 Task: Research Airbnb properties in Bhairab Bazar, Bangladesh from 9th November, 2023 to 17th November, 2023 for 2 adults.1  bedroom having 2 beds and 1 bathroom. Property type can be flat. Amenities needed are: air conditioning. Booking option can be shelf check-in. Look for 3 properties as per requirement.
Action: Mouse moved to (421, 73)
Screenshot: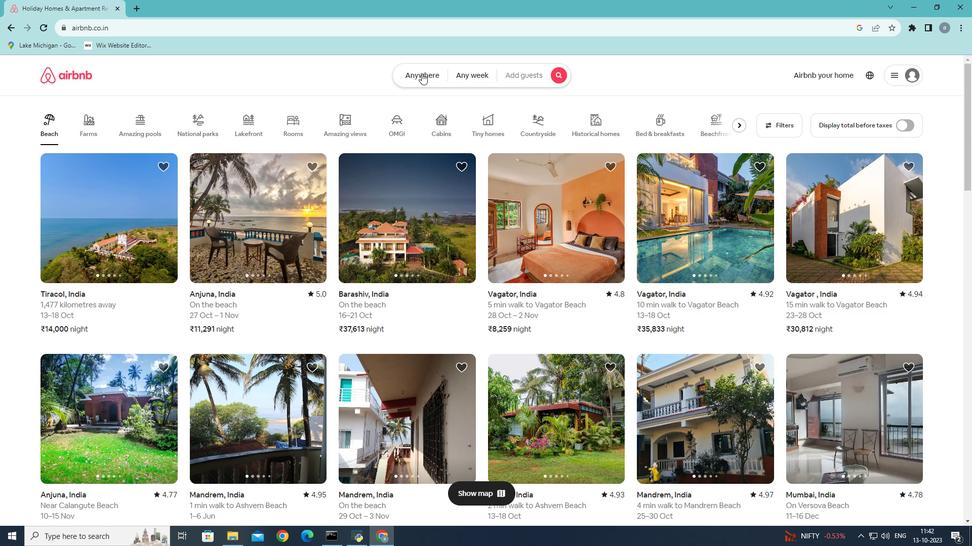 
Action: Mouse pressed left at (421, 73)
Screenshot: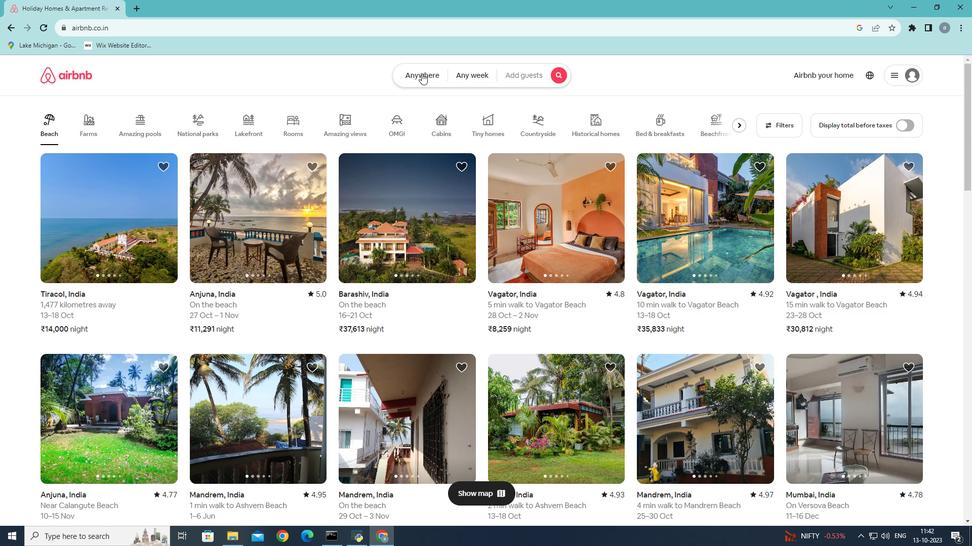 
Action: Mouse moved to (326, 115)
Screenshot: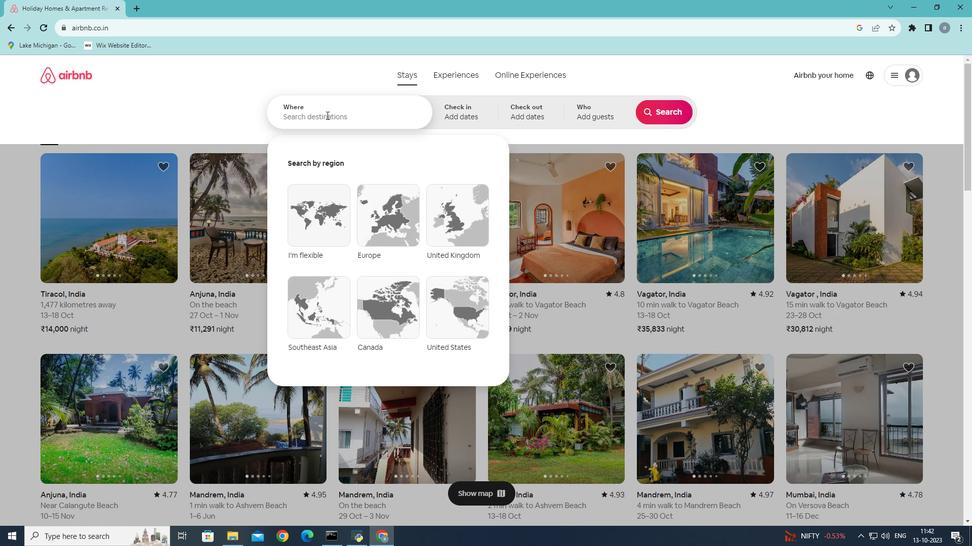 
Action: Mouse pressed left at (326, 115)
Screenshot: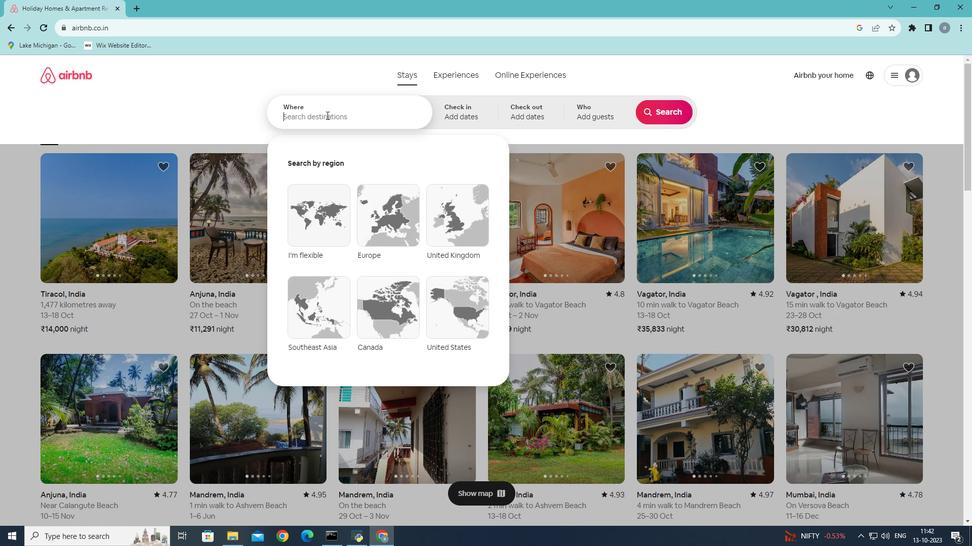 
Action: Mouse moved to (407, 91)
Screenshot: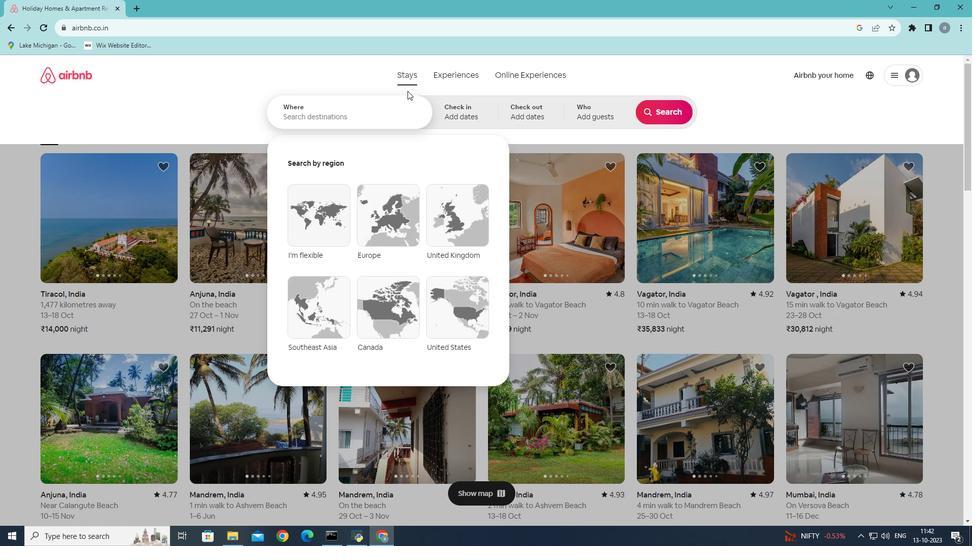 
Action: Key pressed <Key.shift><Key.shift>Bhairab<Key.space><Key.shift>Bazar
Screenshot: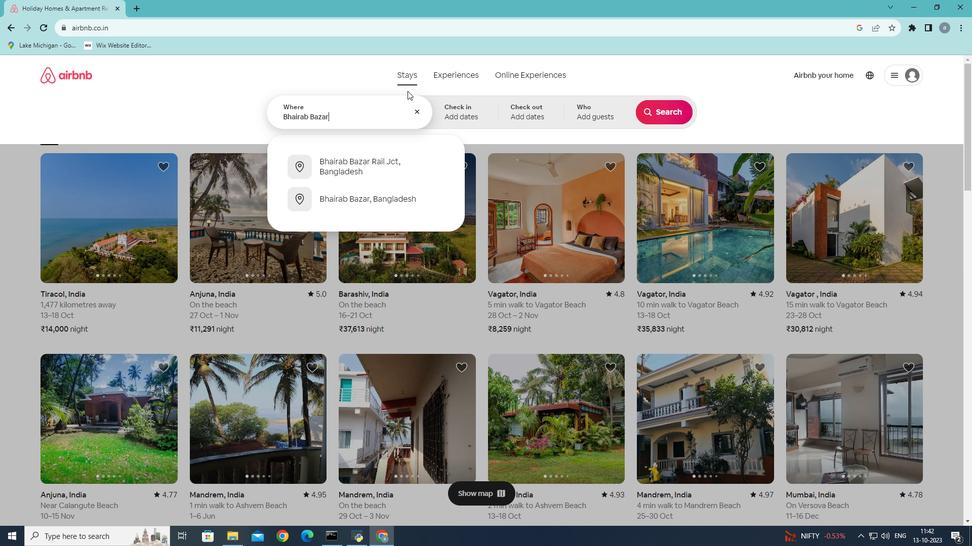 
Action: Mouse moved to (372, 199)
Screenshot: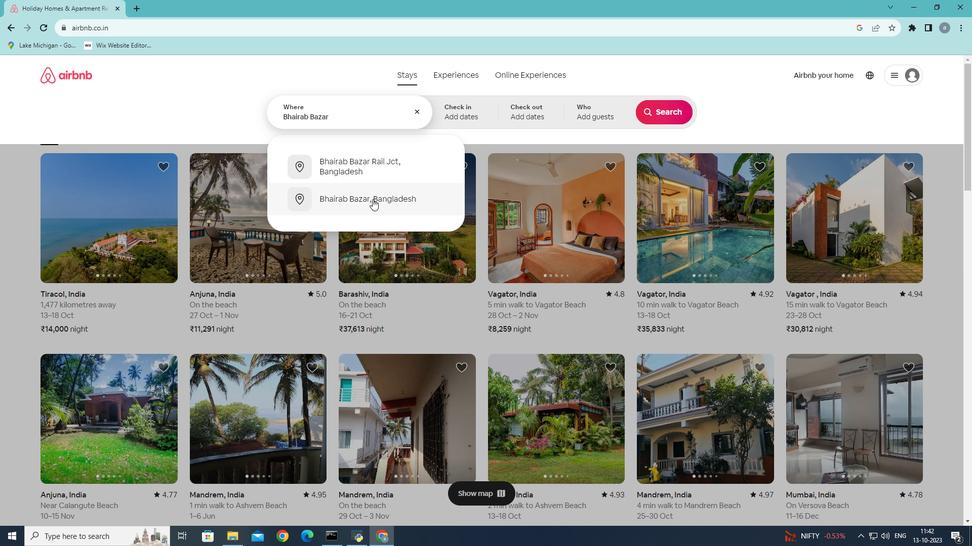 
Action: Mouse pressed left at (372, 199)
Screenshot: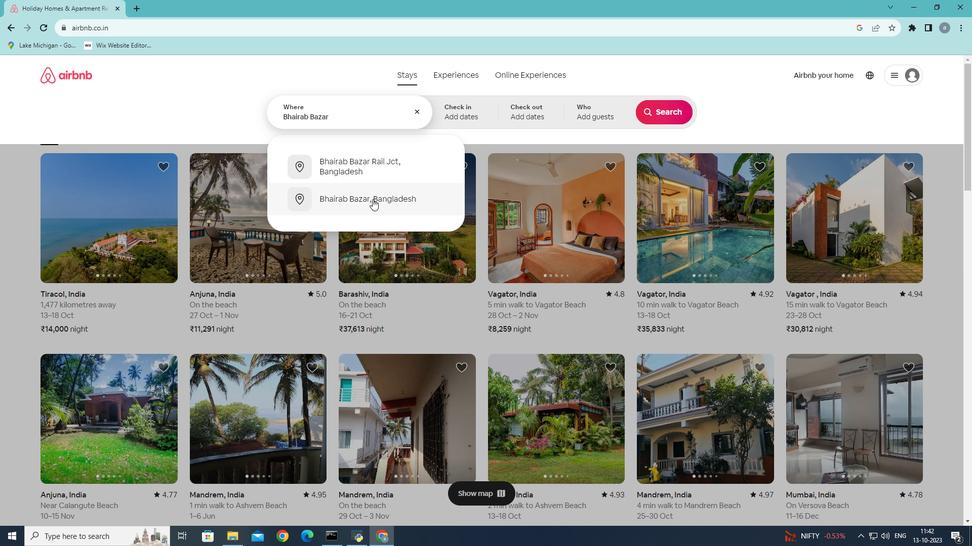 
Action: Mouse moved to (606, 258)
Screenshot: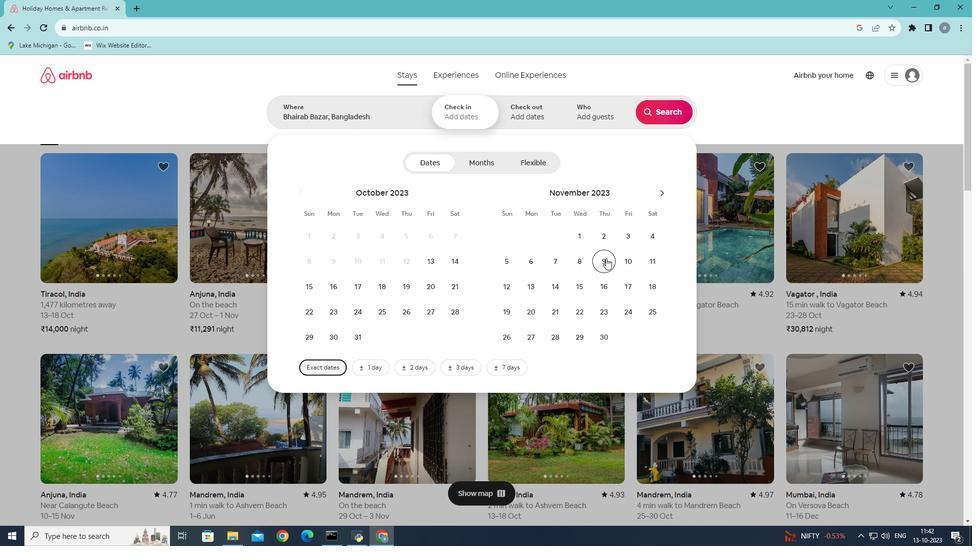 
Action: Mouse pressed left at (606, 258)
Screenshot: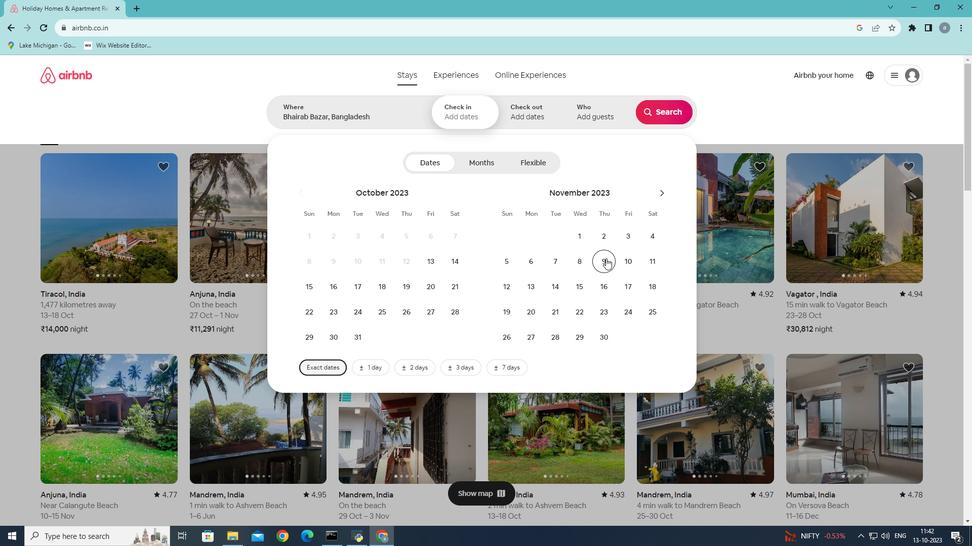 
Action: Mouse moved to (626, 284)
Screenshot: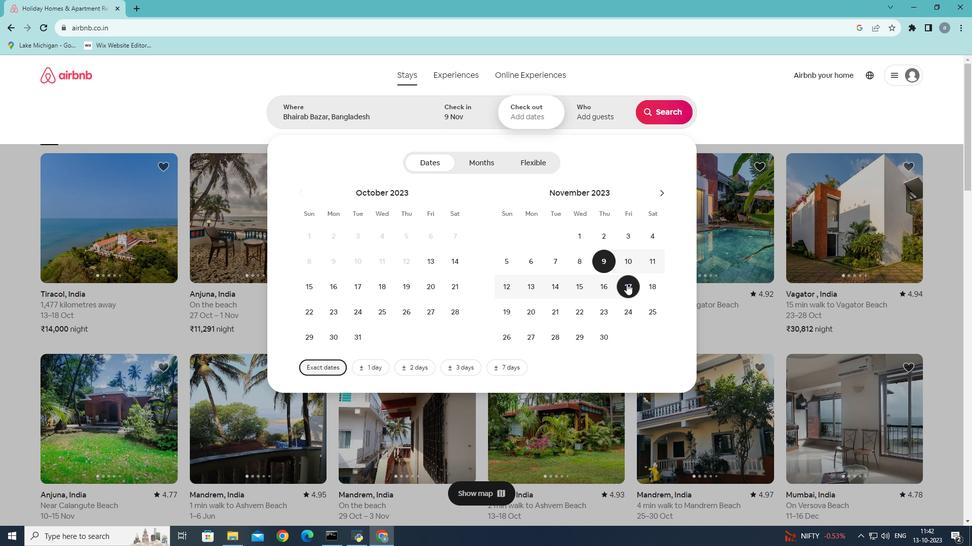 
Action: Mouse pressed left at (626, 284)
Screenshot: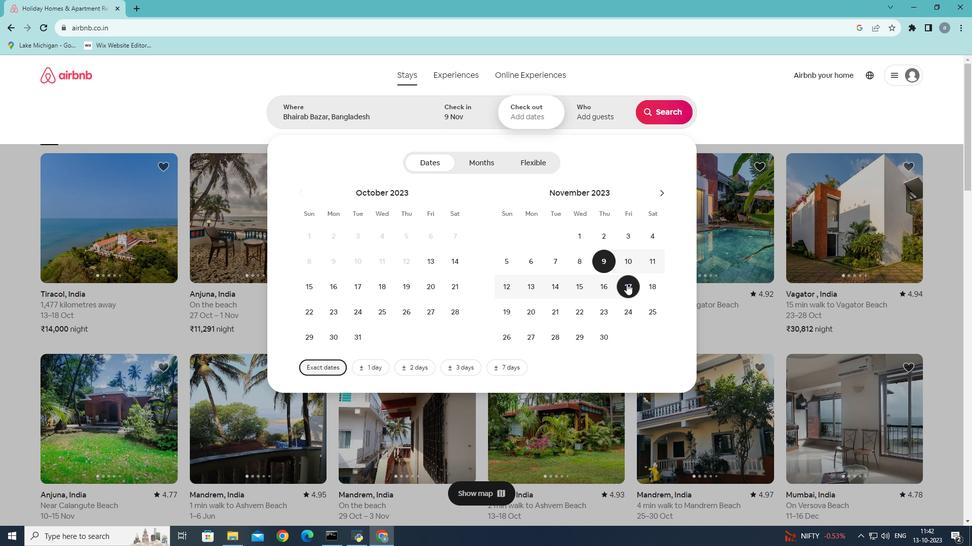 
Action: Mouse moved to (604, 118)
Screenshot: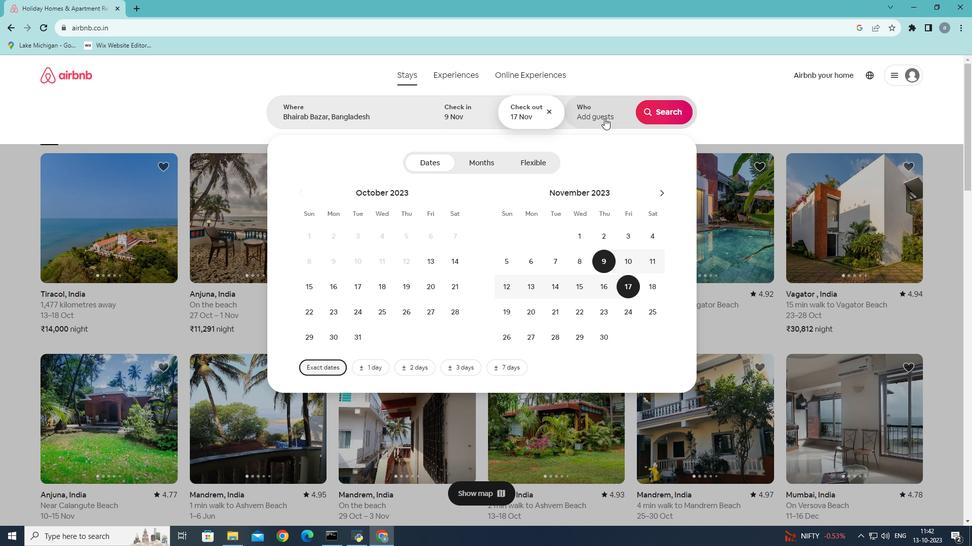 
Action: Mouse pressed left at (604, 118)
Screenshot: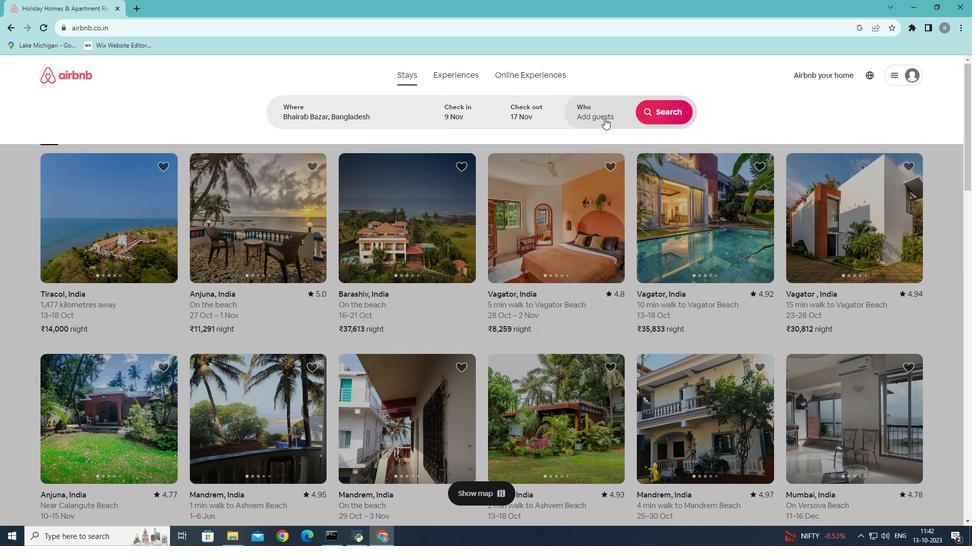 
Action: Mouse moved to (666, 164)
Screenshot: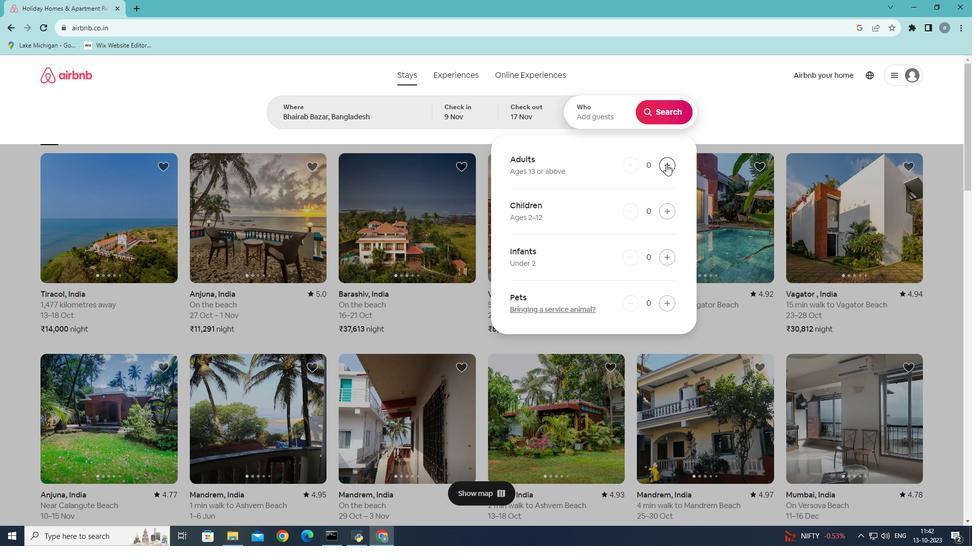 
Action: Mouse pressed left at (666, 164)
Screenshot: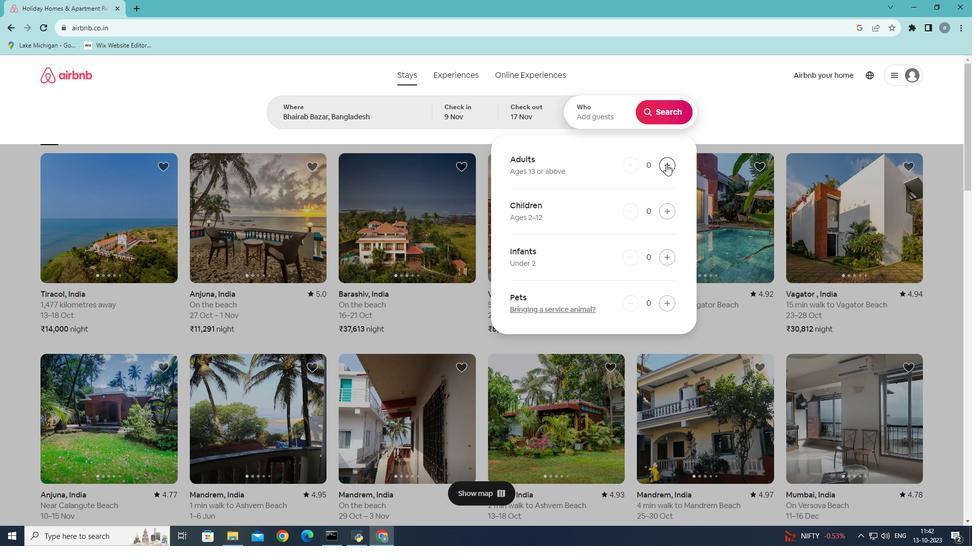 
Action: Mouse pressed left at (666, 164)
Screenshot: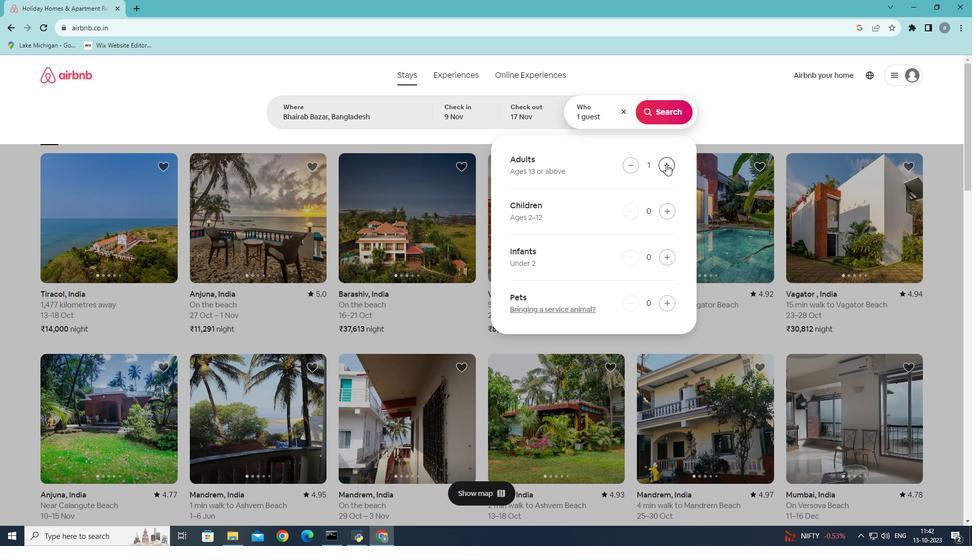 
Action: Mouse moved to (669, 109)
Screenshot: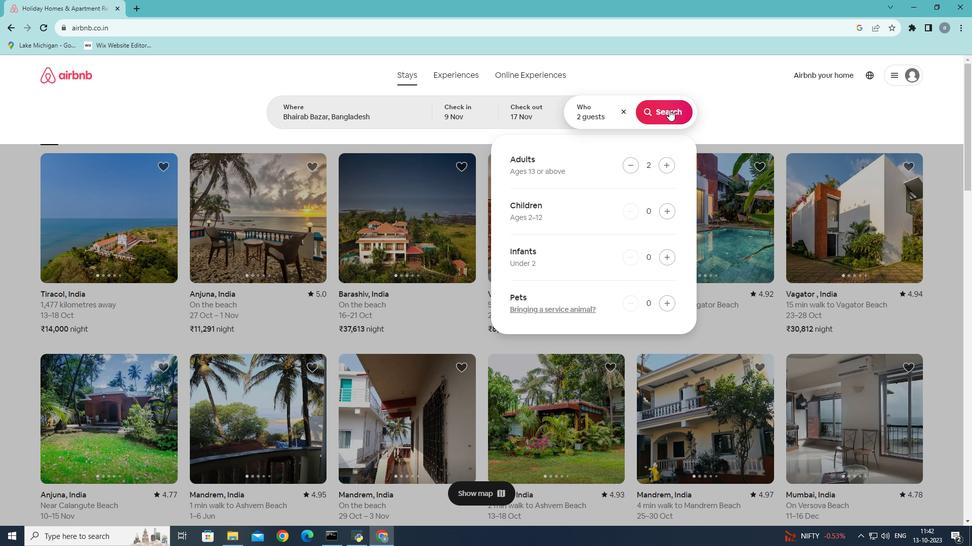 
Action: Mouse pressed left at (669, 109)
Screenshot: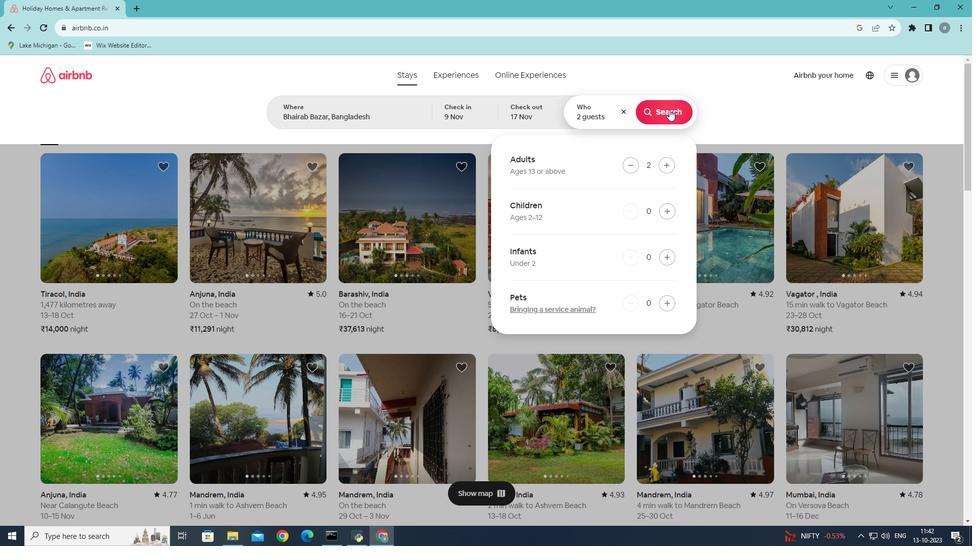 
Action: Mouse moved to (812, 113)
Screenshot: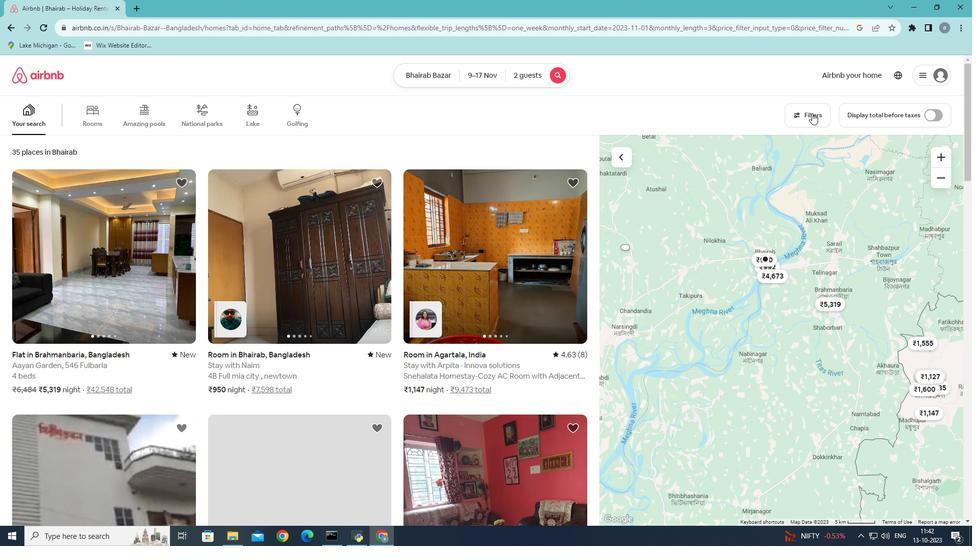 
Action: Mouse pressed left at (812, 113)
Screenshot: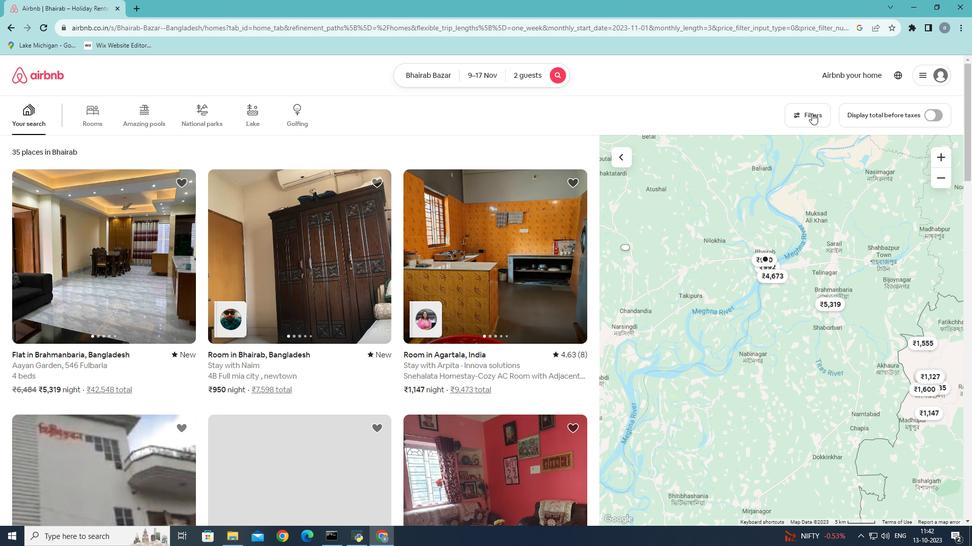 
Action: Mouse moved to (514, 281)
Screenshot: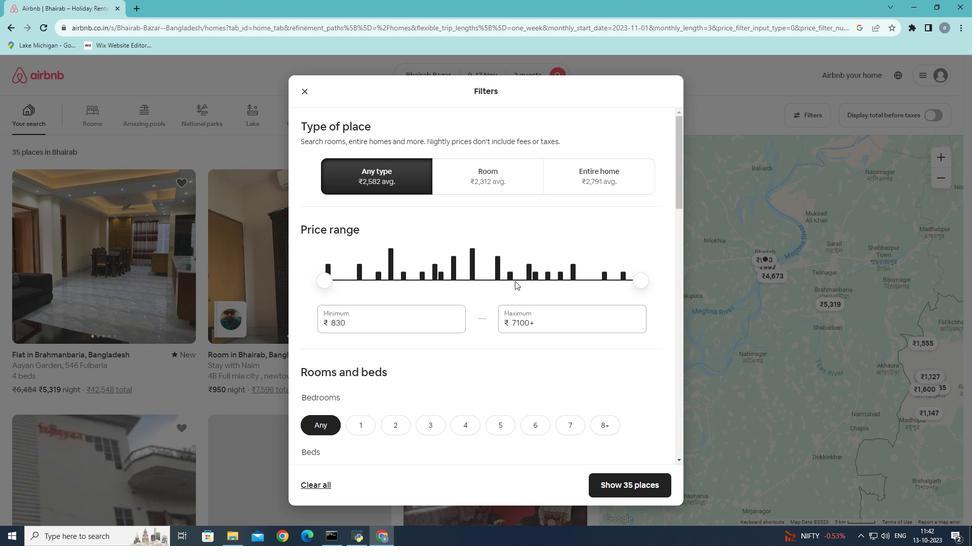 
Action: Mouse scrolled (514, 280) with delta (0, 0)
Screenshot: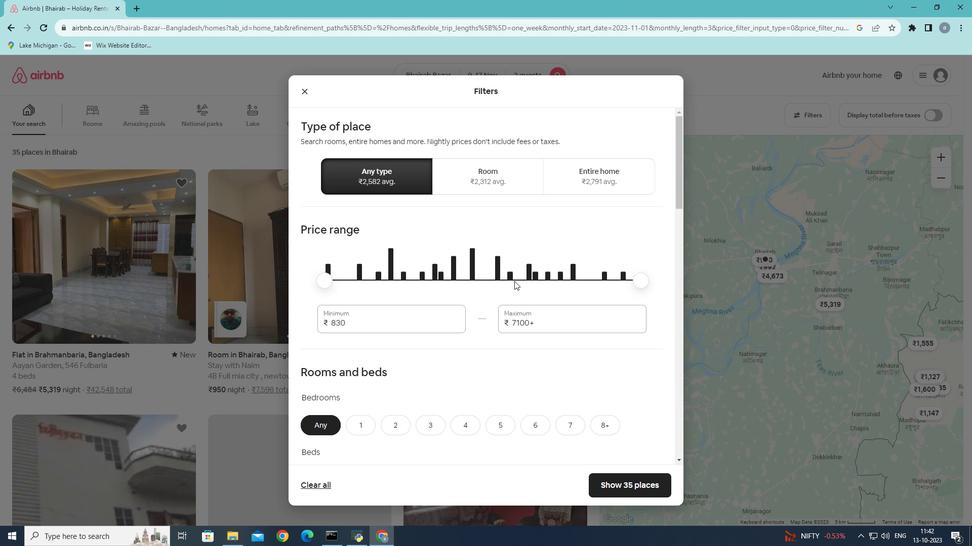
Action: Mouse moved to (514, 281)
Screenshot: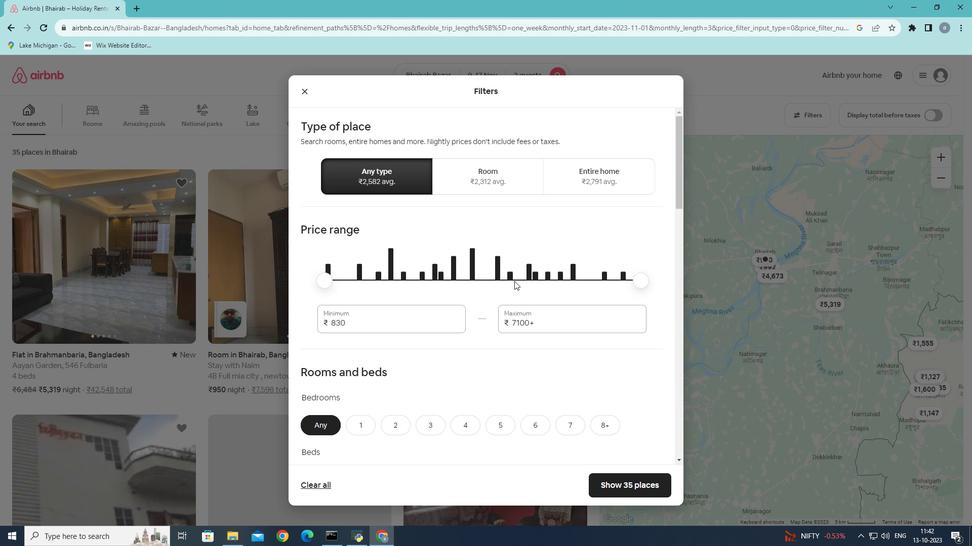 
Action: Mouse scrolled (514, 280) with delta (0, 0)
Screenshot: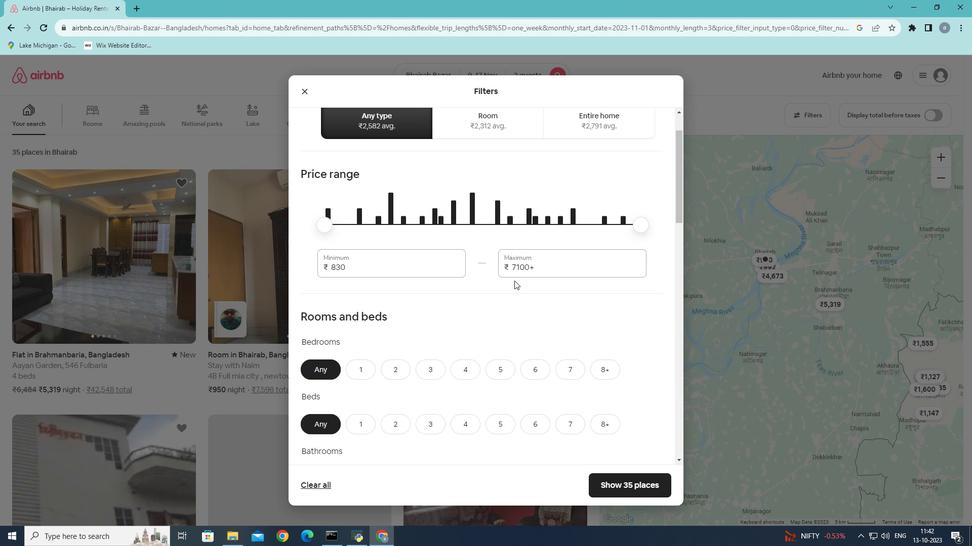
Action: Mouse moved to (514, 280)
Screenshot: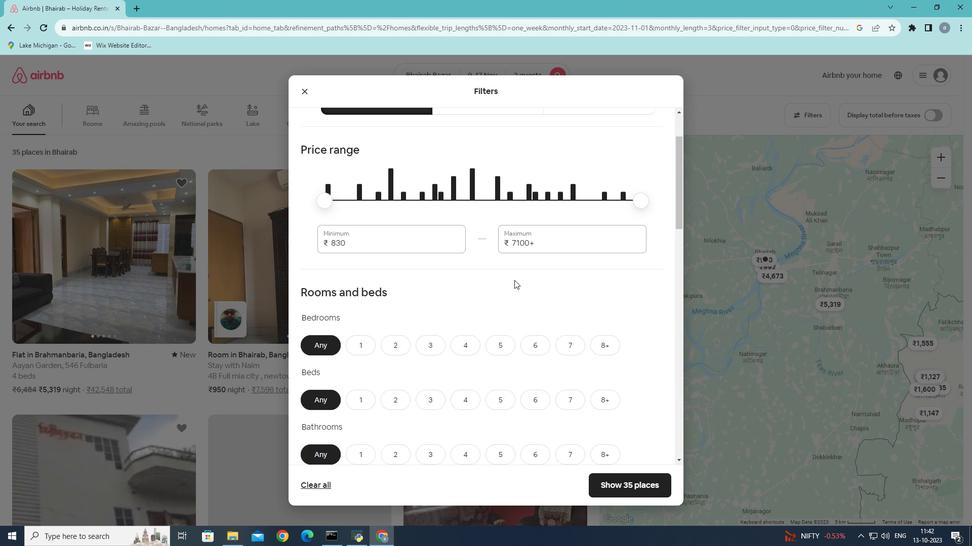 
Action: Mouse scrolled (514, 280) with delta (0, 0)
Screenshot: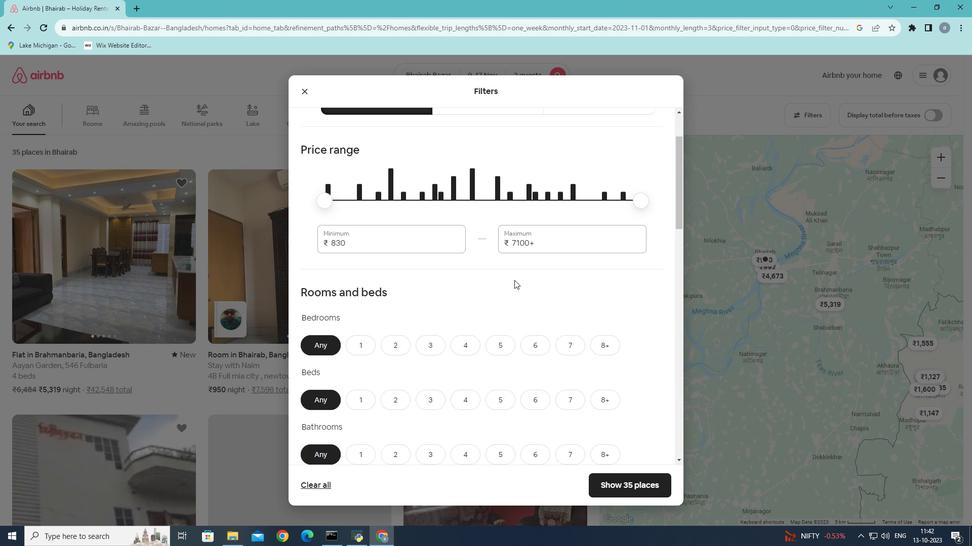 
Action: Mouse moved to (353, 275)
Screenshot: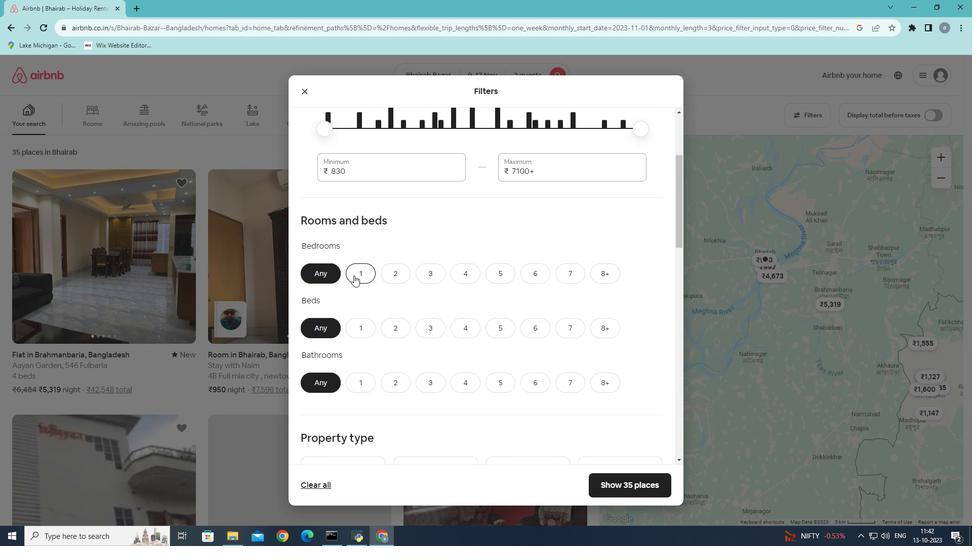 
Action: Mouse pressed left at (353, 275)
Screenshot: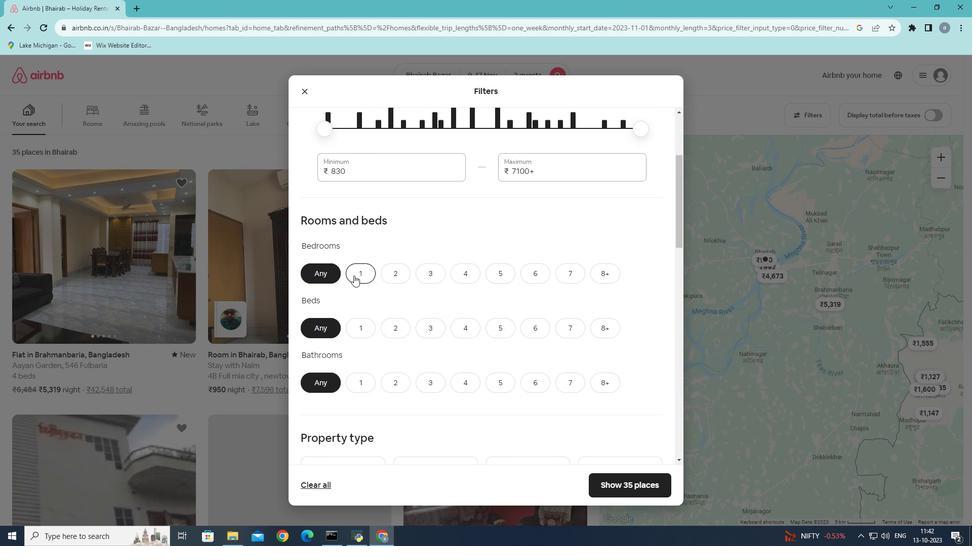 
Action: Mouse moved to (390, 330)
Screenshot: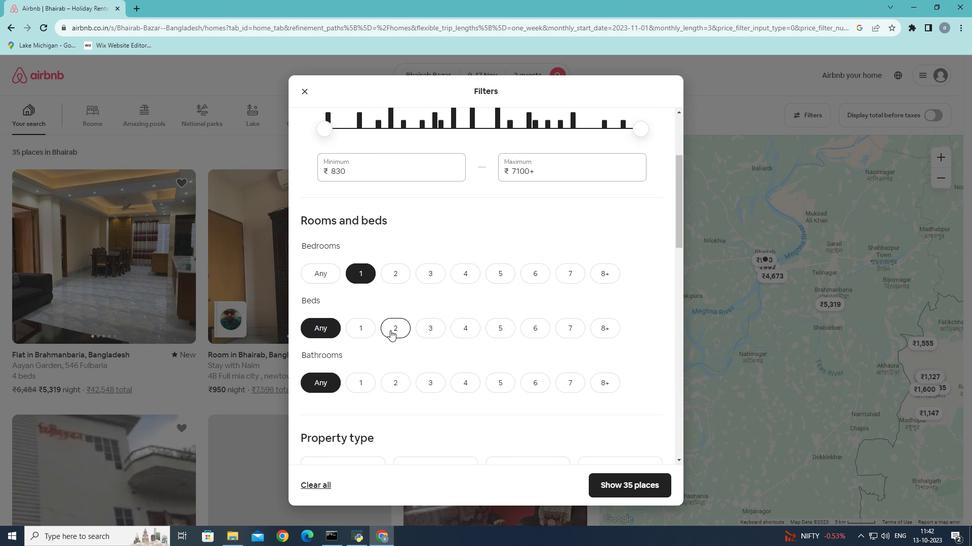
Action: Mouse pressed left at (390, 330)
Screenshot: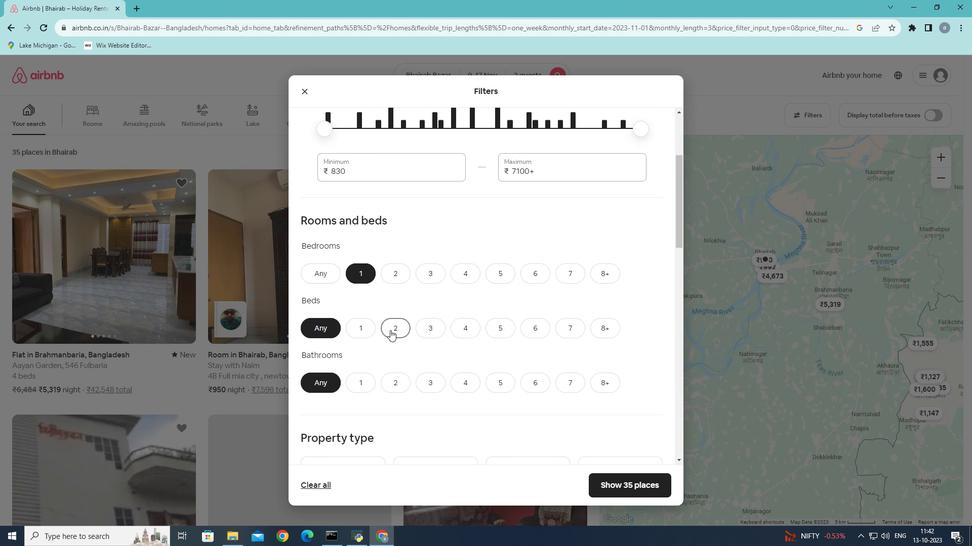 
Action: Mouse moved to (365, 388)
Screenshot: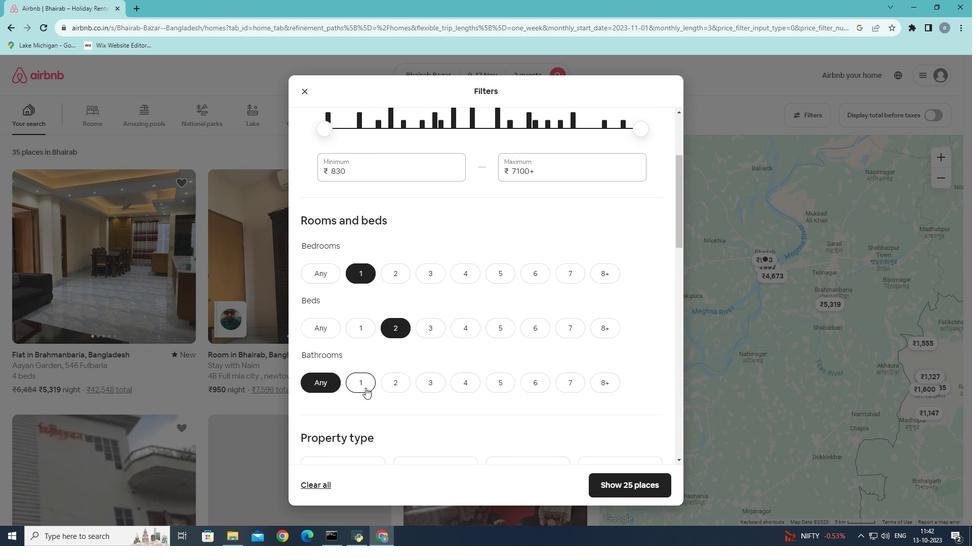 
Action: Mouse pressed left at (365, 388)
Screenshot: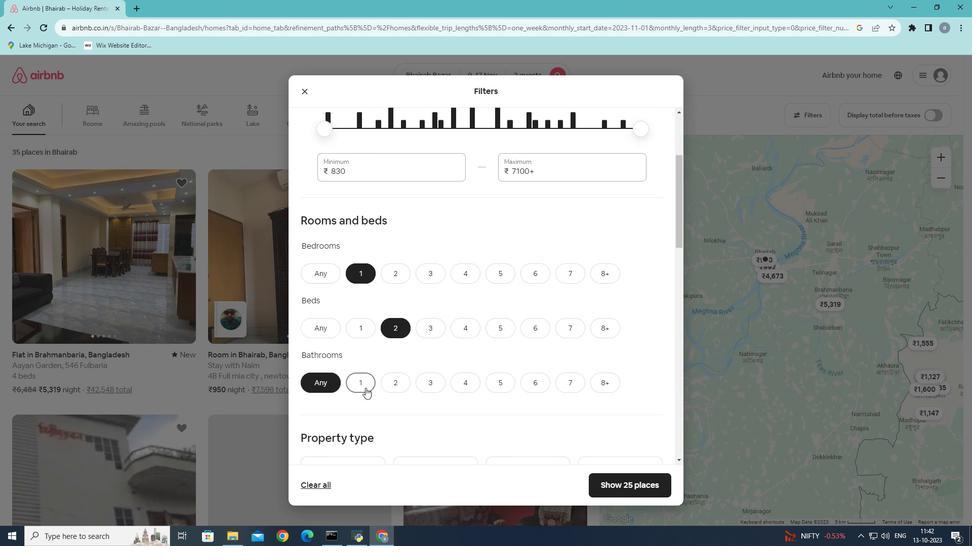 
Action: Mouse moved to (476, 209)
Screenshot: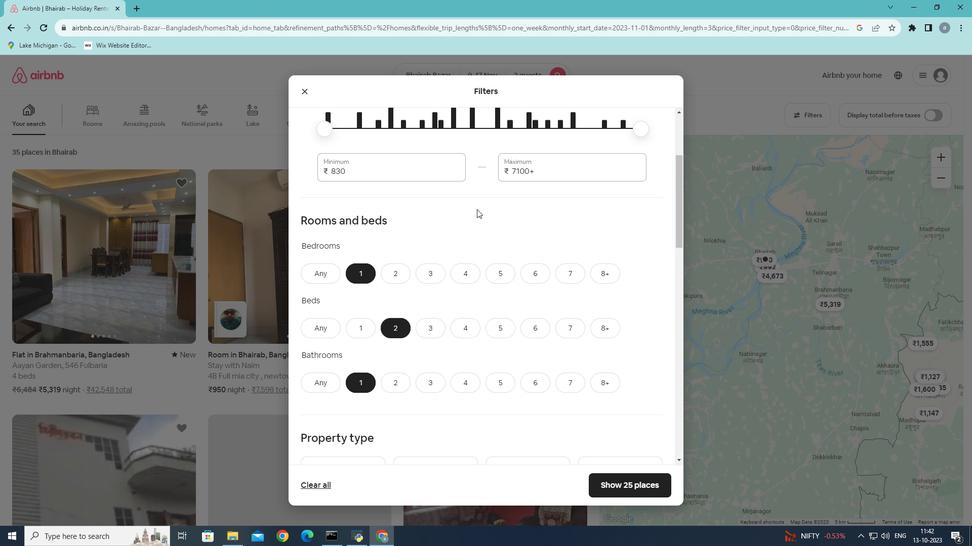
Action: Mouse scrolled (476, 209) with delta (0, 0)
Screenshot: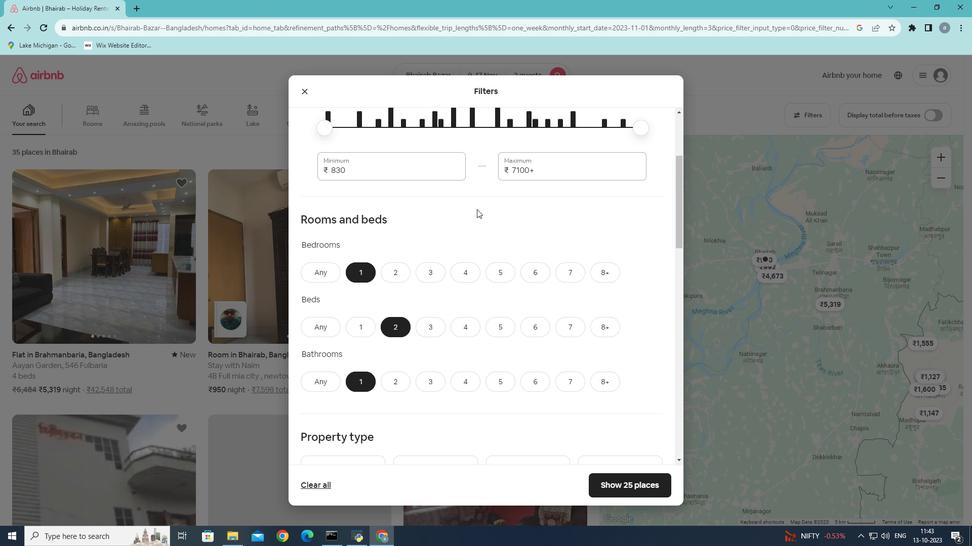 
Action: Mouse scrolled (476, 209) with delta (0, 0)
Screenshot: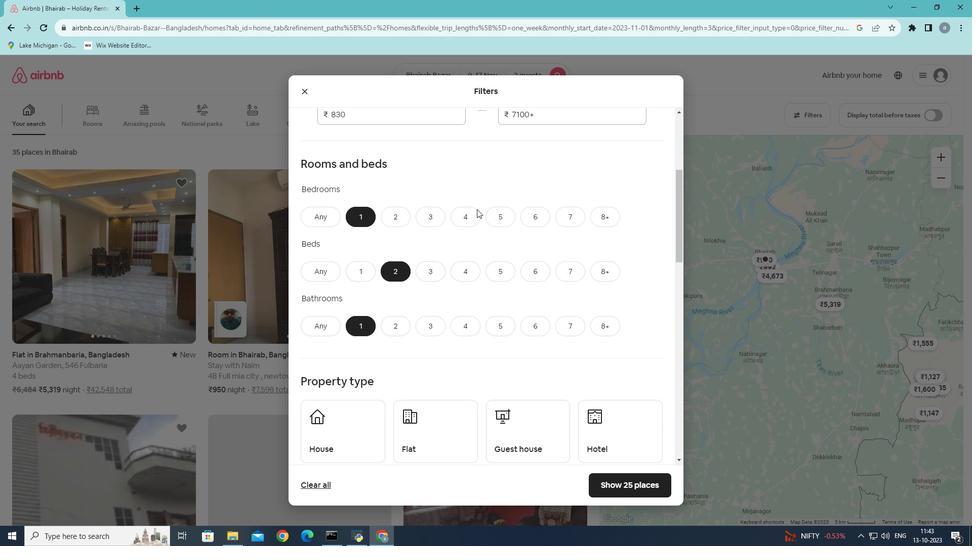 
Action: Mouse scrolled (476, 209) with delta (0, 0)
Screenshot: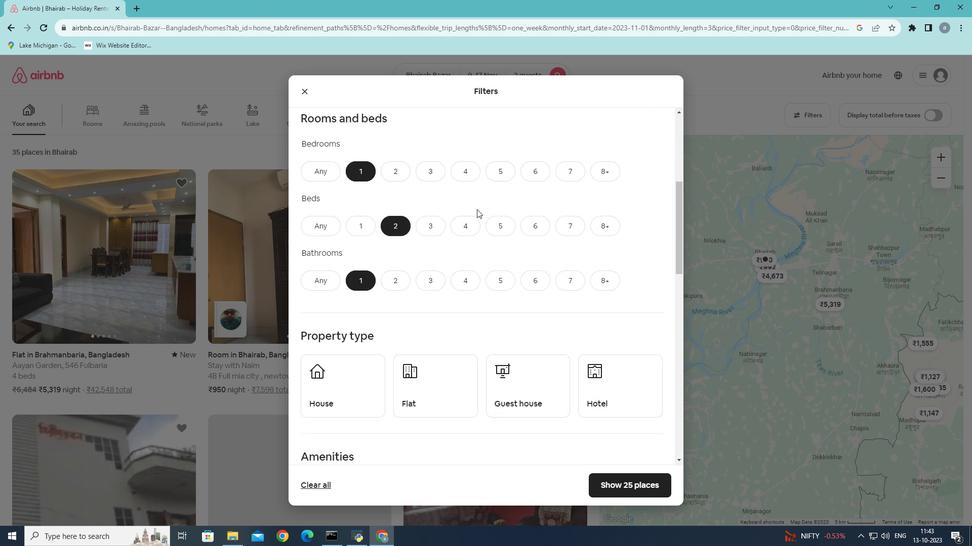 
Action: Mouse moved to (423, 329)
Screenshot: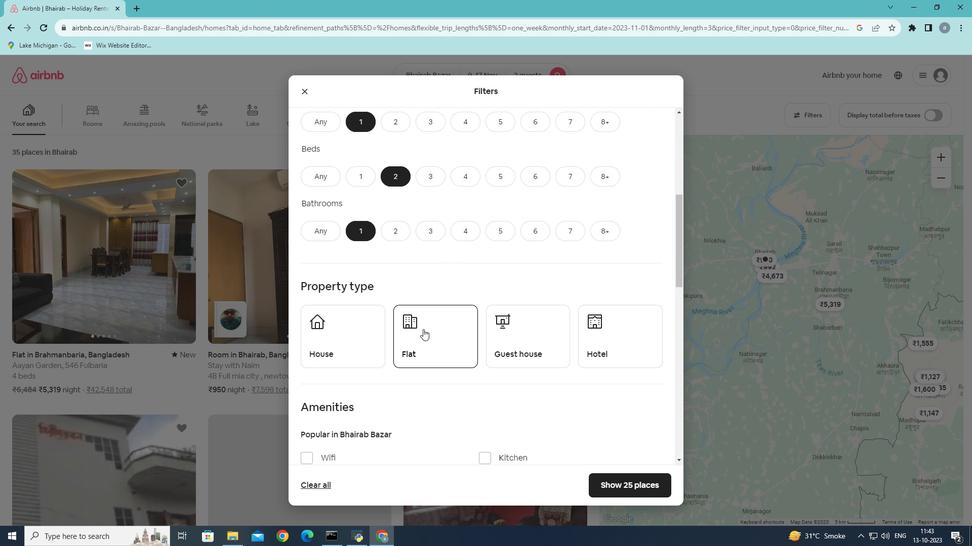 
Action: Mouse pressed left at (423, 329)
Screenshot: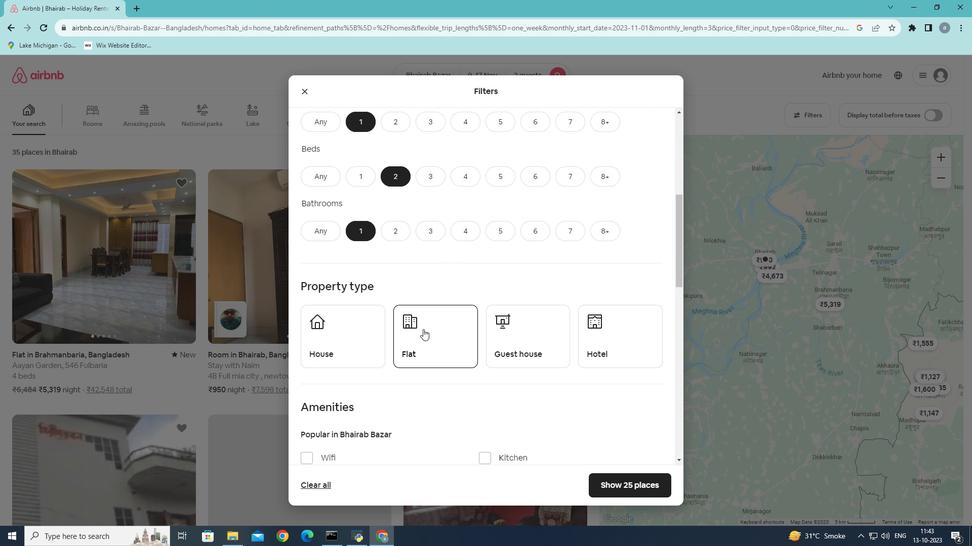 
Action: Mouse moved to (477, 272)
Screenshot: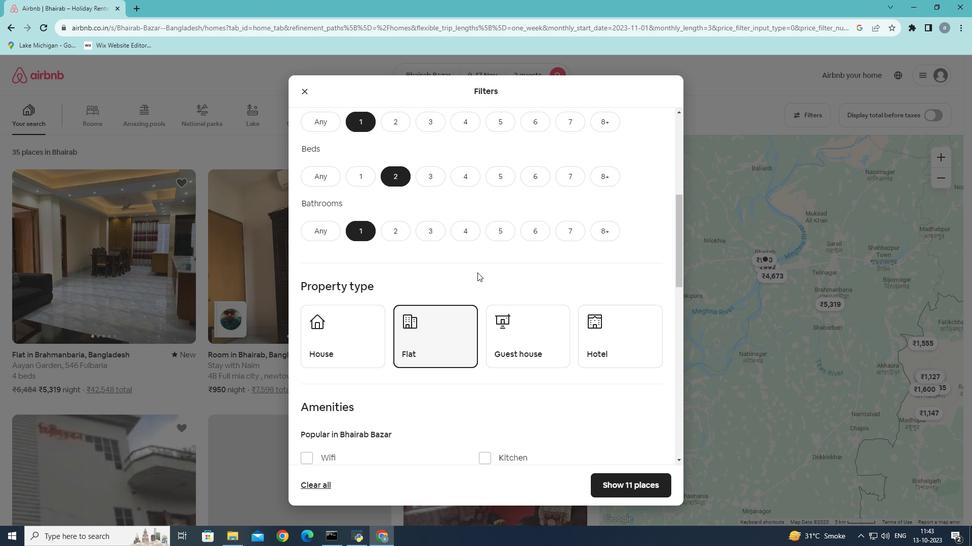 
Action: Mouse scrolled (477, 272) with delta (0, 0)
Screenshot: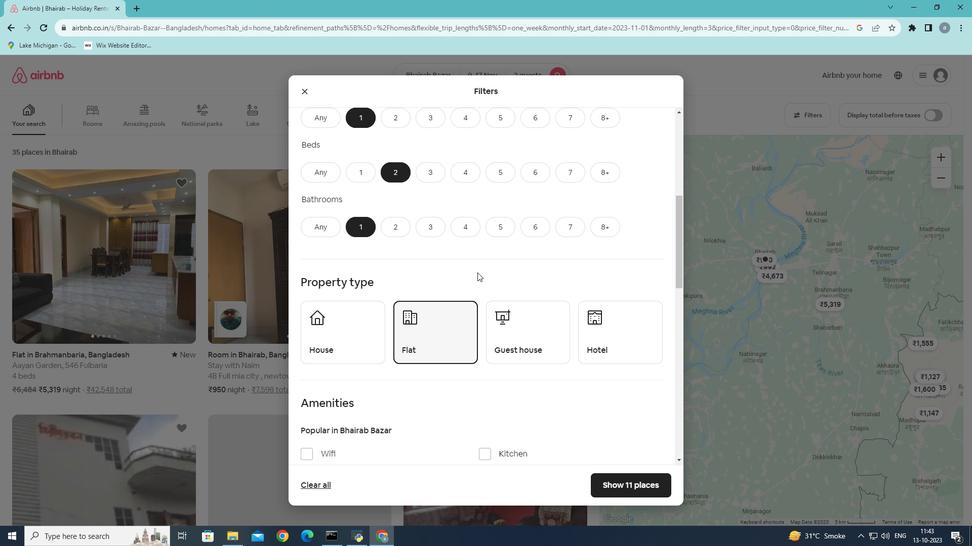 
Action: Mouse scrolled (477, 272) with delta (0, 0)
Screenshot: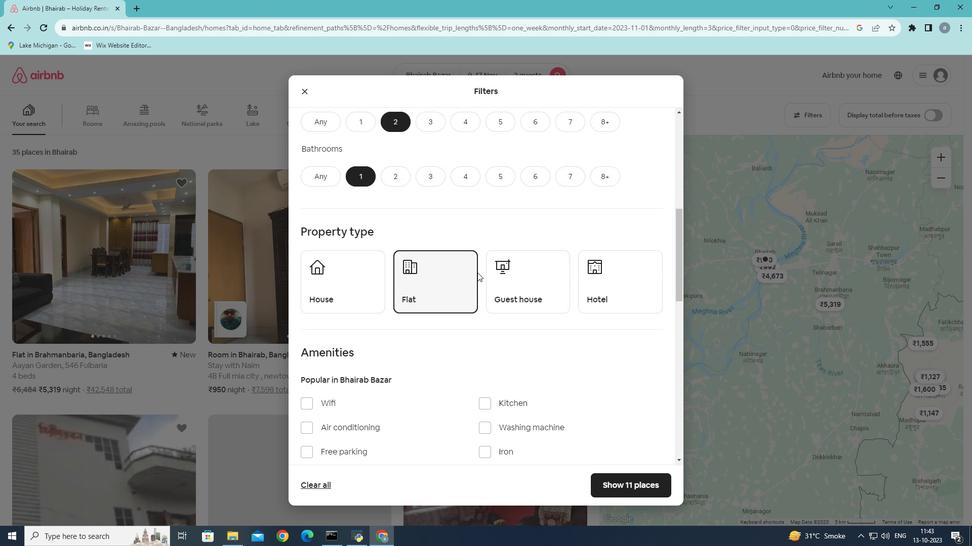 
Action: Mouse moved to (476, 272)
Screenshot: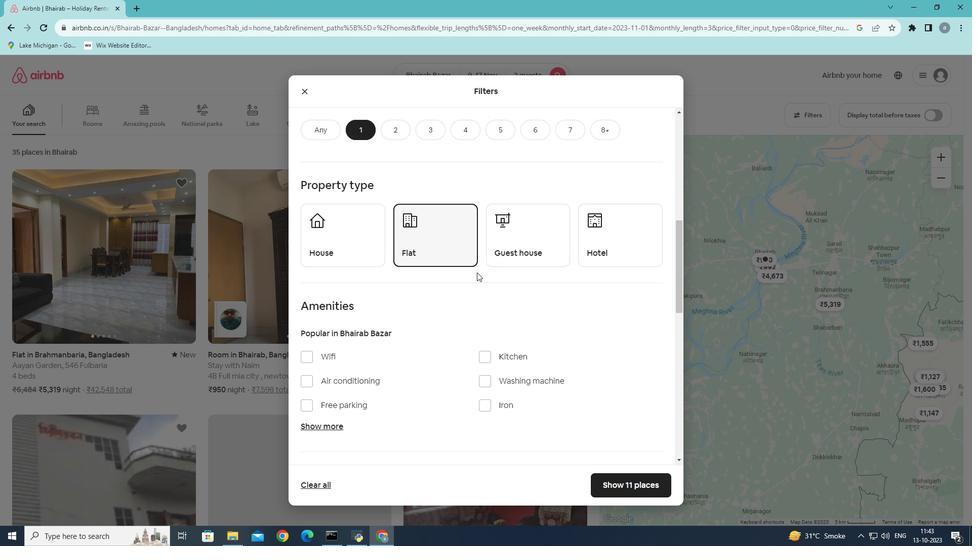 
Action: Mouse scrolled (476, 272) with delta (0, 0)
Screenshot: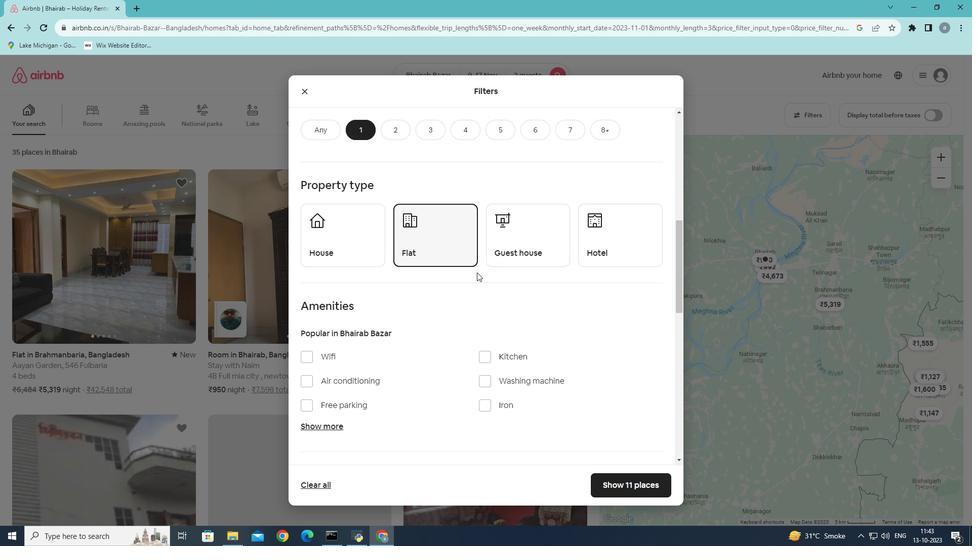 
Action: Mouse scrolled (476, 272) with delta (0, 0)
Screenshot: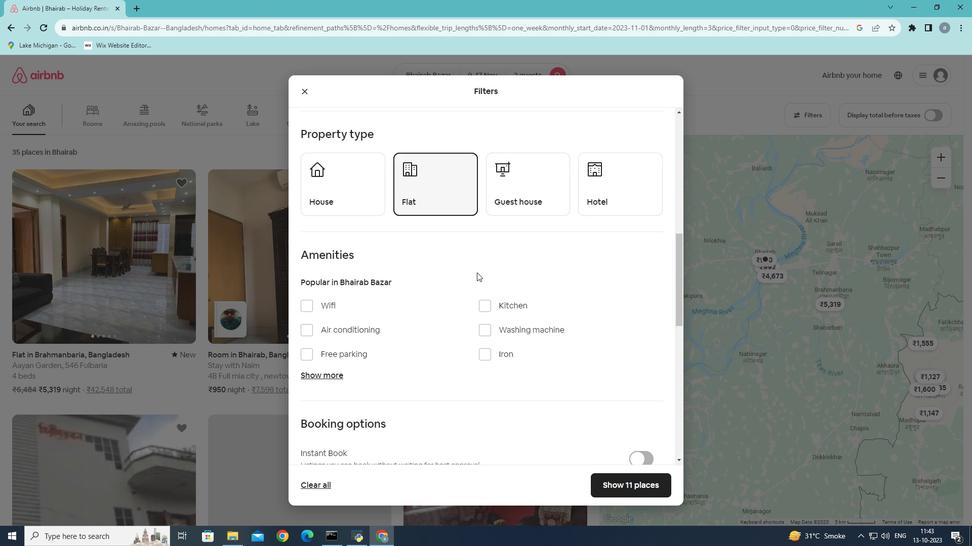 
Action: Mouse moved to (476, 275)
Screenshot: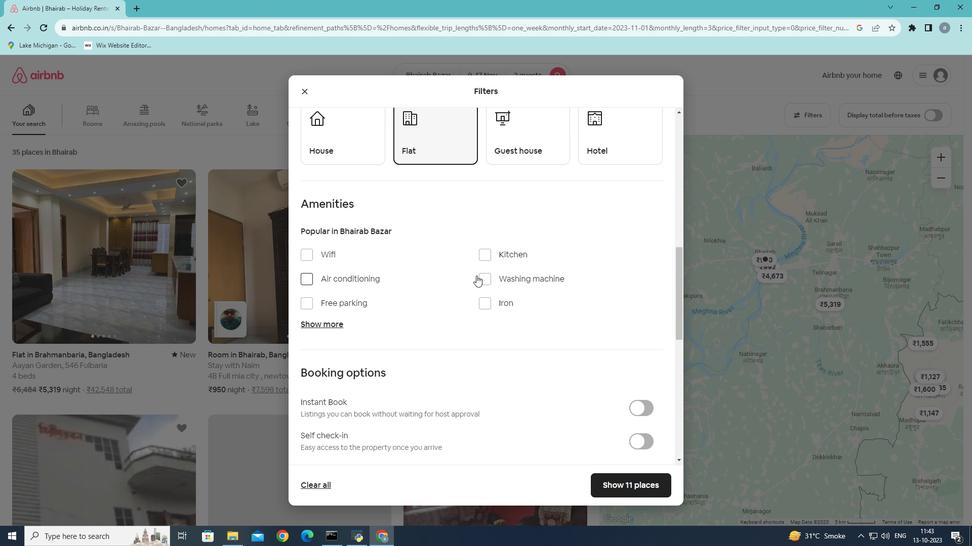 
Action: Mouse scrolled (476, 274) with delta (0, 0)
Screenshot: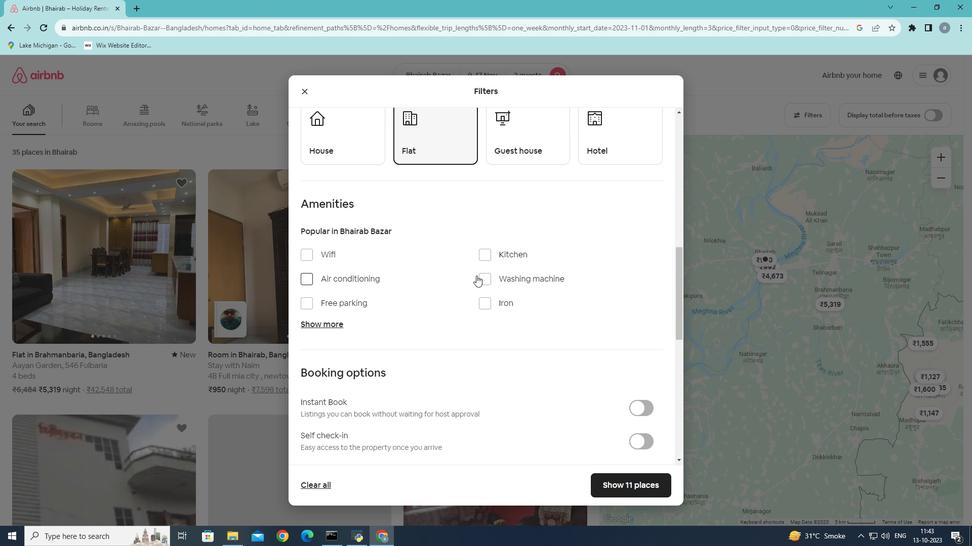 
Action: Mouse moved to (321, 273)
Screenshot: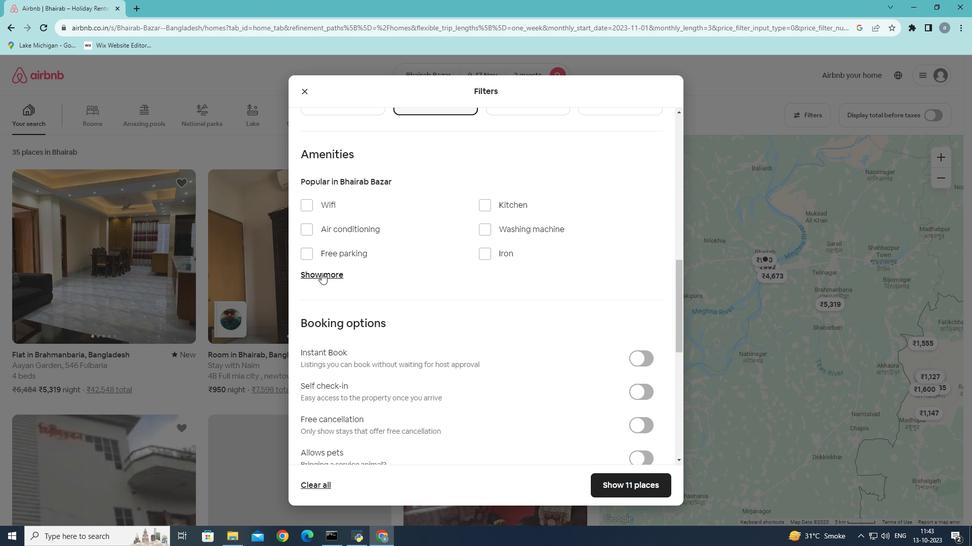 
Action: Mouse pressed left at (321, 273)
Screenshot: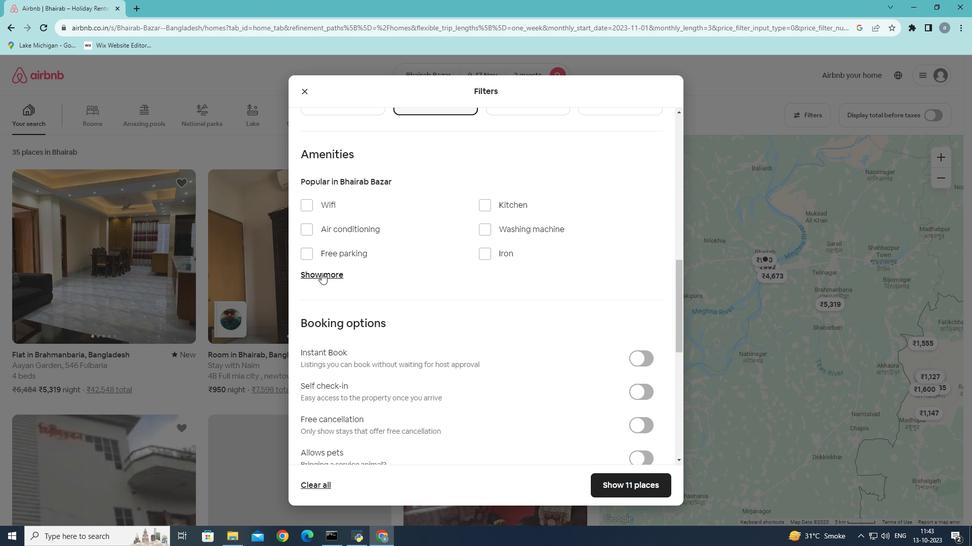 
Action: Mouse moved to (316, 229)
Screenshot: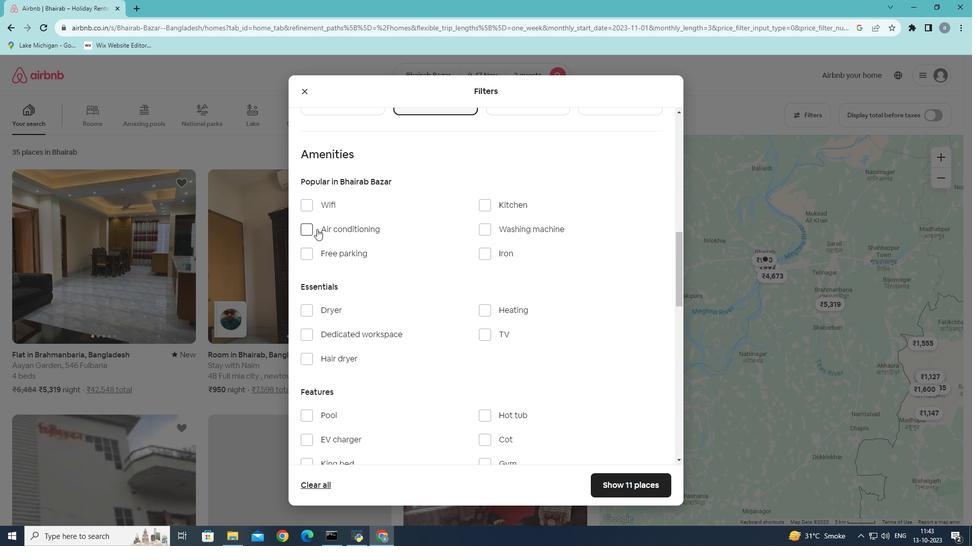 
Action: Mouse pressed left at (316, 229)
Screenshot: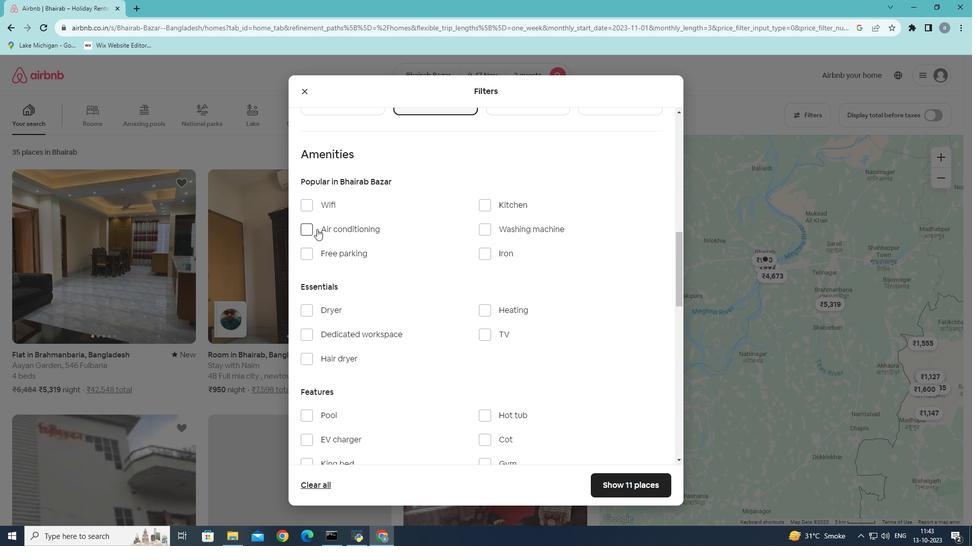 
Action: Mouse moved to (497, 264)
Screenshot: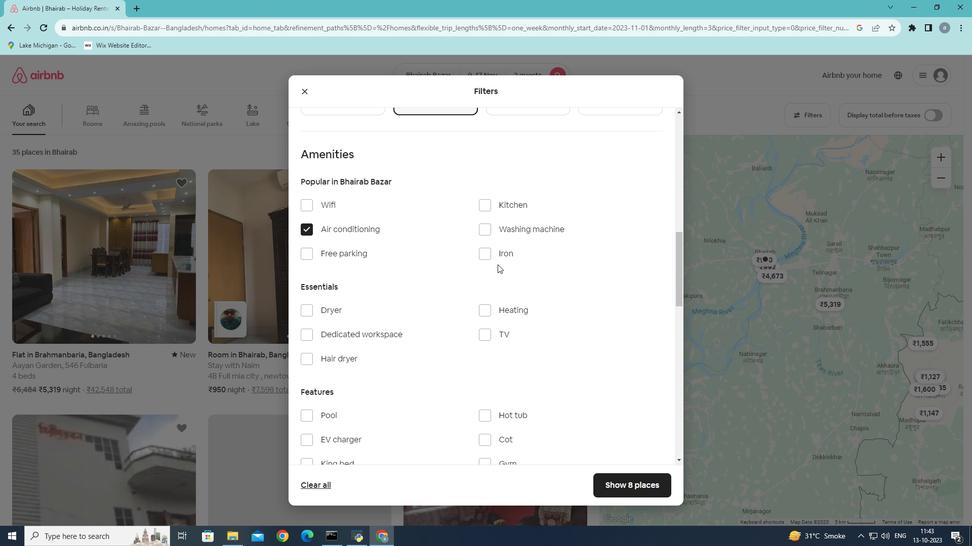 
Action: Mouse scrolled (497, 264) with delta (0, 0)
Screenshot: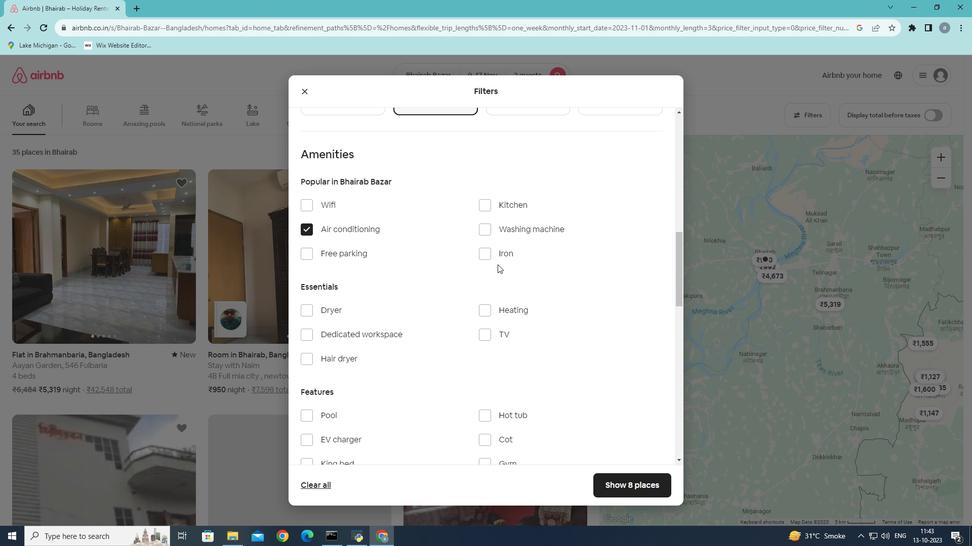 
Action: Mouse scrolled (497, 264) with delta (0, 0)
Screenshot: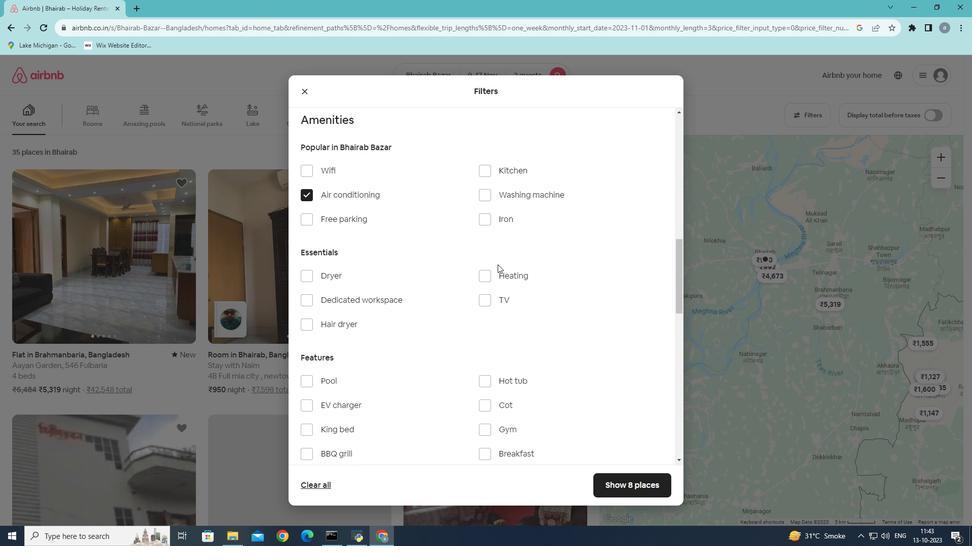 
Action: Mouse moved to (512, 296)
Screenshot: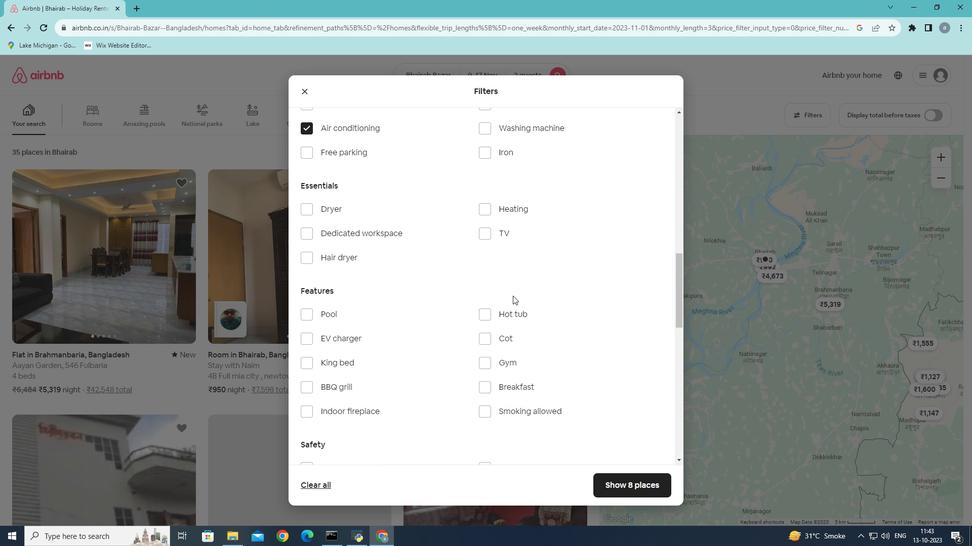 
Action: Mouse scrolled (512, 295) with delta (0, 0)
Screenshot: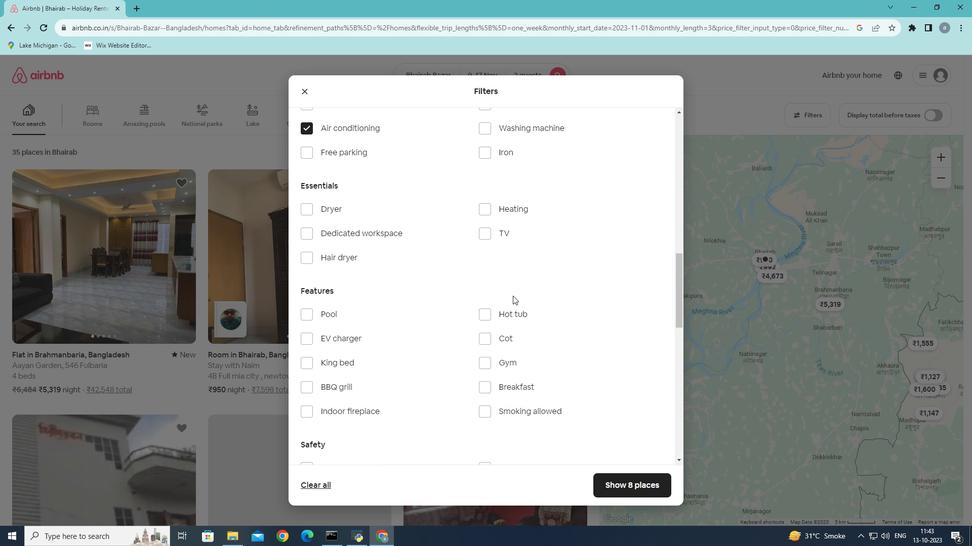 
Action: Mouse scrolled (512, 295) with delta (0, 0)
Screenshot: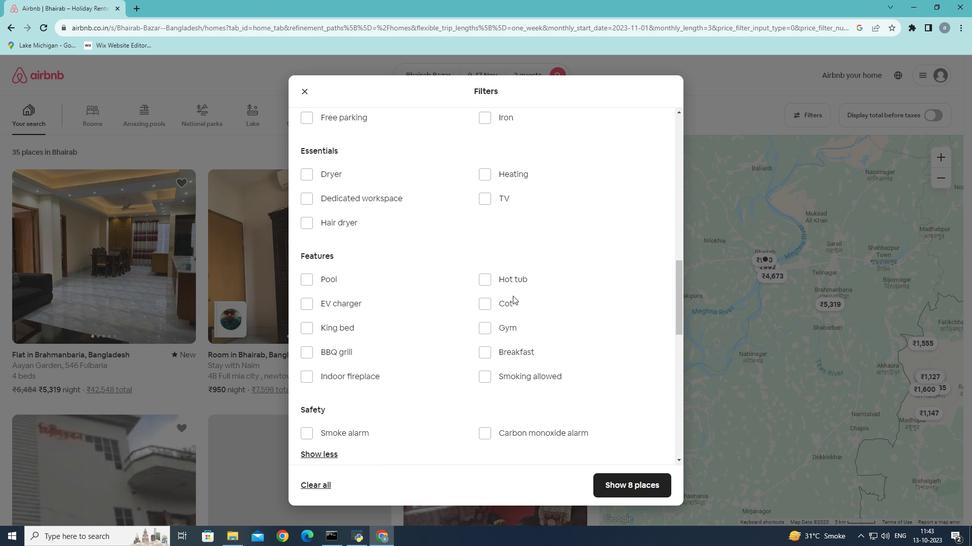 
Action: Mouse scrolled (512, 295) with delta (0, 0)
Screenshot: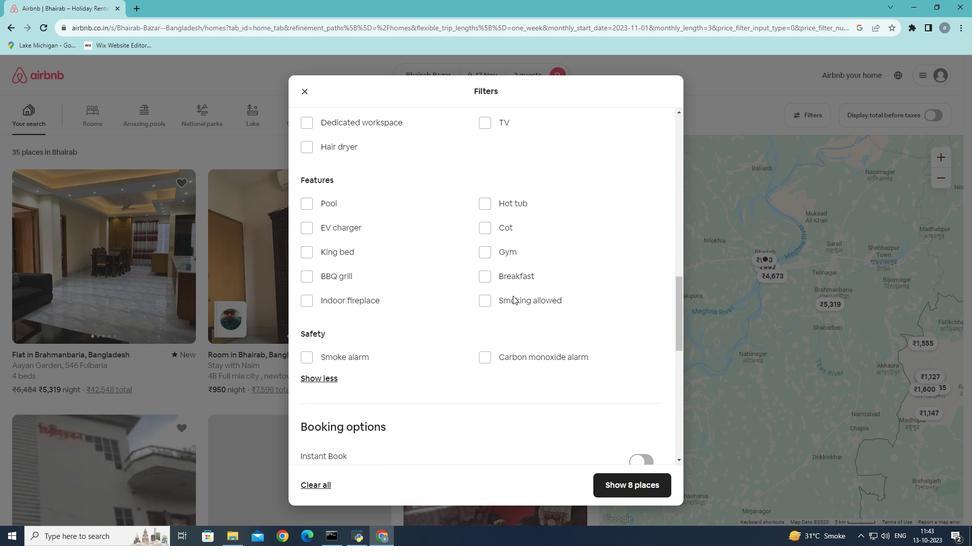 
Action: Mouse scrolled (512, 295) with delta (0, 0)
Screenshot: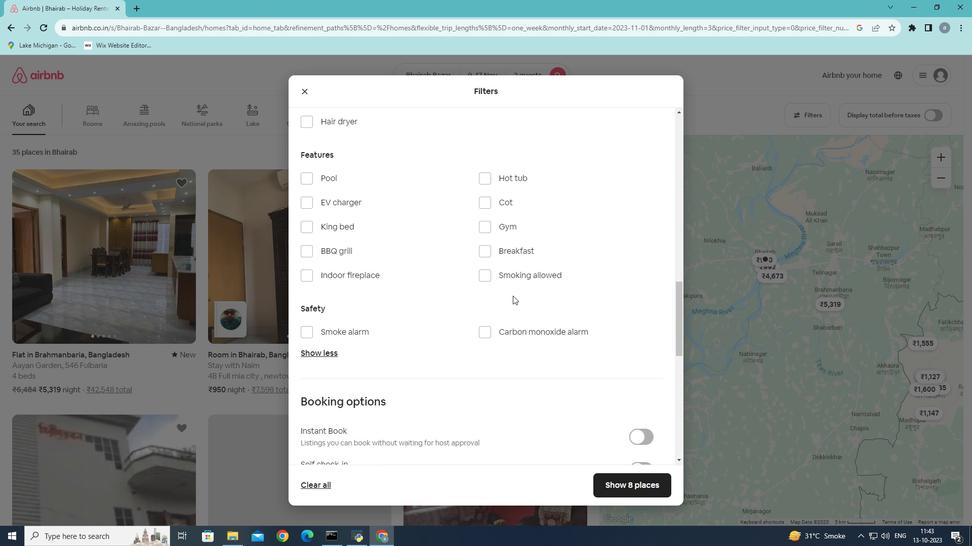
Action: Mouse scrolled (512, 295) with delta (0, 0)
Screenshot: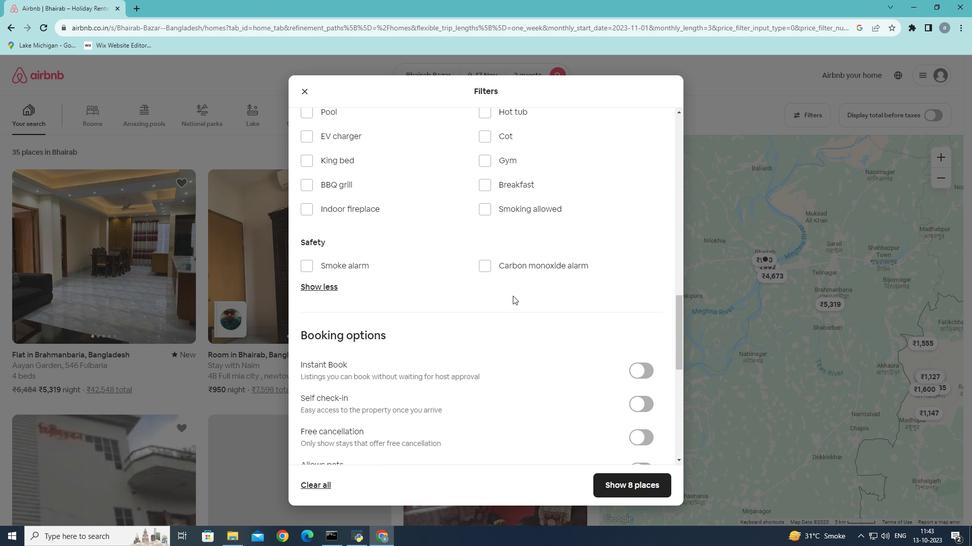 
Action: Mouse scrolled (512, 295) with delta (0, 0)
Screenshot: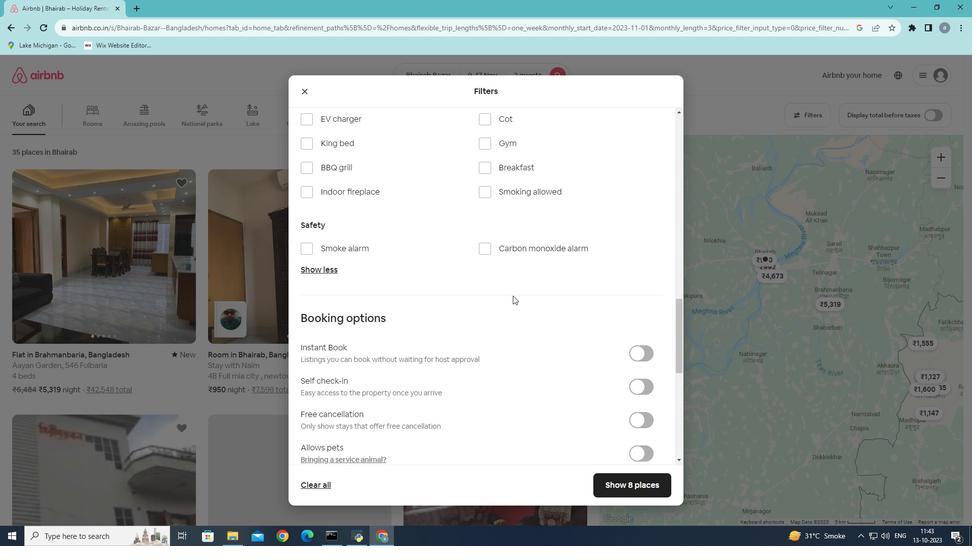 
Action: Mouse moved to (641, 296)
Screenshot: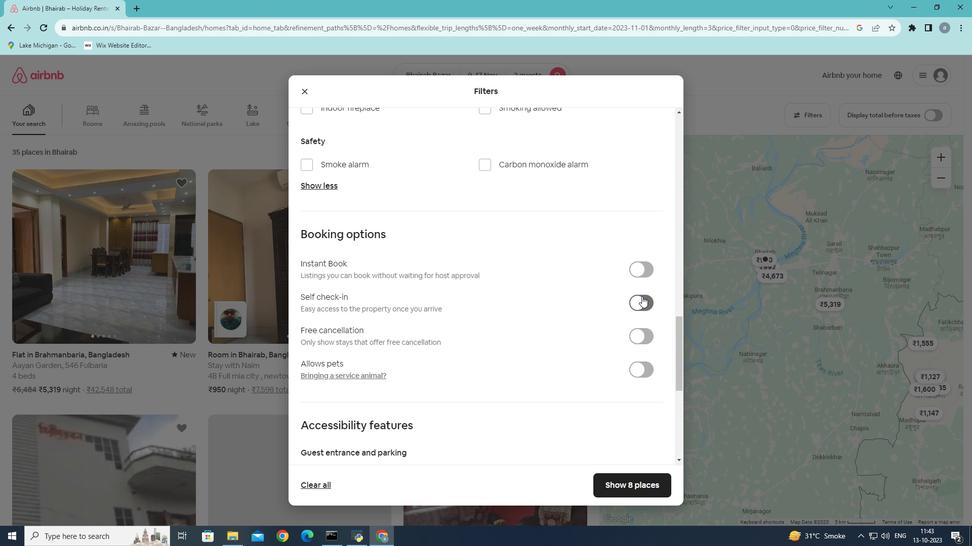 
Action: Mouse pressed left at (641, 296)
Screenshot: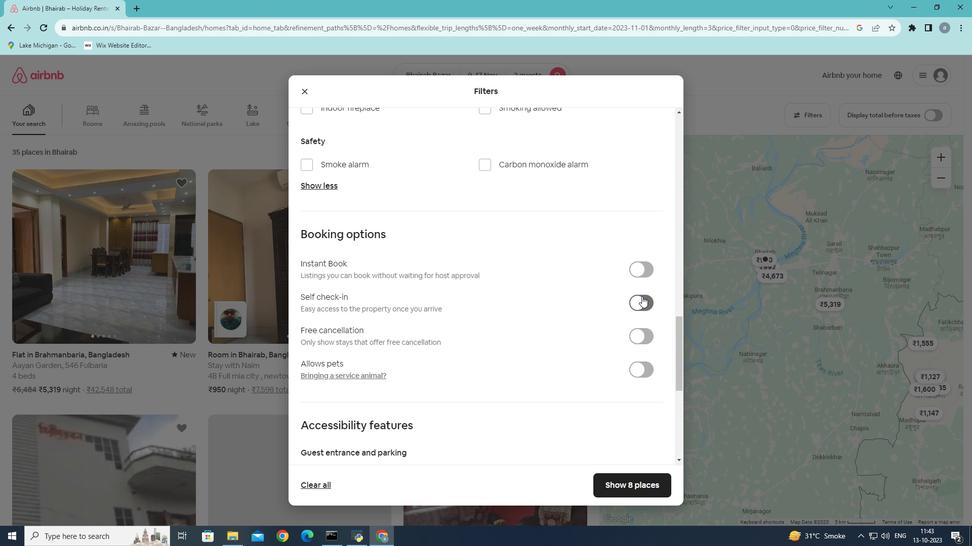 
Action: Mouse moved to (642, 336)
Screenshot: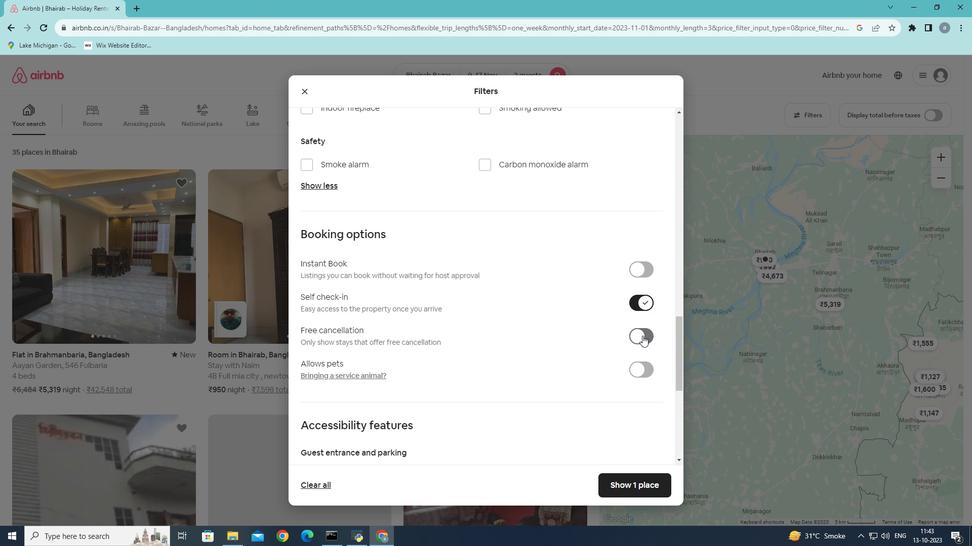
Action: Mouse scrolled (642, 335) with delta (0, 0)
Screenshot: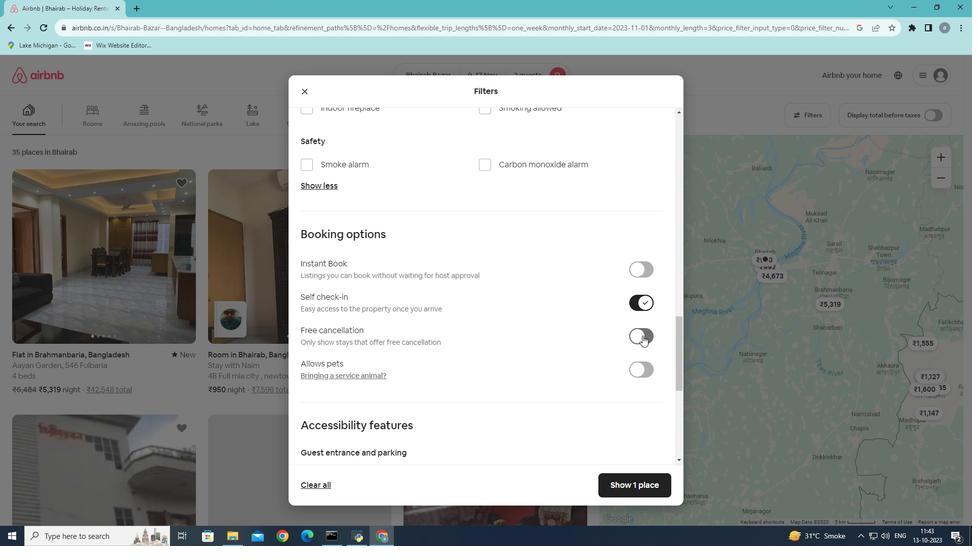 
Action: Mouse scrolled (642, 335) with delta (0, 0)
Screenshot: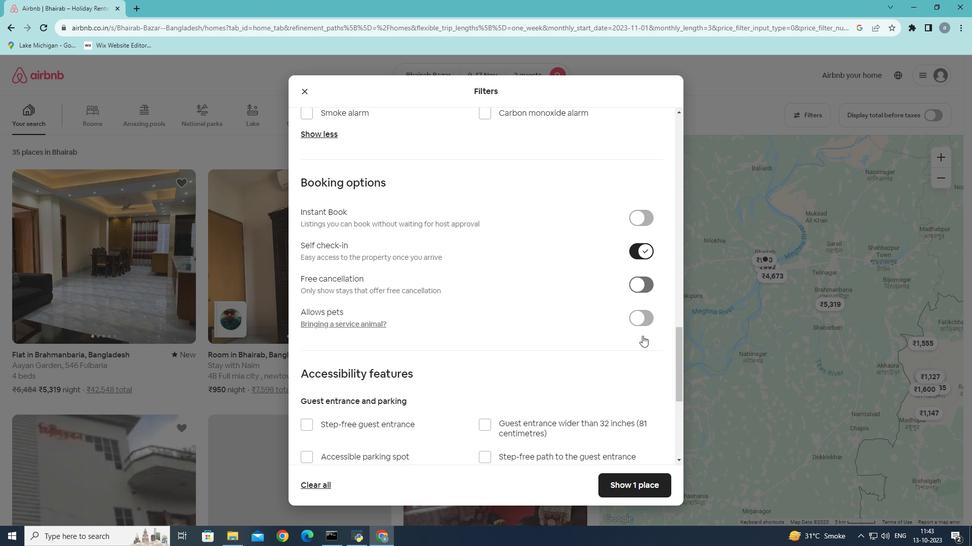 
Action: Mouse scrolled (642, 335) with delta (0, 0)
Screenshot: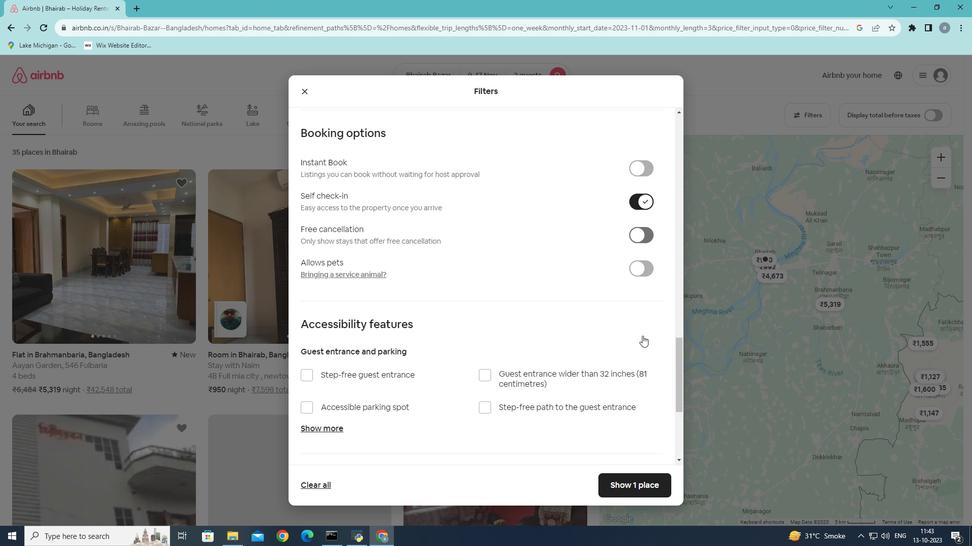 
Action: Mouse moved to (627, 486)
Screenshot: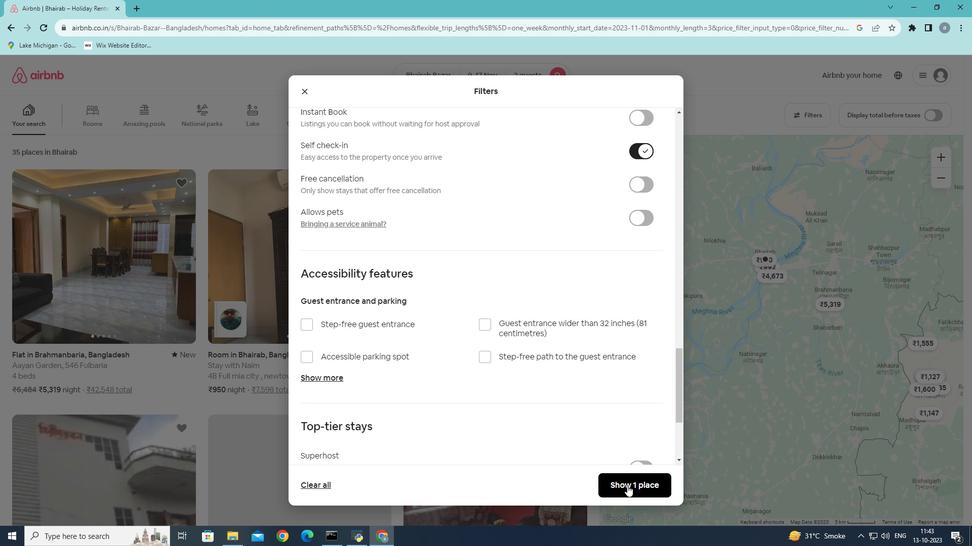 
Action: Mouse pressed left at (627, 486)
Screenshot: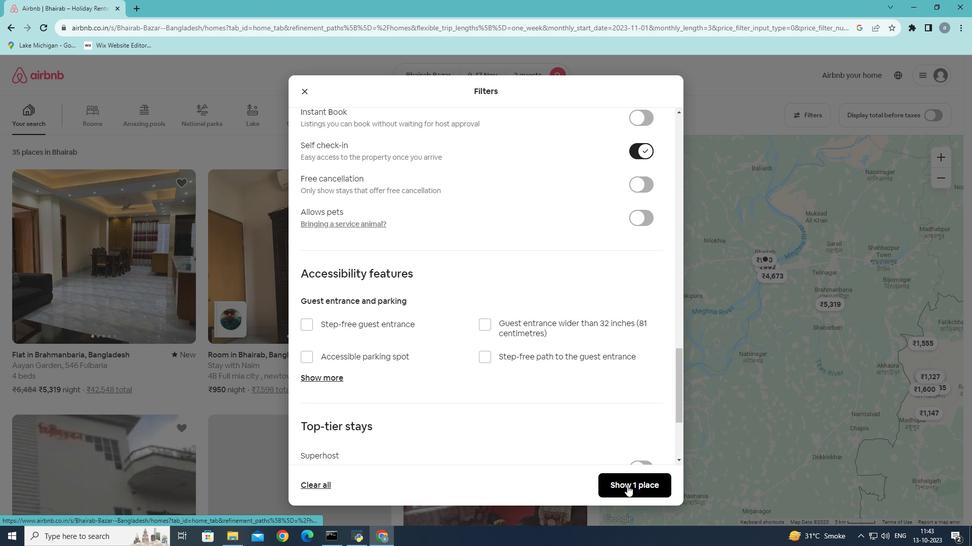 
Action: Mouse moved to (97, 299)
Screenshot: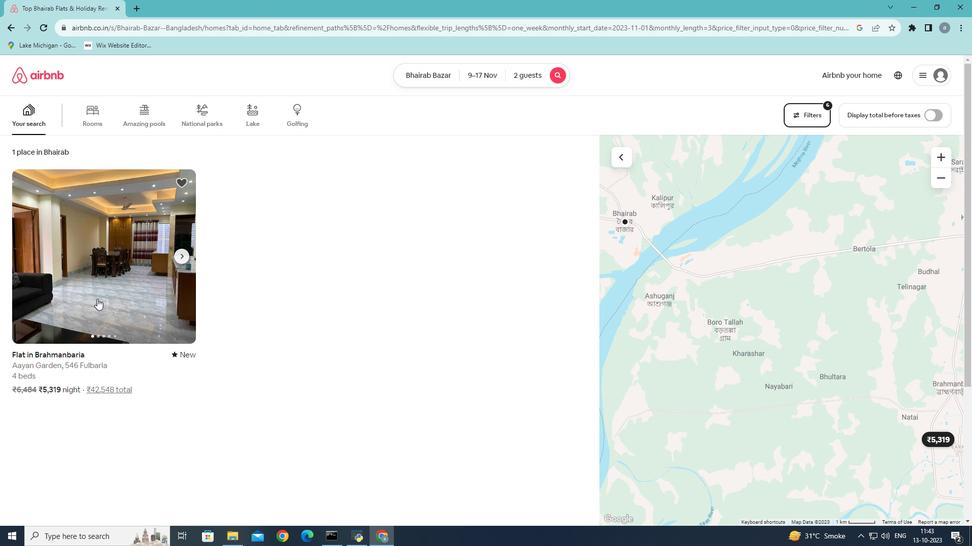 
Action: Mouse pressed left at (97, 299)
Screenshot: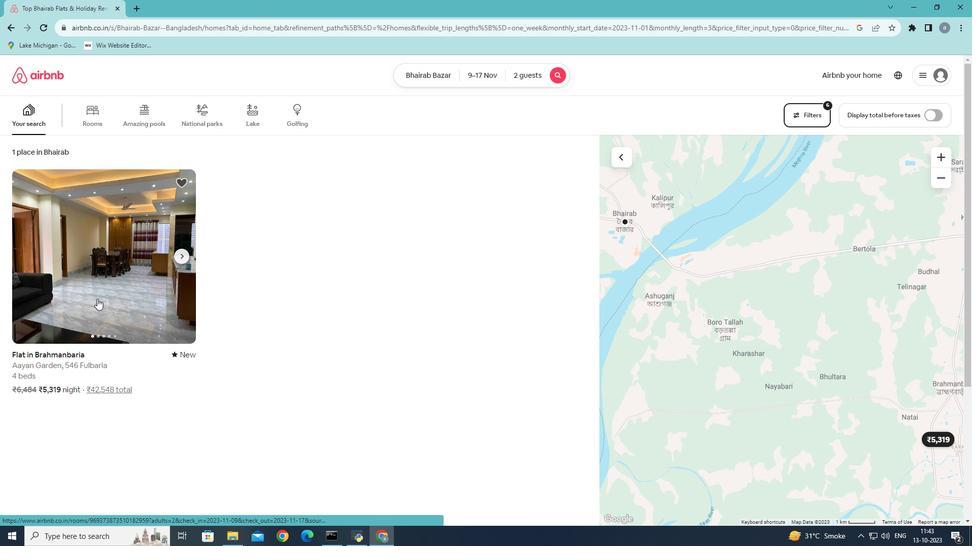 
Action: Mouse moved to (712, 377)
Screenshot: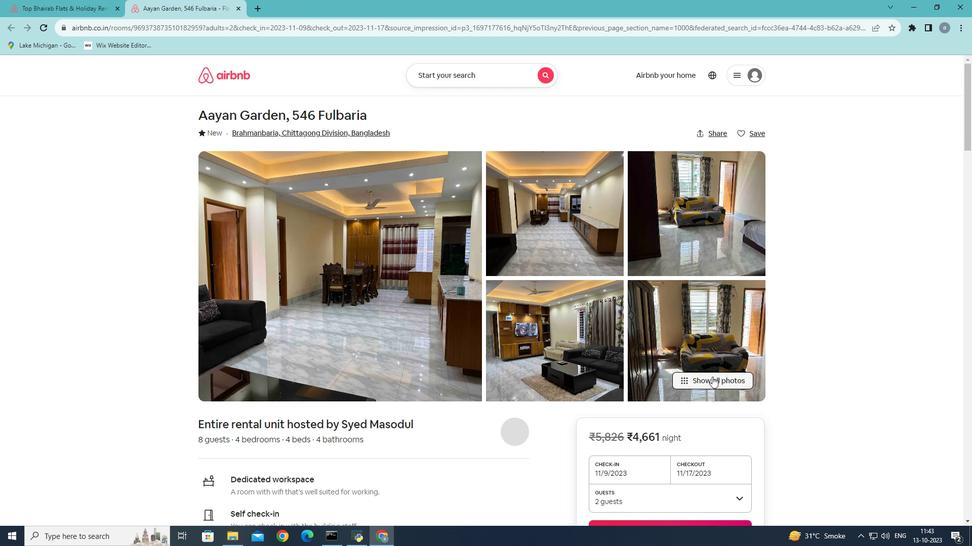
Action: Mouse pressed left at (712, 377)
Screenshot: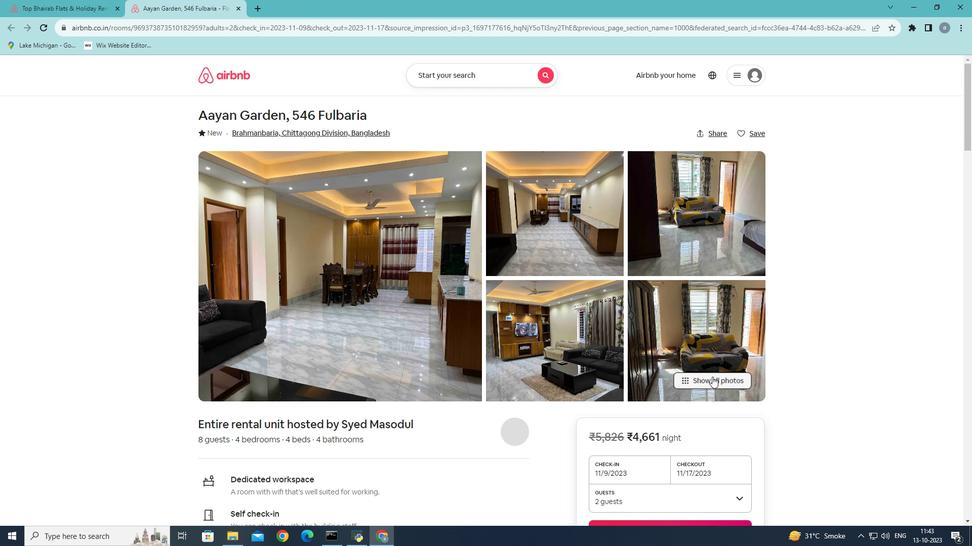 
Action: Mouse moved to (657, 271)
Screenshot: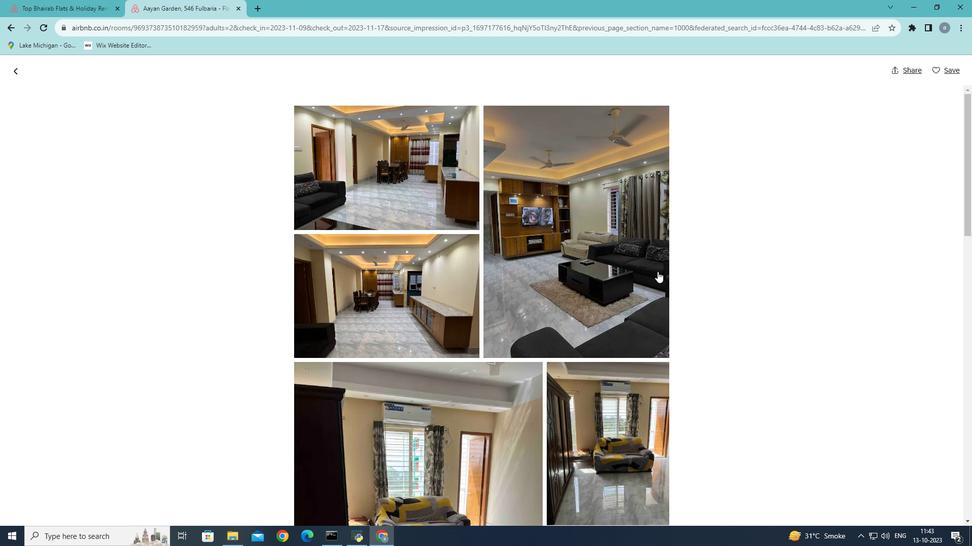 
Action: Mouse scrolled (657, 271) with delta (0, 0)
Screenshot: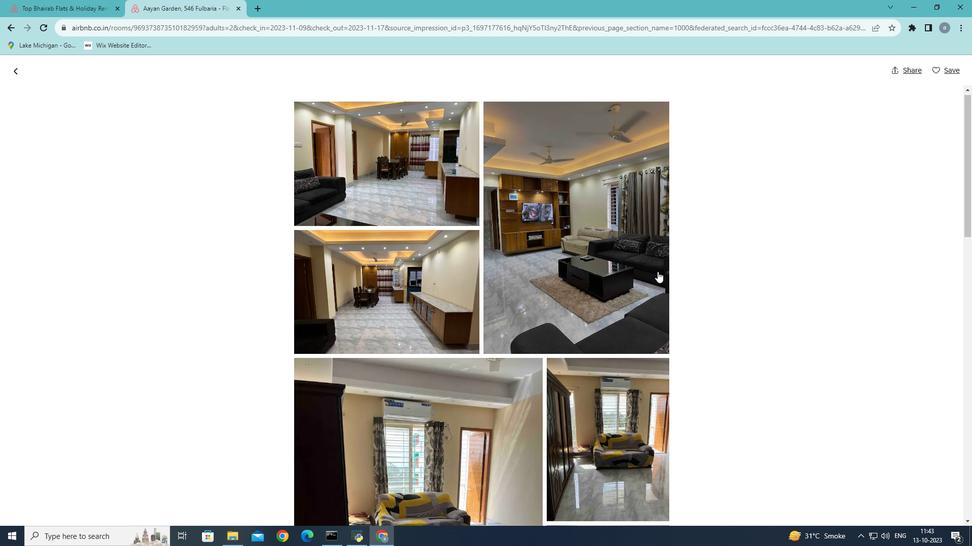
Action: Mouse moved to (658, 271)
Screenshot: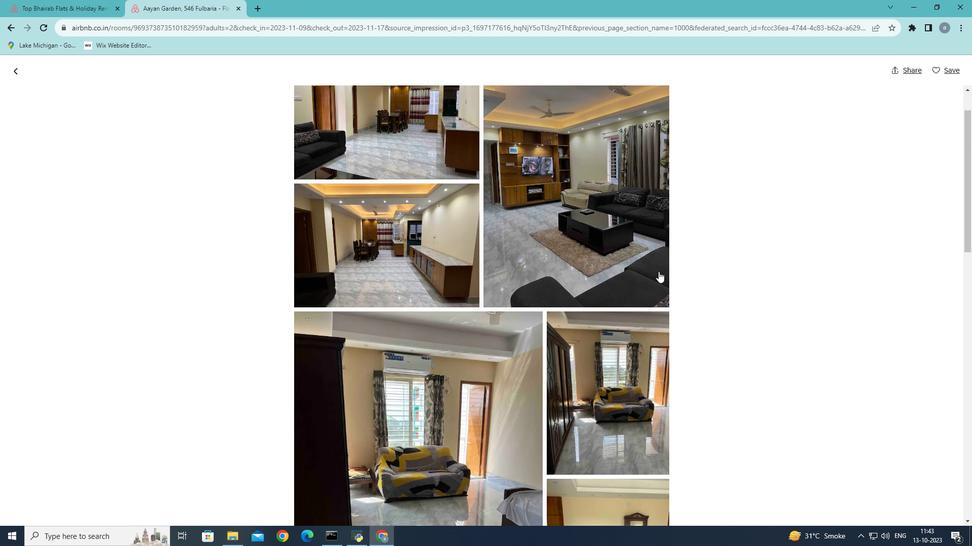 
Action: Mouse scrolled (658, 271) with delta (0, 0)
Screenshot: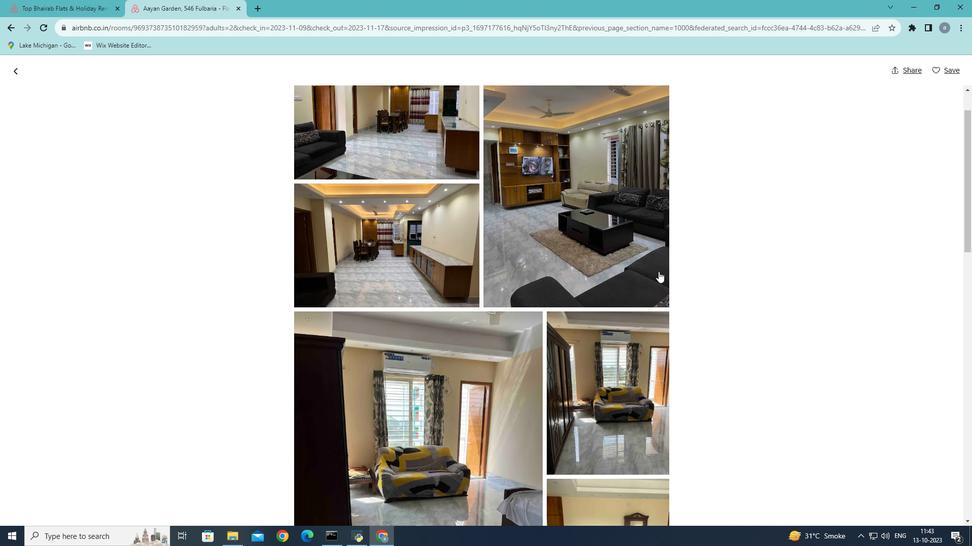 
Action: Mouse scrolled (658, 271) with delta (0, 0)
Screenshot: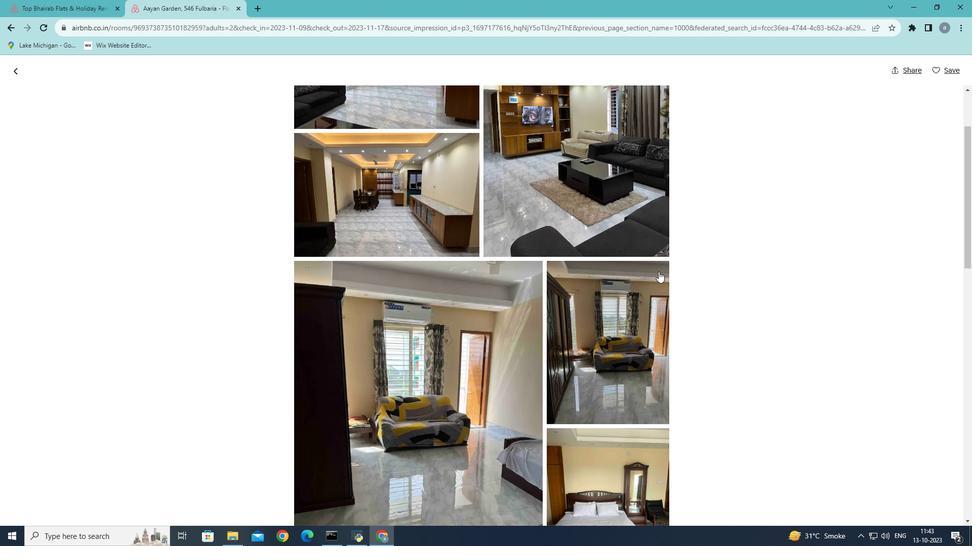 
Action: Mouse moved to (659, 271)
Screenshot: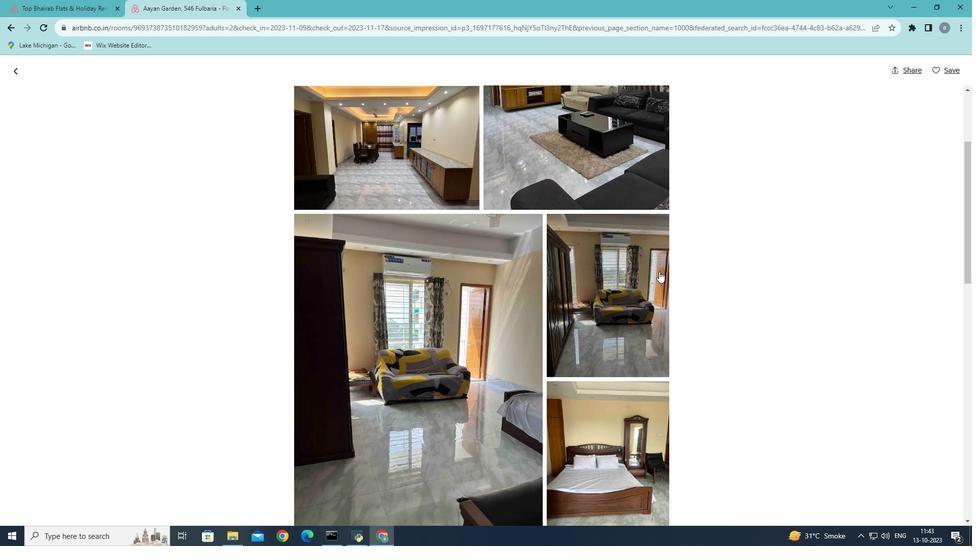 
Action: Mouse scrolled (659, 271) with delta (0, 0)
Screenshot: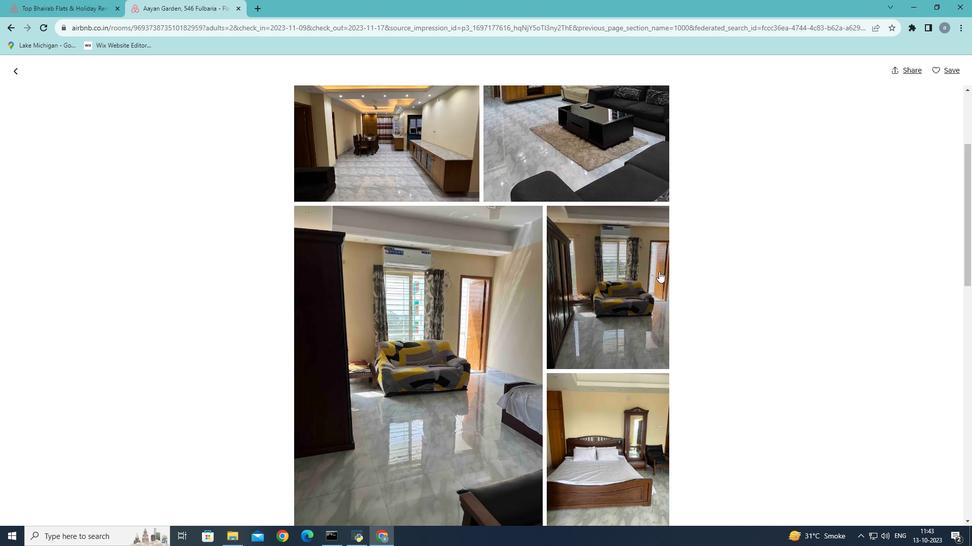 
Action: Mouse moved to (659, 271)
Screenshot: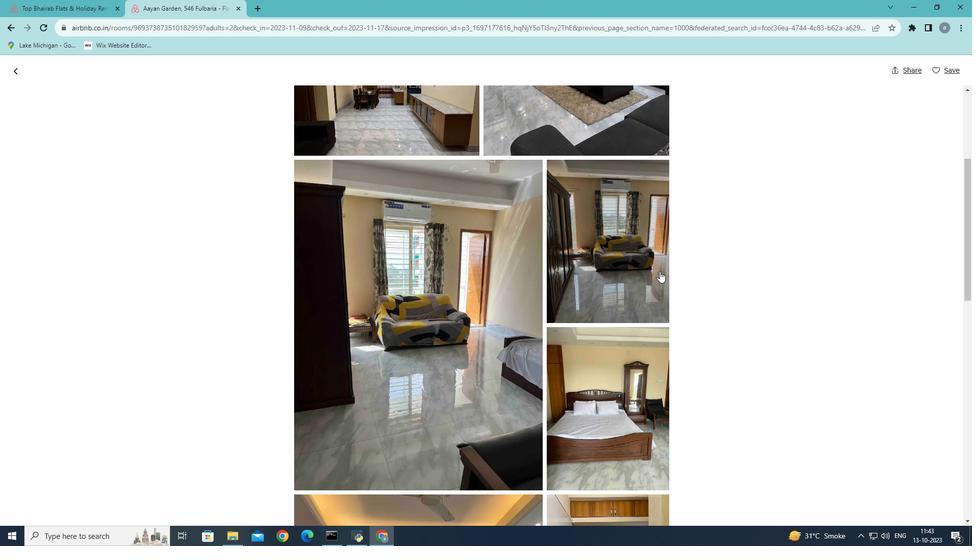 
Action: Mouse scrolled (659, 271) with delta (0, 0)
Screenshot: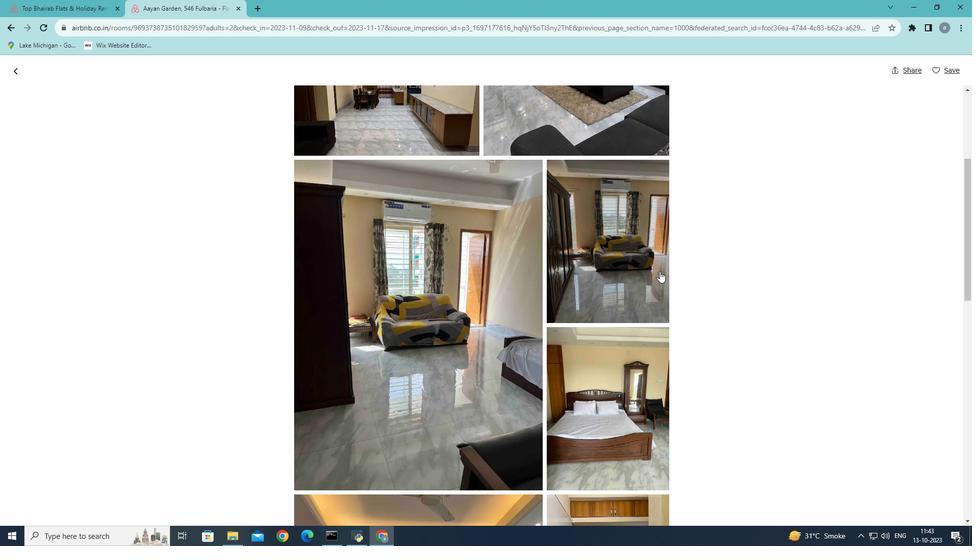 
Action: Mouse scrolled (659, 271) with delta (0, 0)
Screenshot: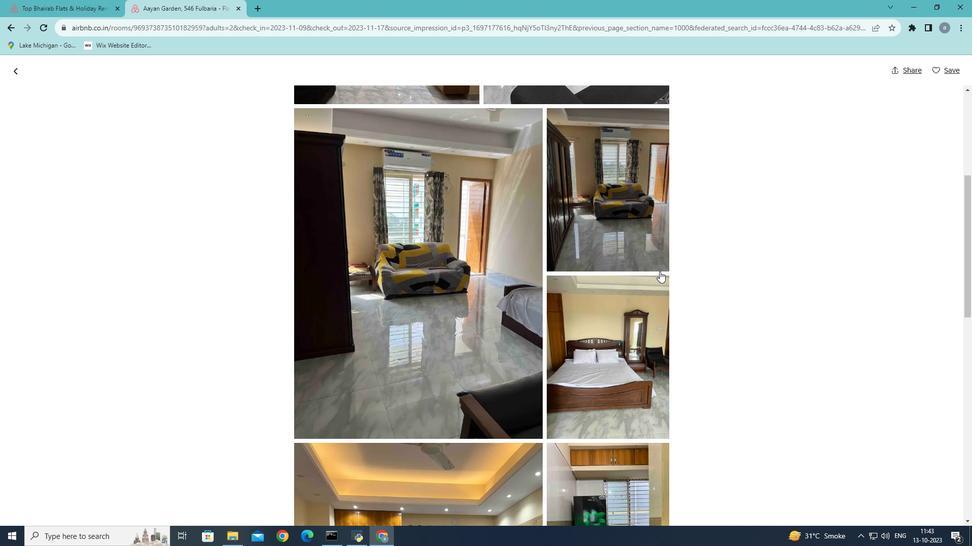 
Action: Mouse moved to (660, 271)
Screenshot: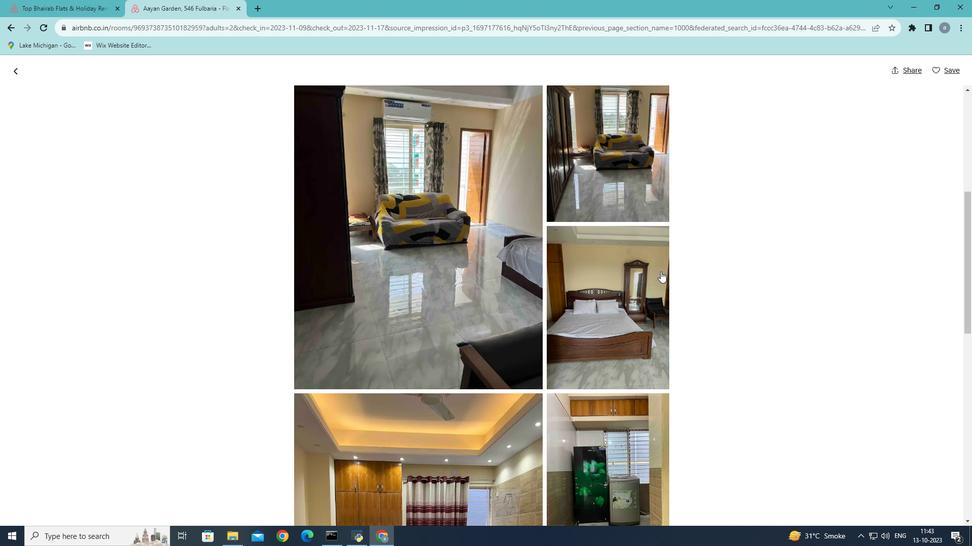 
Action: Mouse scrolled (660, 271) with delta (0, 0)
Screenshot: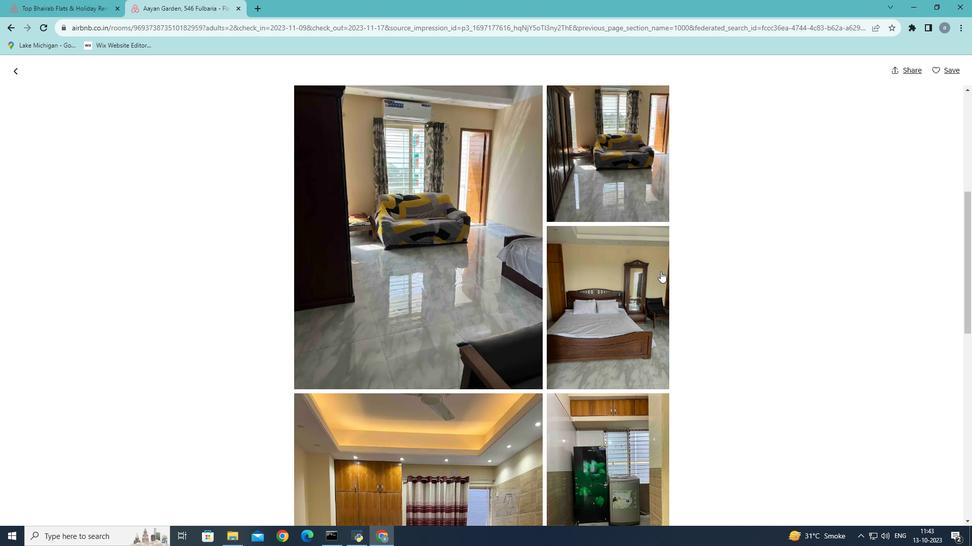 
Action: Mouse scrolled (660, 271) with delta (0, 0)
Screenshot: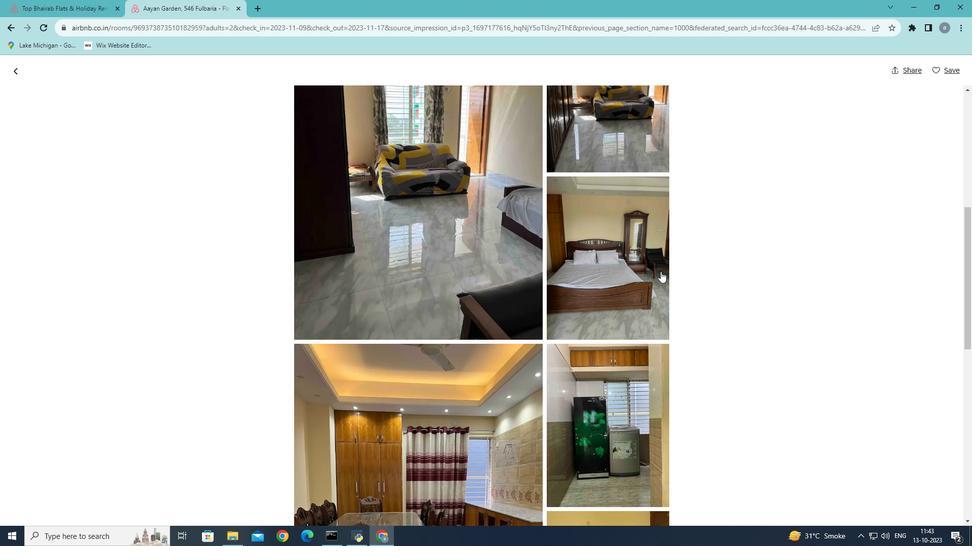 
Action: Mouse scrolled (660, 271) with delta (0, 0)
Screenshot: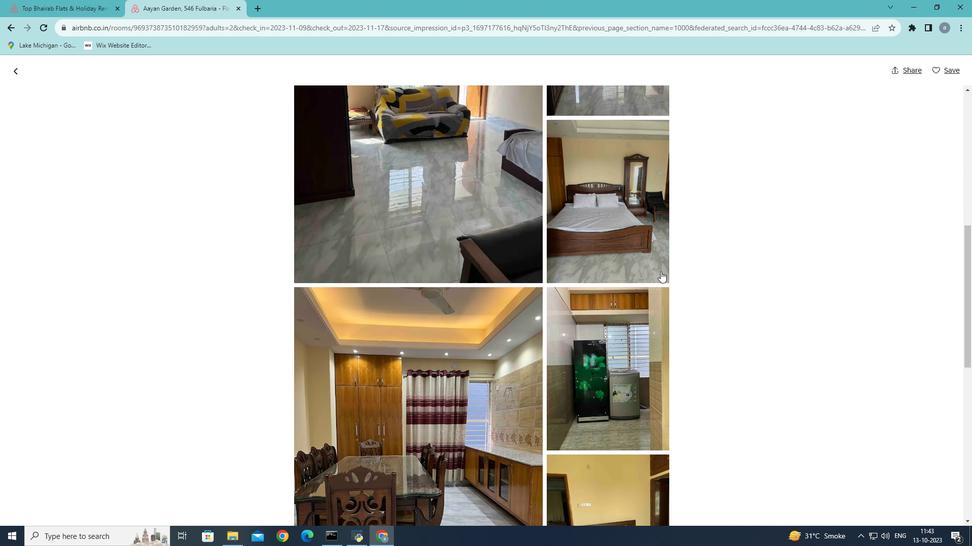 
Action: Mouse scrolled (660, 271) with delta (0, 0)
Screenshot: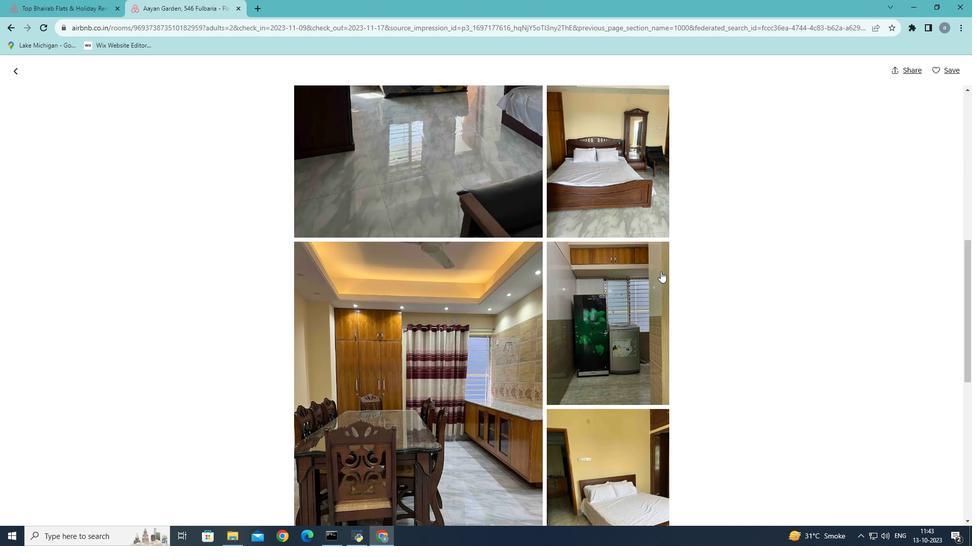 
Action: Mouse scrolled (660, 271) with delta (0, 0)
Screenshot: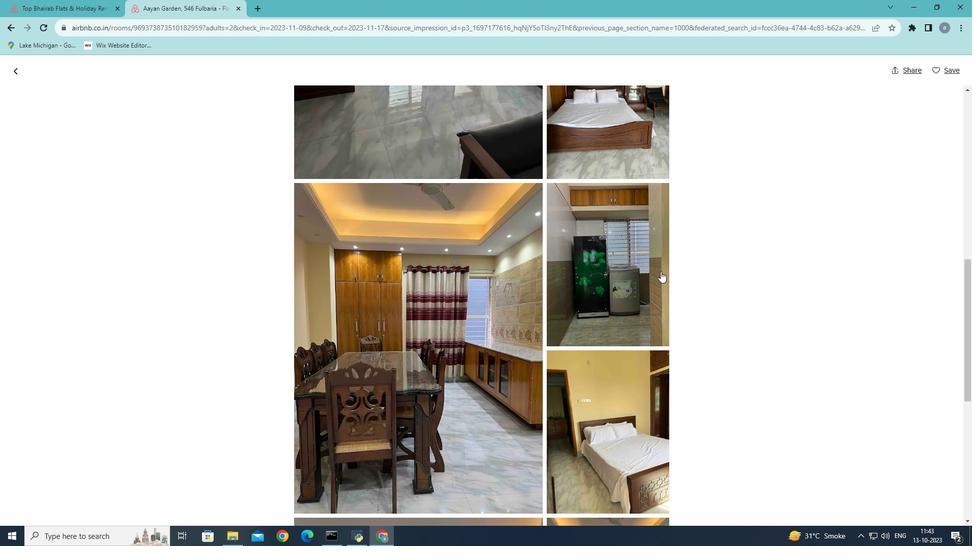 
Action: Mouse scrolled (660, 271) with delta (0, 0)
Screenshot: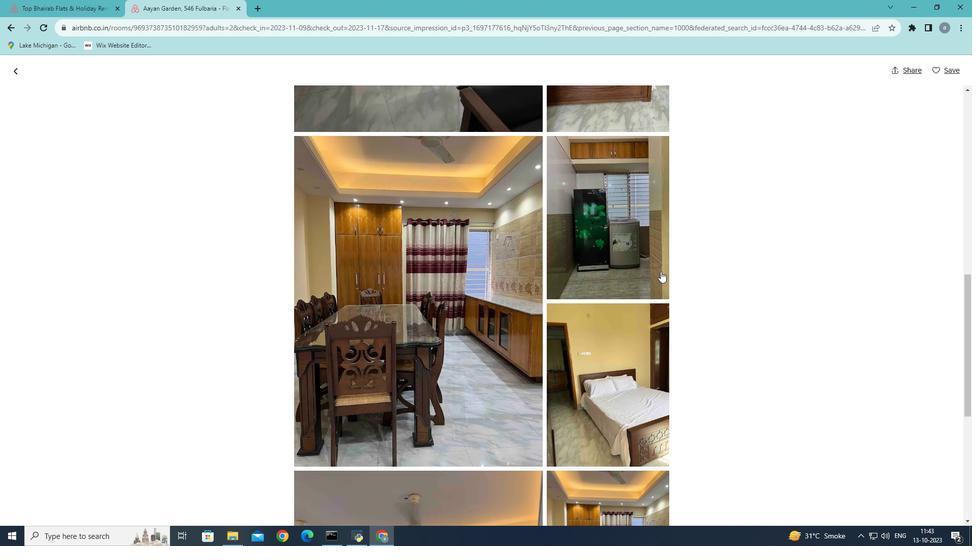
Action: Mouse moved to (661, 271)
Screenshot: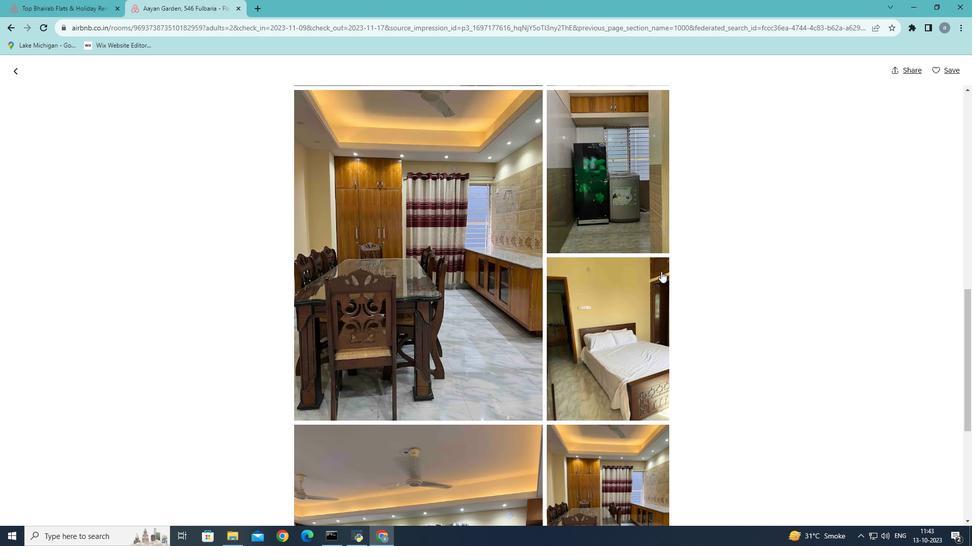 
Action: Mouse scrolled (661, 271) with delta (0, 0)
Screenshot: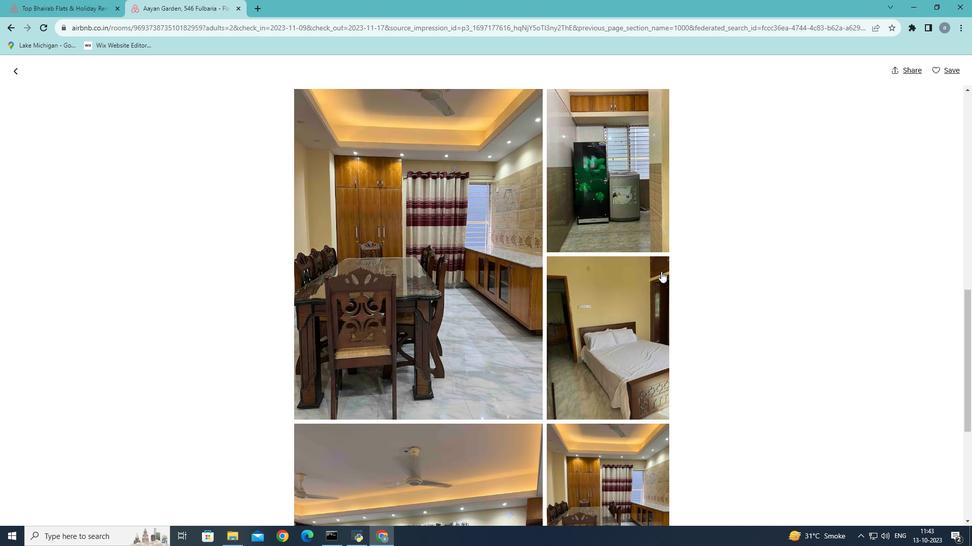
Action: Mouse scrolled (661, 271) with delta (0, 0)
Screenshot: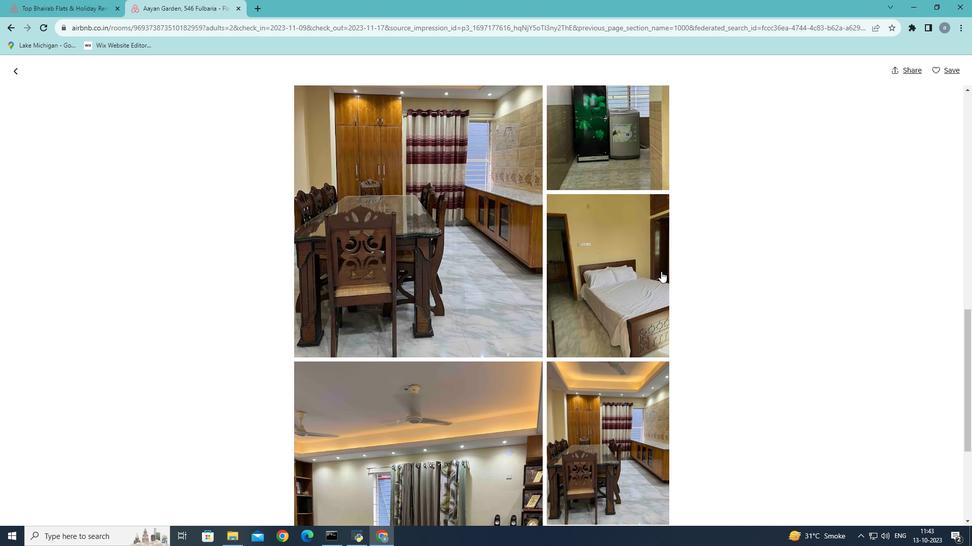 
Action: Mouse scrolled (661, 271) with delta (0, 0)
Screenshot: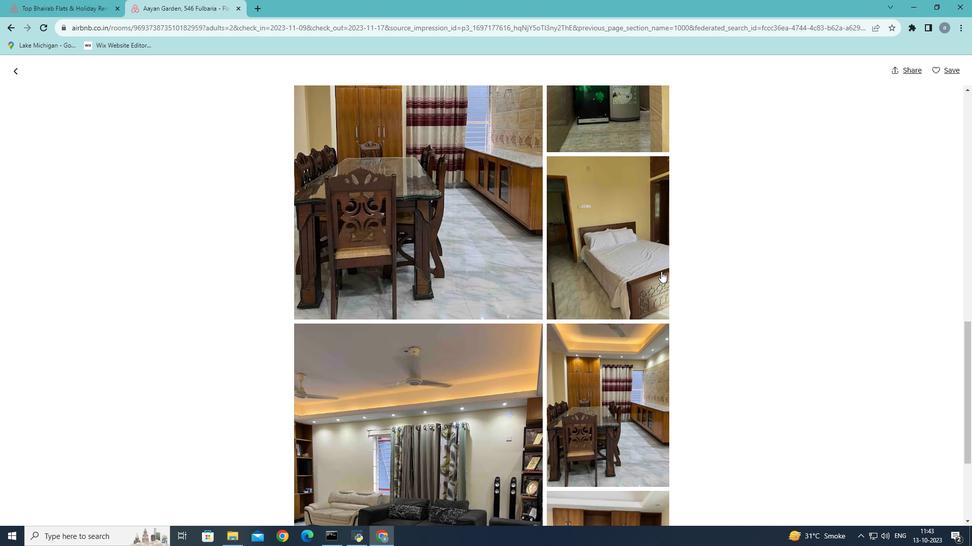 
Action: Mouse moved to (661, 271)
Screenshot: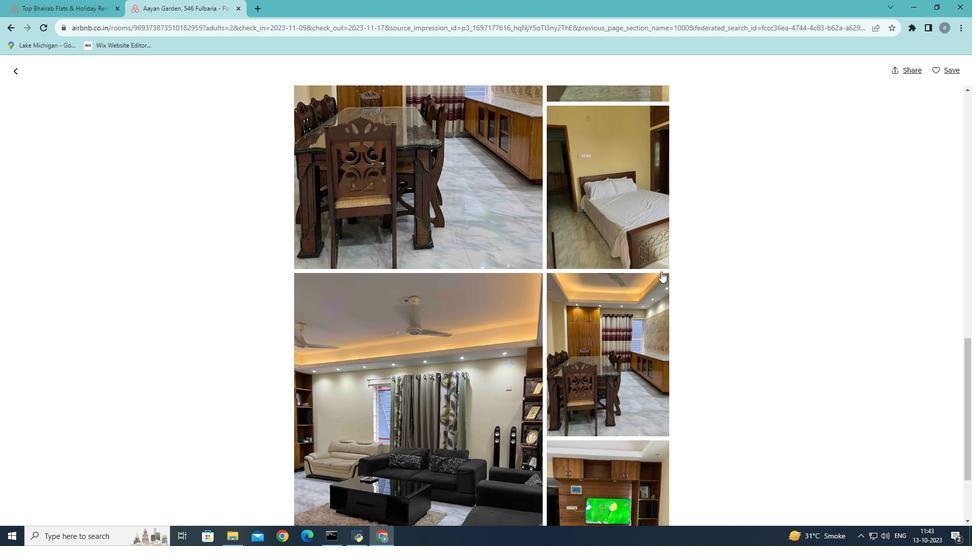 
Action: Mouse scrolled (661, 271) with delta (0, 0)
Screenshot: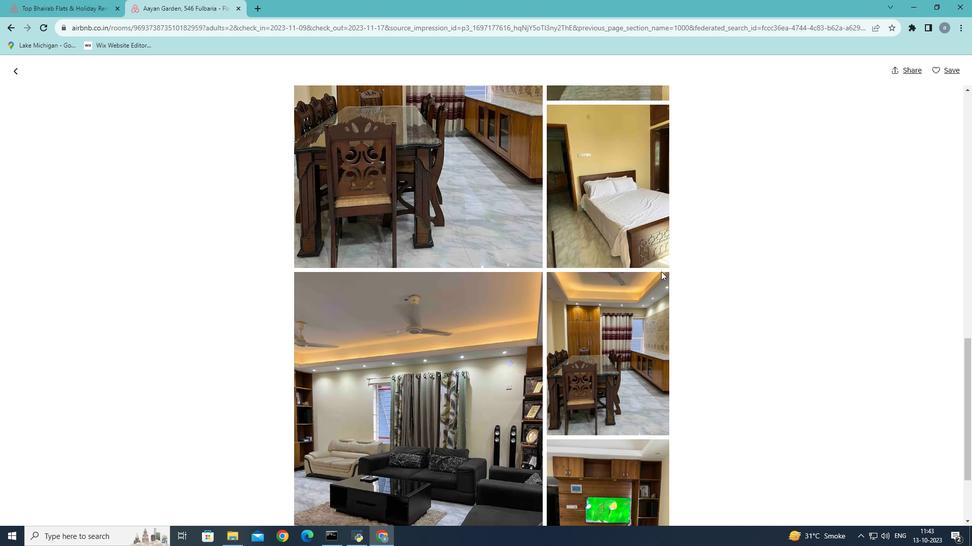 
Action: Mouse scrolled (661, 271) with delta (0, 0)
Screenshot: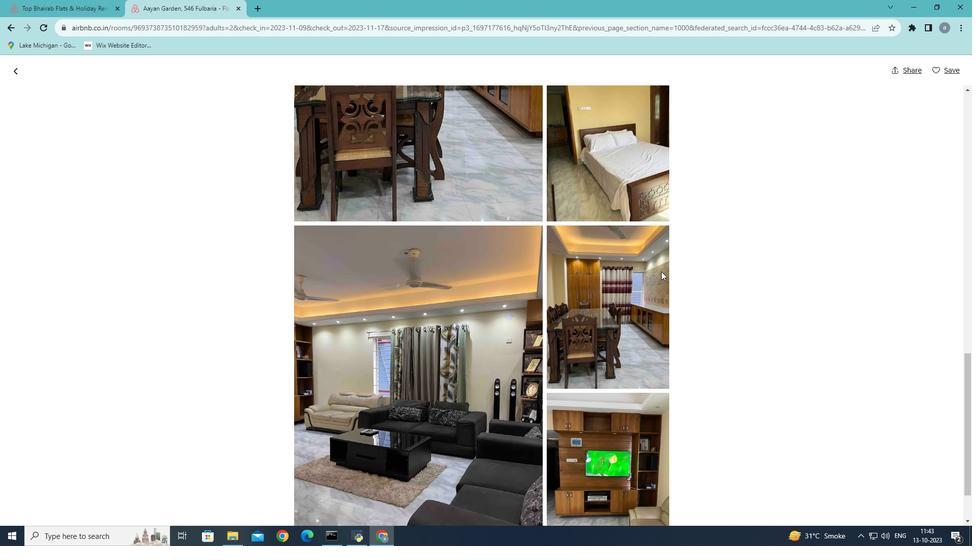 
Action: Mouse scrolled (661, 271) with delta (0, 0)
Screenshot: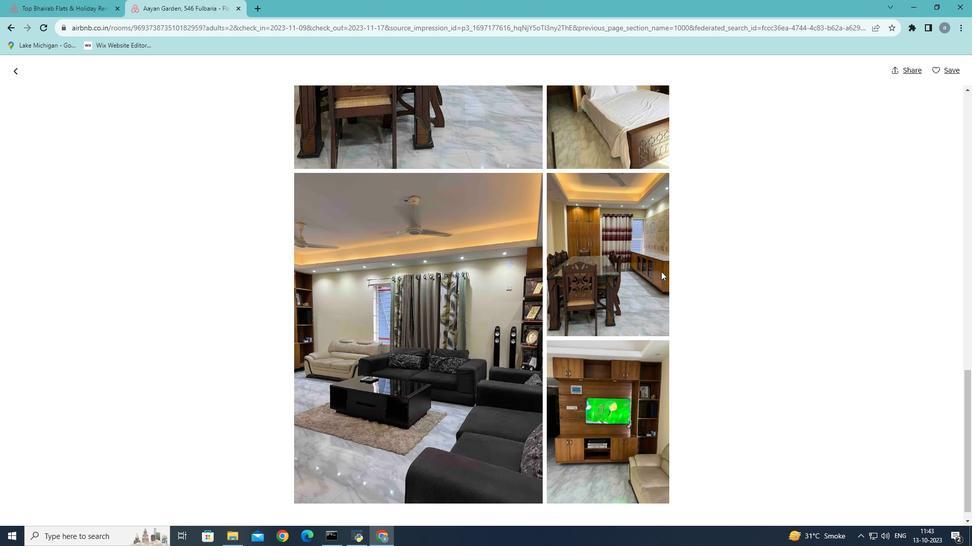 
Action: Mouse moved to (661, 271)
Screenshot: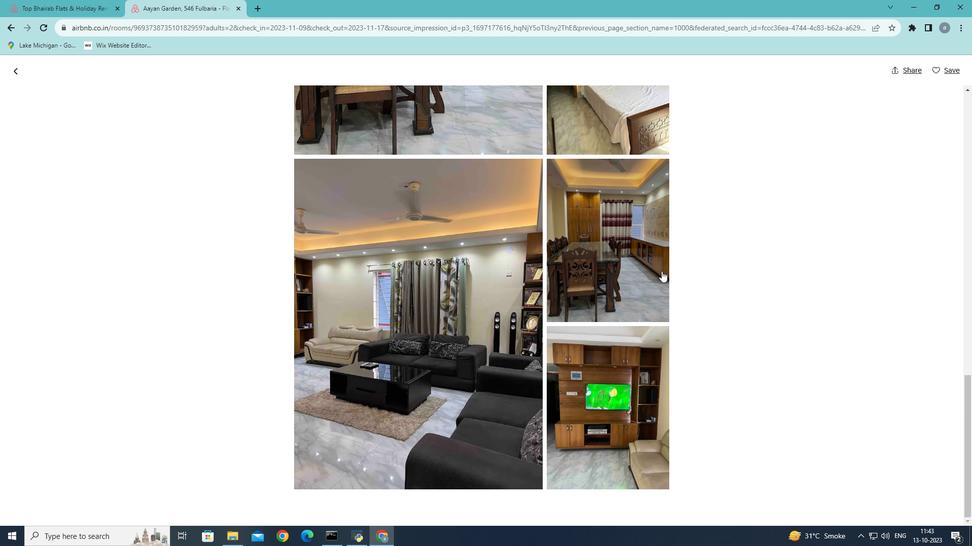 
Action: Mouse scrolled (661, 270) with delta (0, 0)
Screenshot: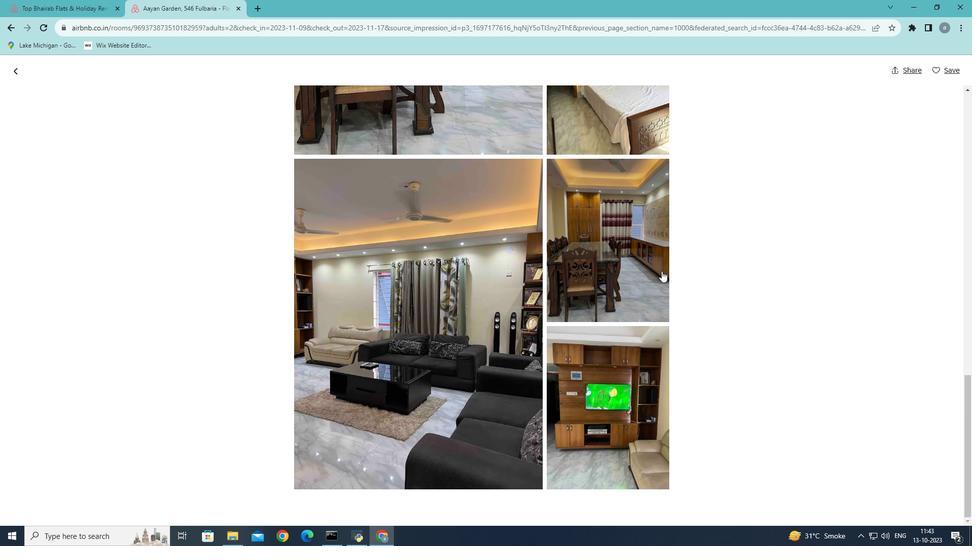 
Action: Mouse scrolled (661, 270) with delta (0, 0)
Screenshot: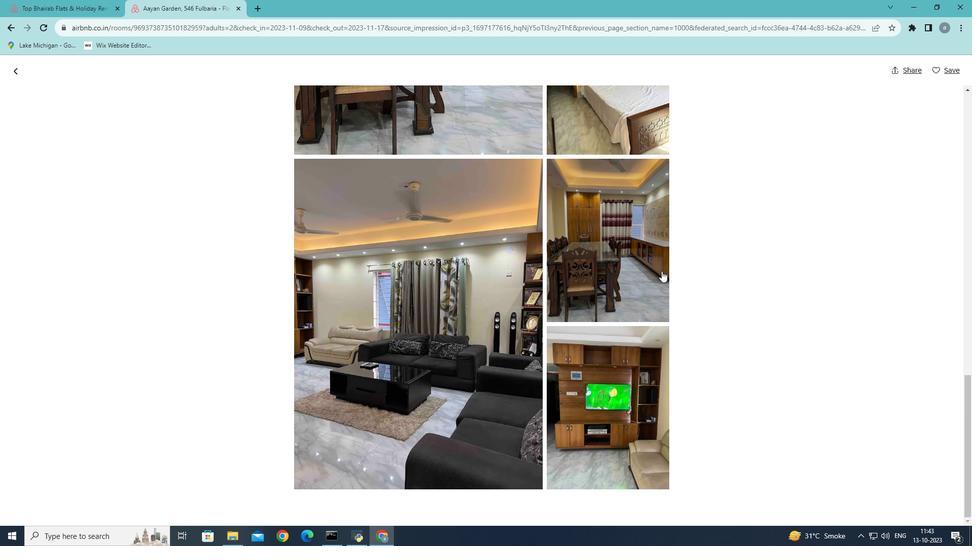 
Action: Mouse scrolled (661, 270) with delta (0, 0)
Screenshot: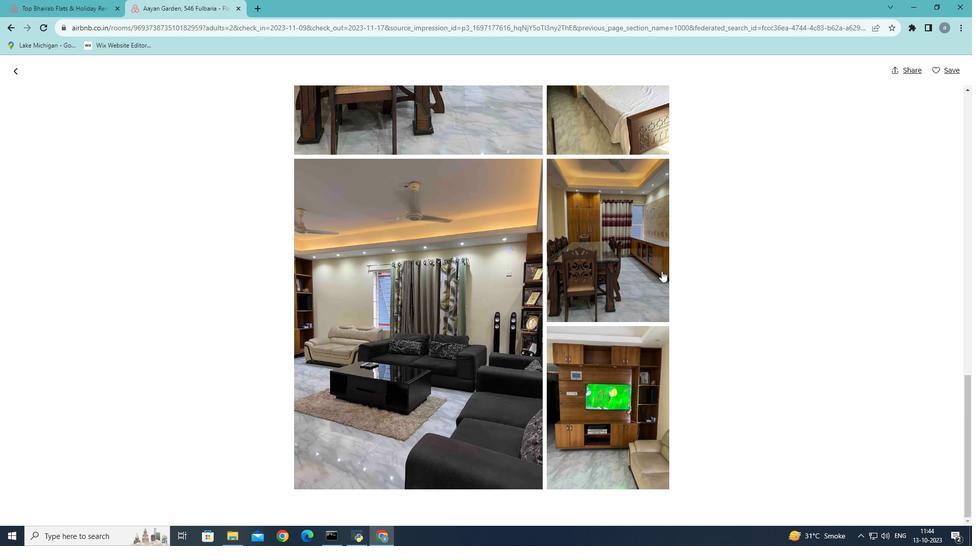 
Action: Mouse moved to (14, 70)
Screenshot: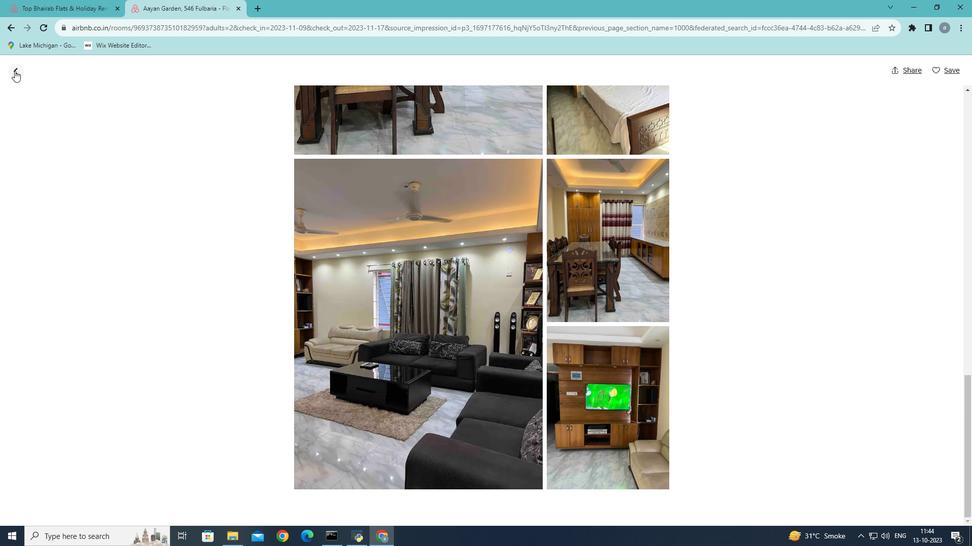 
Action: Mouse pressed left at (14, 70)
Screenshot: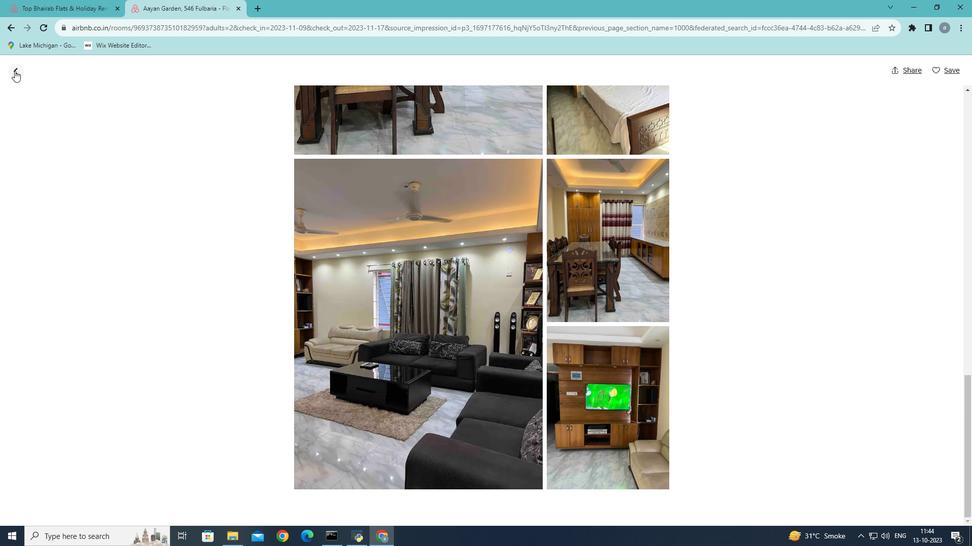 
Action: Mouse moved to (536, 265)
Screenshot: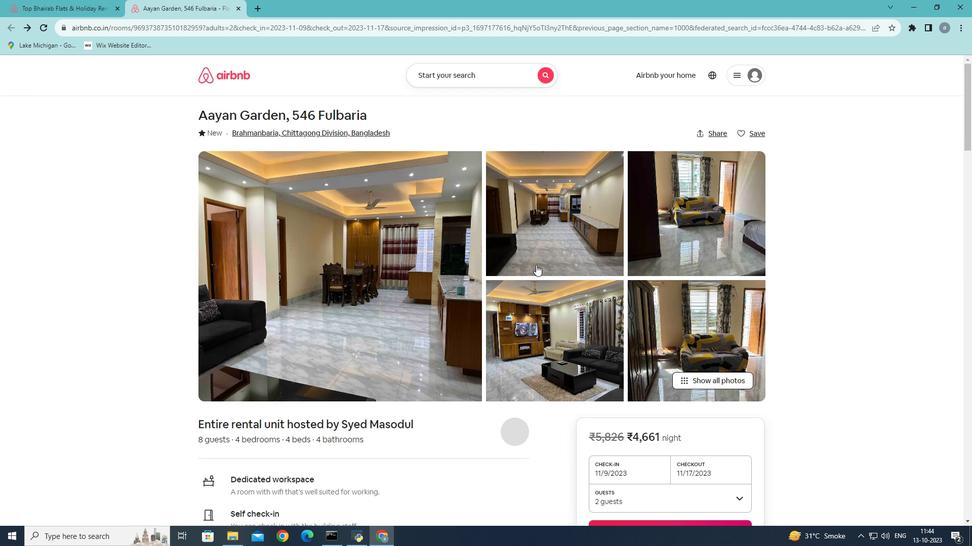 
Action: Mouse scrolled (536, 264) with delta (0, 0)
Screenshot: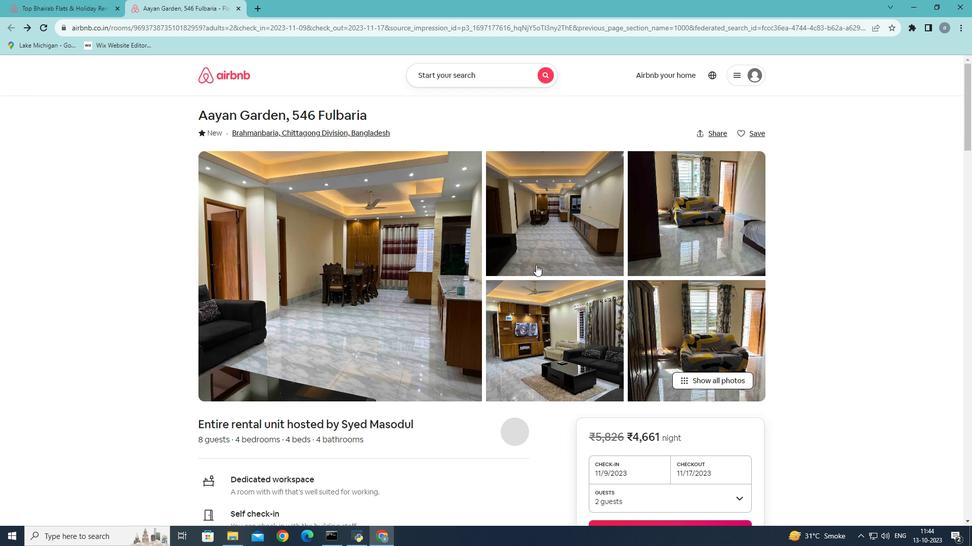 
Action: Mouse scrolled (536, 264) with delta (0, 0)
Screenshot: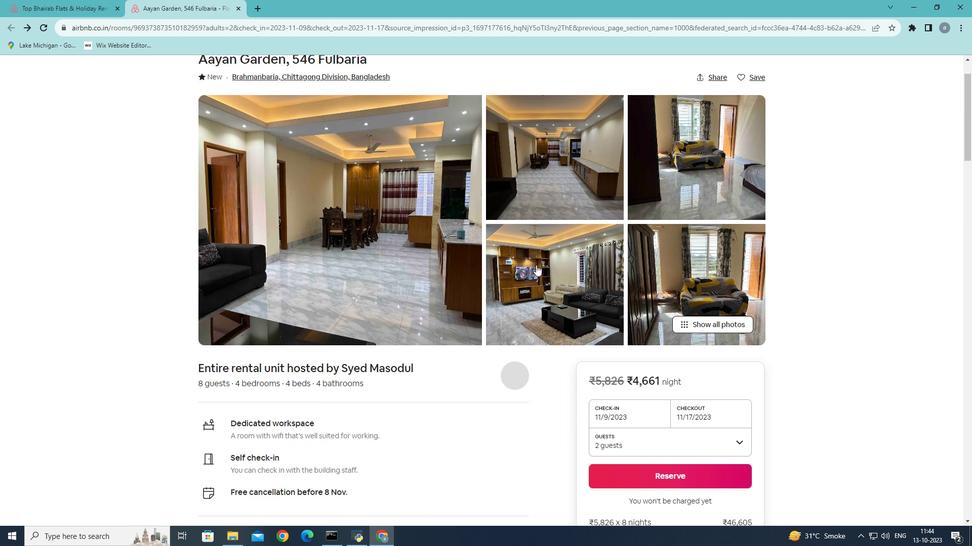 
Action: Mouse scrolled (536, 264) with delta (0, 0)
Screenshot: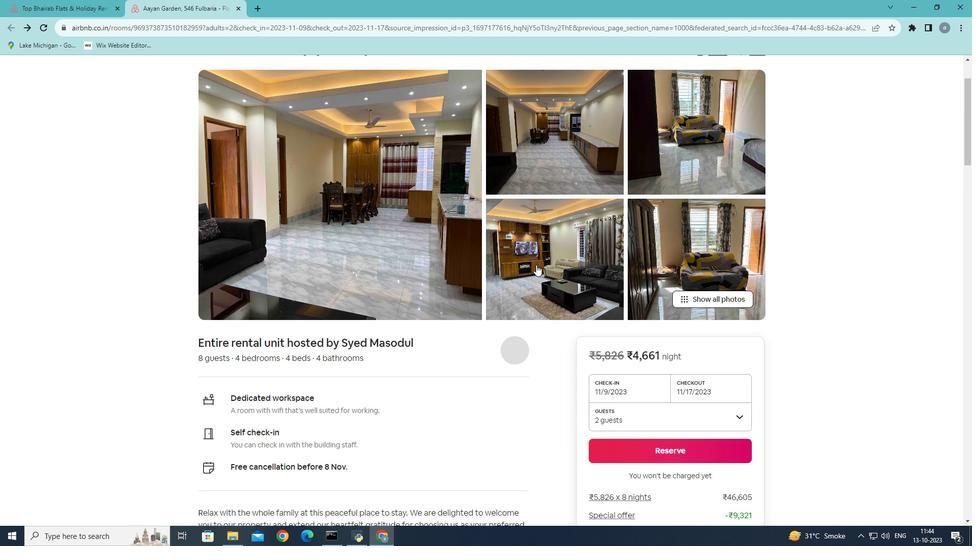 
Action: Mouse scrolled (536, 264) with delta (0, 0)
Screenshot: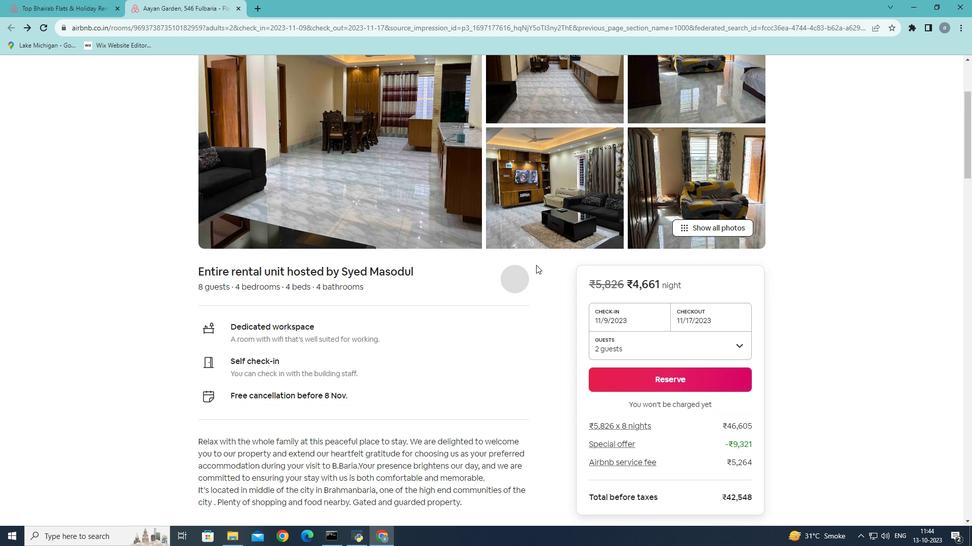 
Action: Mouse scrolled (536, 264) with delta (0, 0)
Screenshot: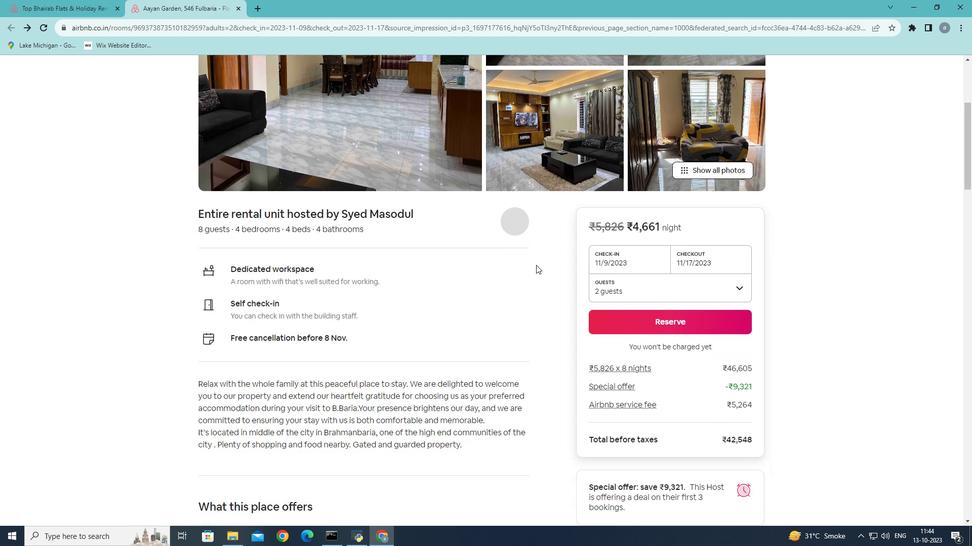 
Action: Mouse scrolled (536, 264) with delta (0, 0)
Screenshot: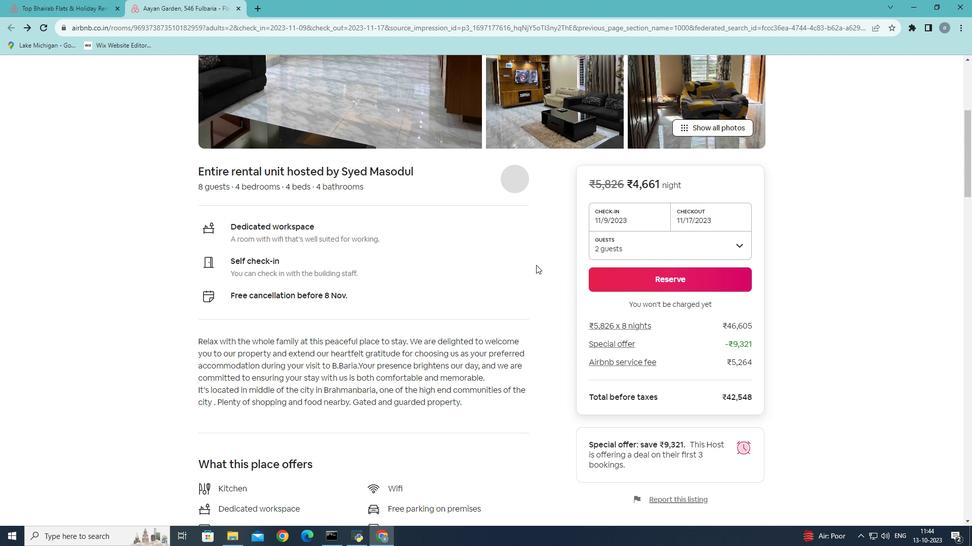 
Action: Mouse scrolled (536, 264) with delta (0, 0)
Screenshot: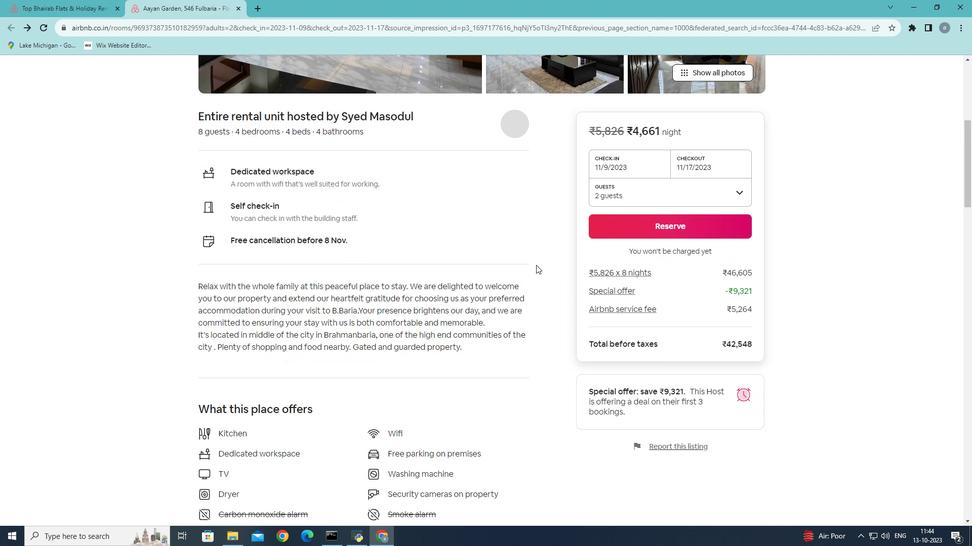 
Action: Mouse scrolled (536, 264) with delta (0, 0)
Screenshot: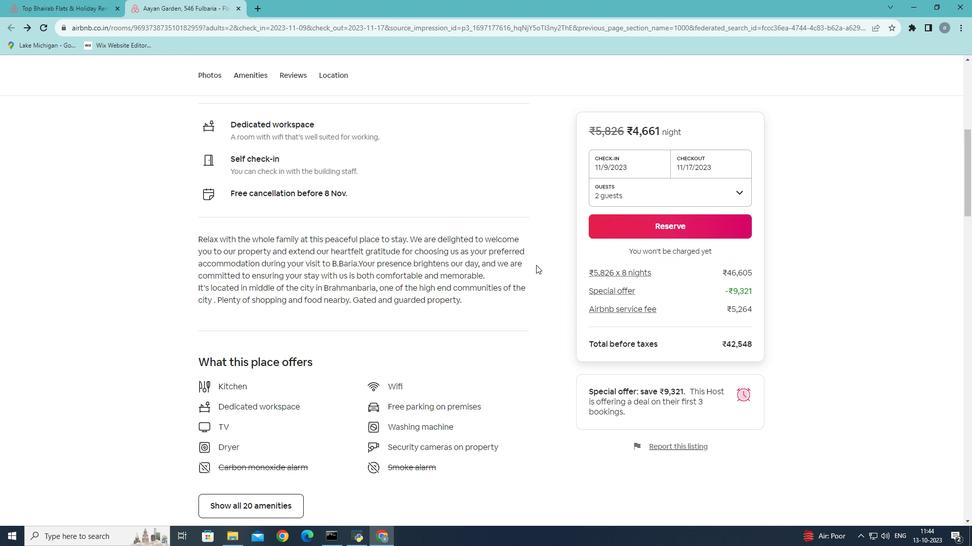 
Action: Mouse scrolled (536, 264) with delta (0, 0)
Screenshot: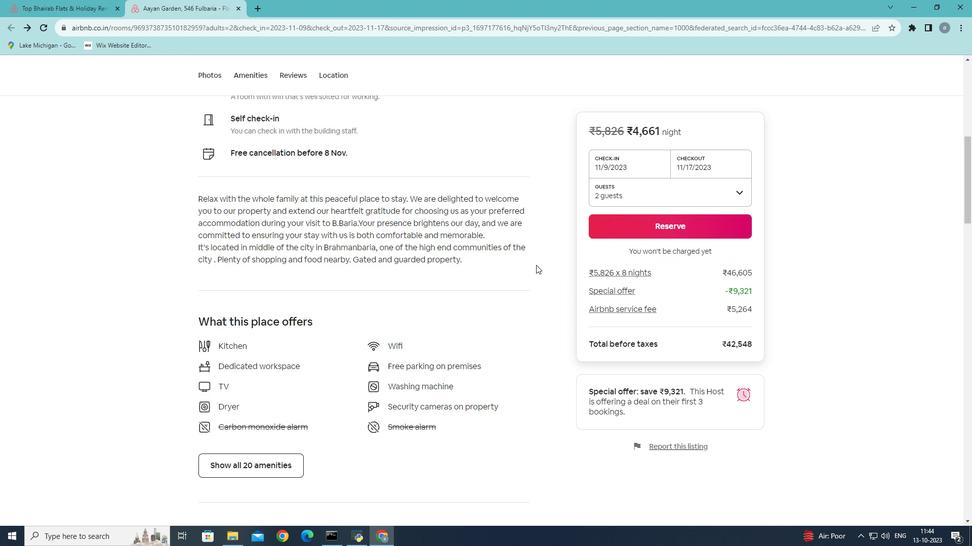 
Action: Mouse moved to (264, 408)
Screenshot: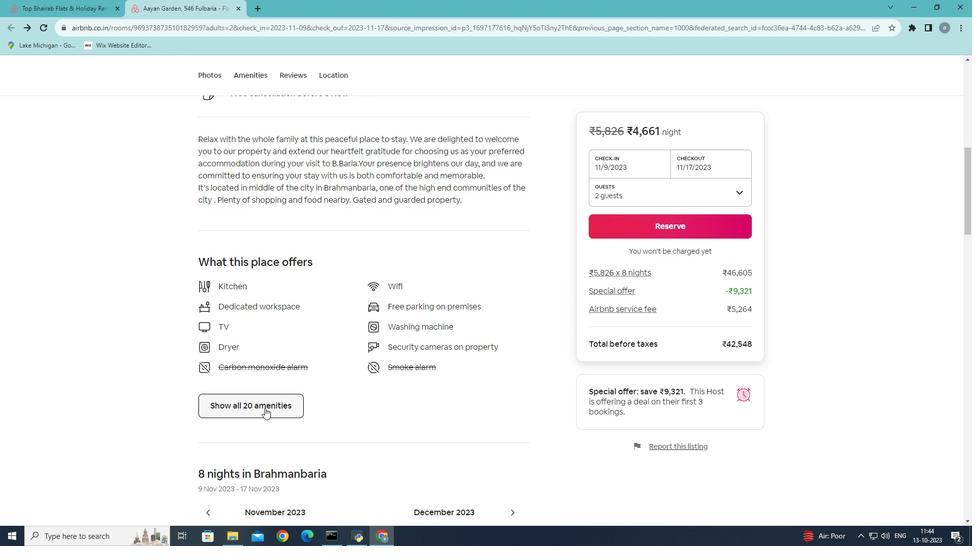 
Action: Mouse pressed left at (264, 408)
Screenshot: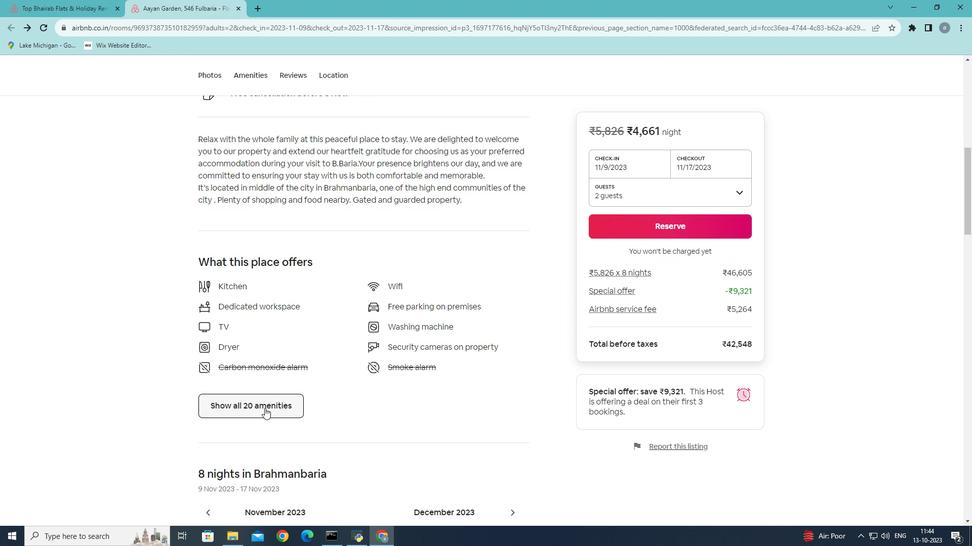 
Action: Mouse moved to (467, 197)
Screenshot: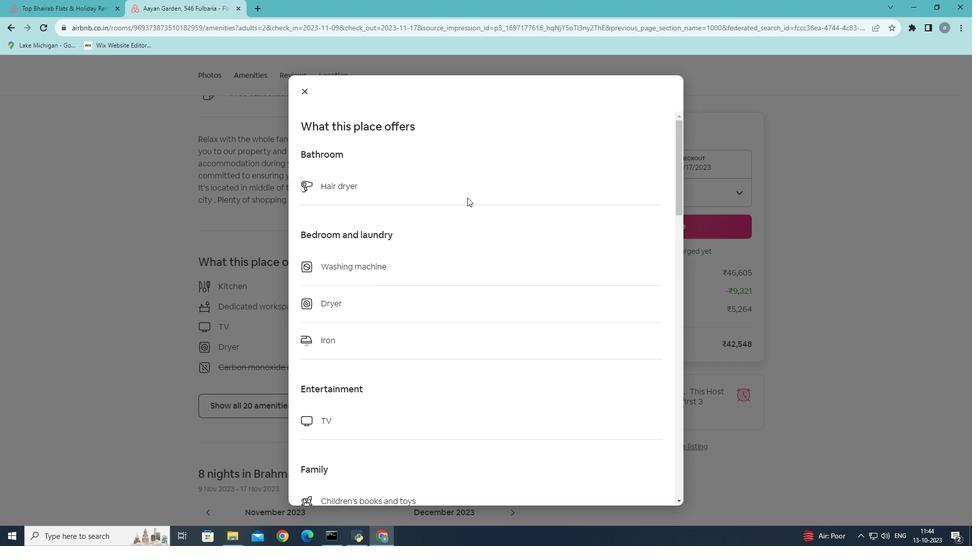 
Action: Mouse scrolled (467, 197) with delta (0, 0)
Screenshot: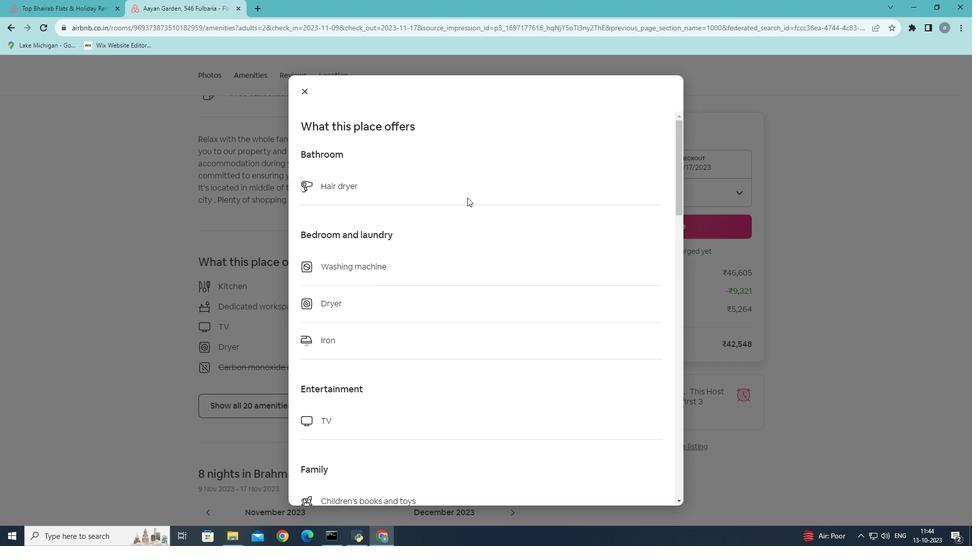 
Action: Mouse scrolled (467, 197) with delta (0, 0)
Screenshot: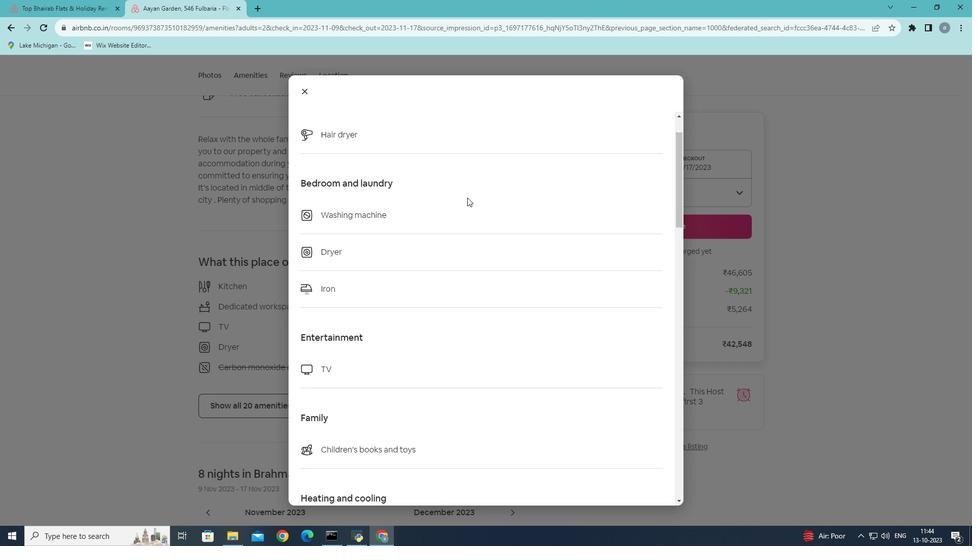 
Action: Mouse scrolled (467, 197) with delta (0, 0)
Screenshot: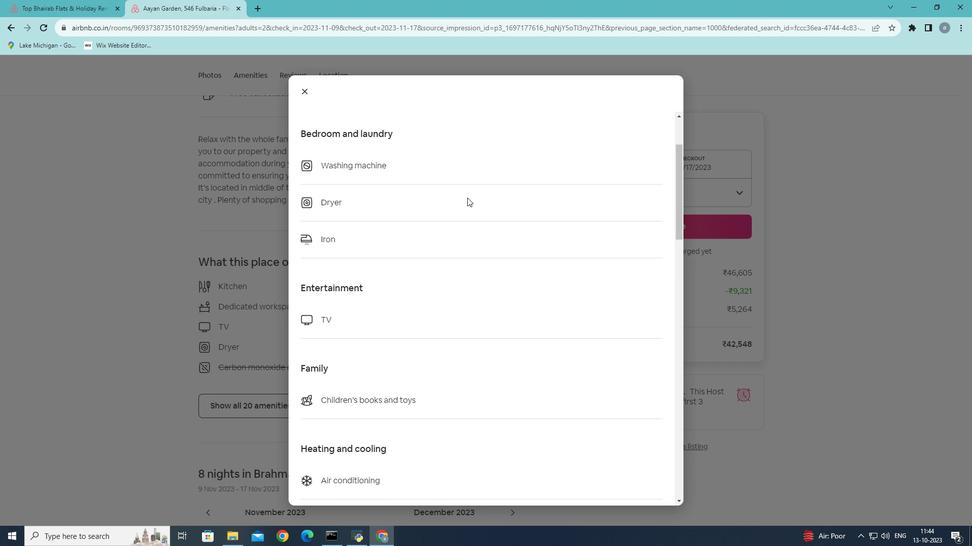 
Action: Mouse scrolled (467, 197) with delta (0, 0)
Screenshot: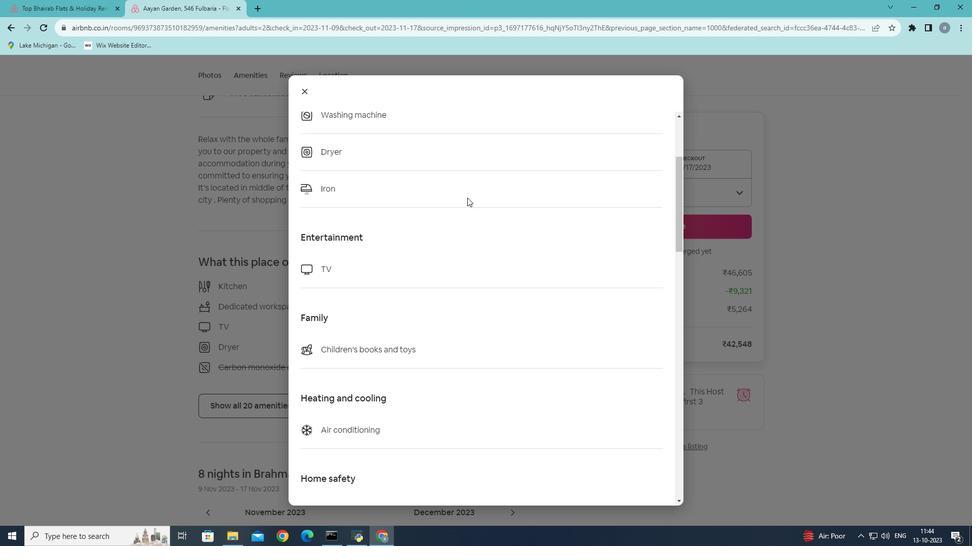 
Action: Mouse moved to (466, 199)
Screenshot: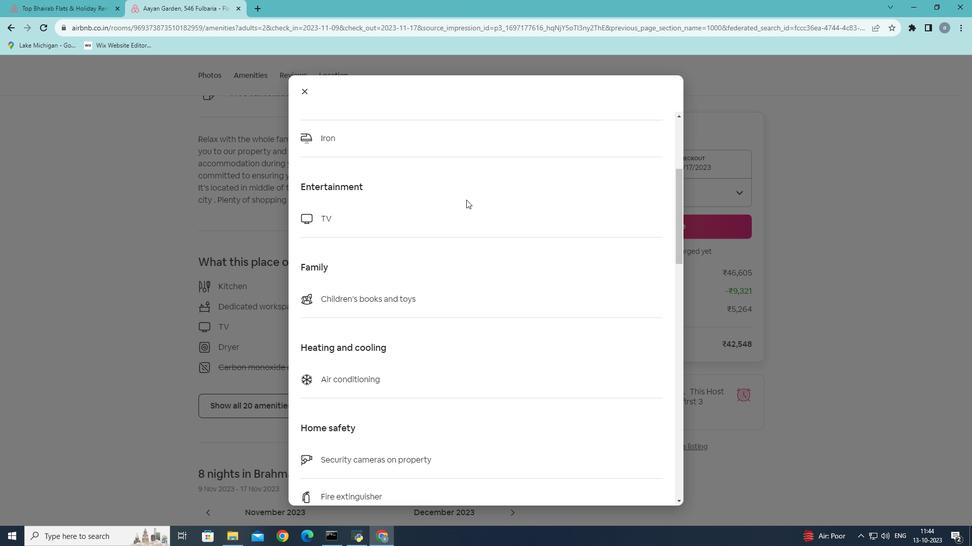 
Action: Mouse scrolled (466, 199) with delta (0, 0)
Screenshot: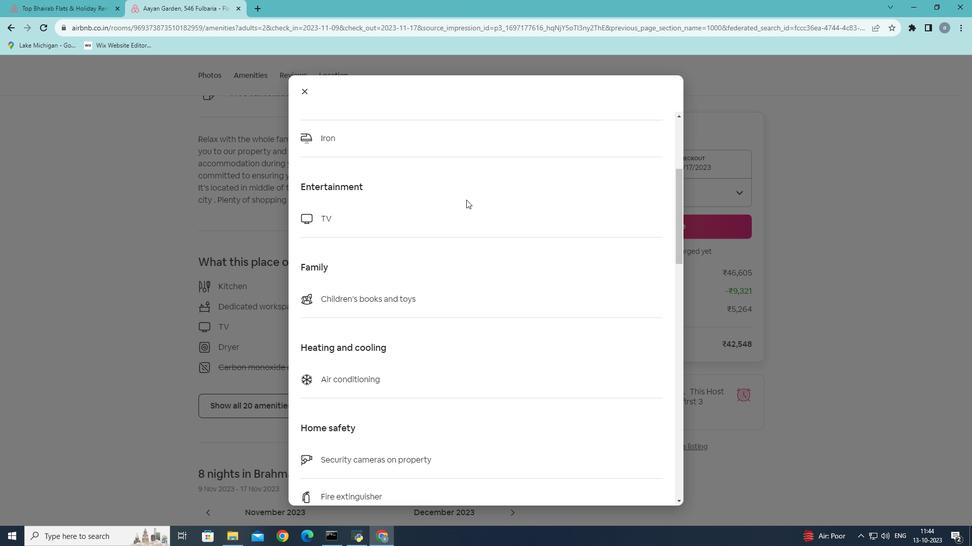 
Action: Mouse scrolled (466, 199) with delta (0, 0)
Screenshot: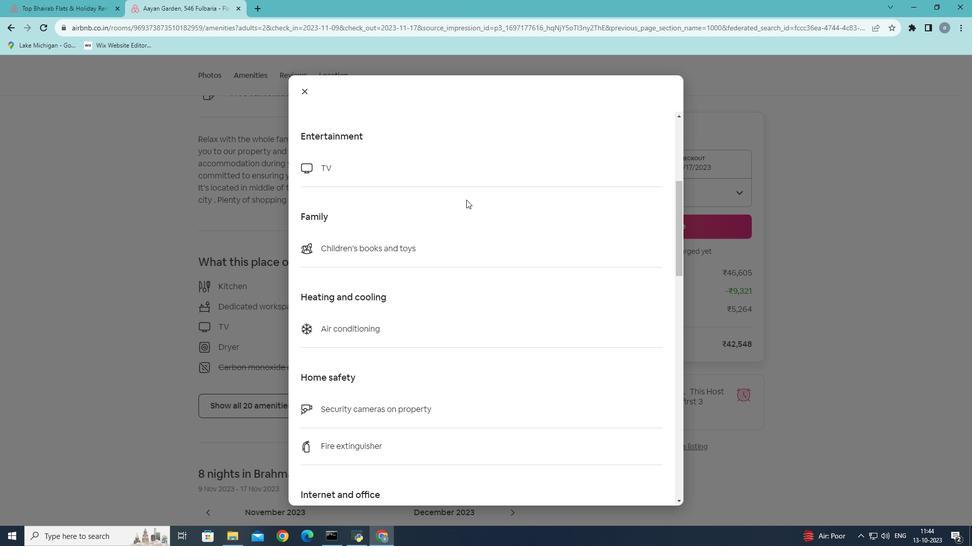 
Action: Mouse scrolled (466, 199) with delta (0, 0)
Screenshot: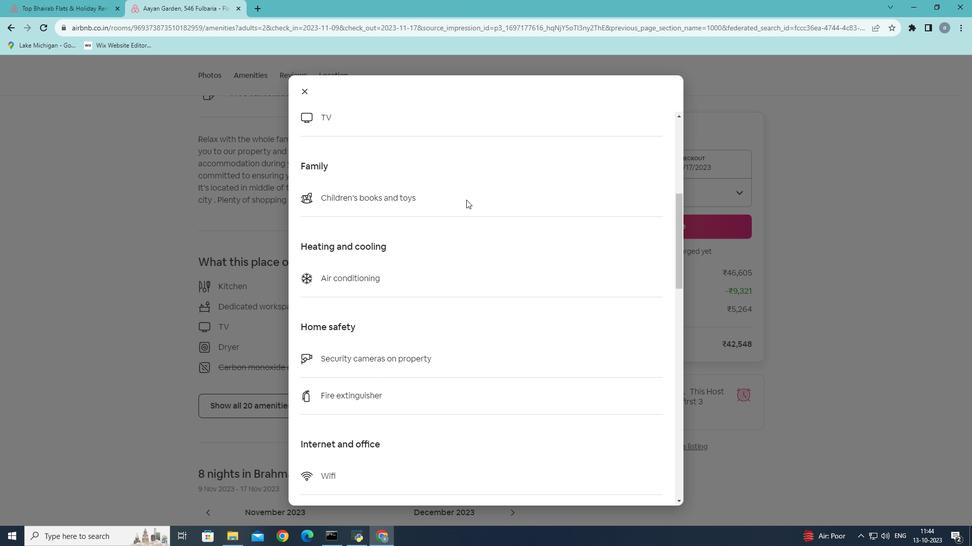 
Action: Mouse scrolled (466, 199) with delta (0, 0)
Screenshot: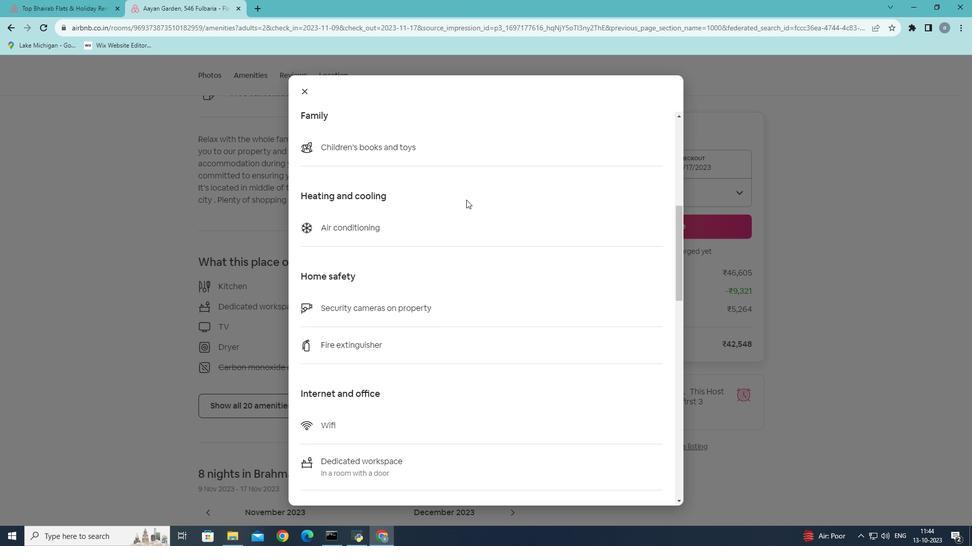
Action: Mouse scrolled (466, 199) with delta (0, 0)
Screenshot: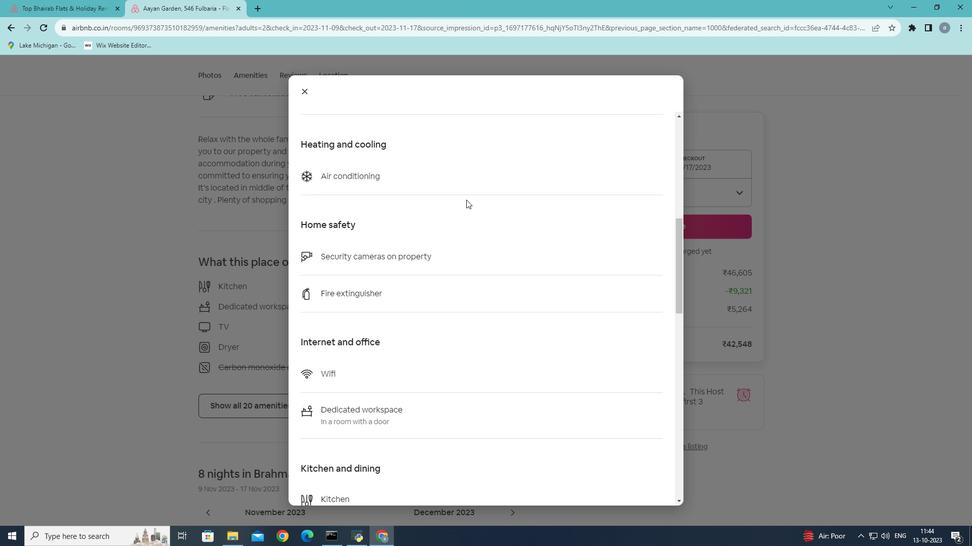 
Action: Mouse scrolled (466, 199) with delta (0, 0)
Screenshot: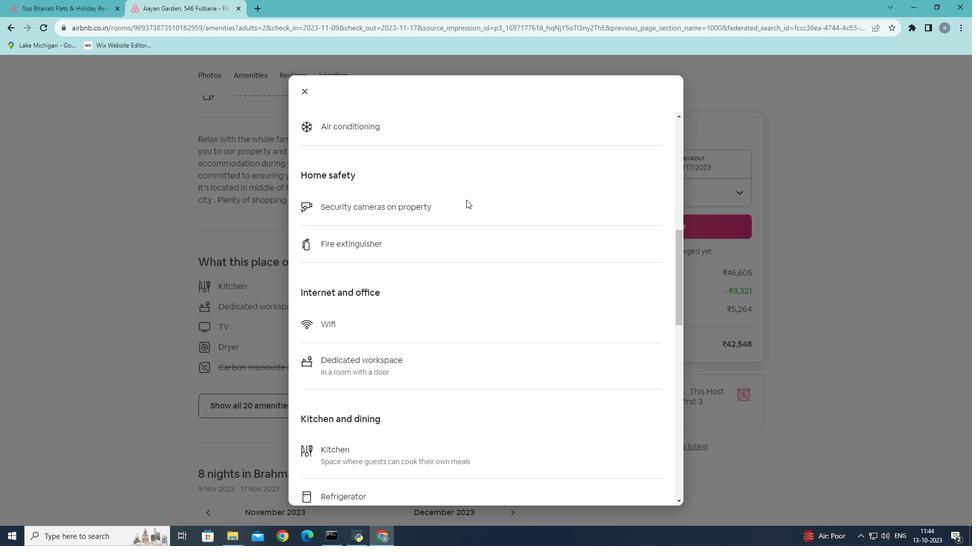 
Action: Mouse scrolled (466, 199) with delta (0, 0)
Screenshot: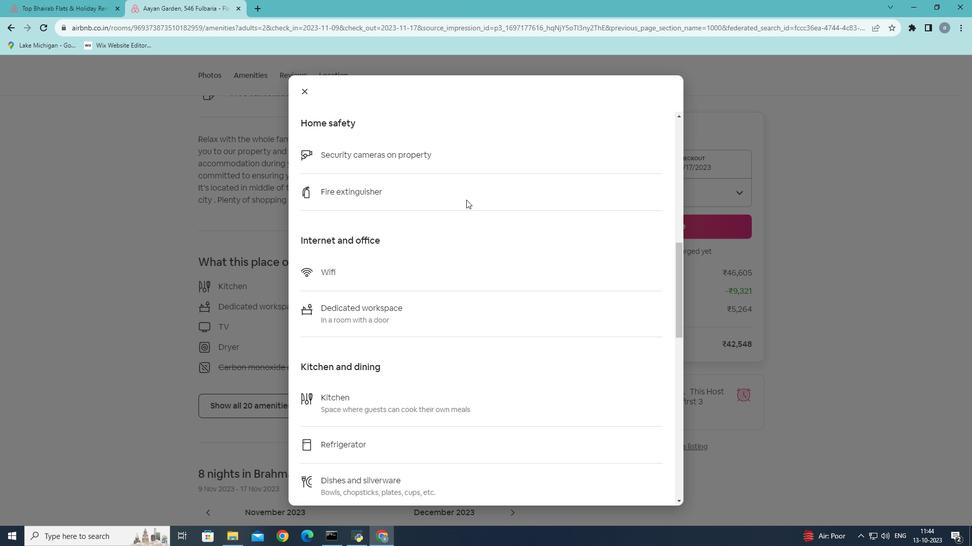 
Action: Mouse scrolled (466, 199) with delta (0, 0)
Screenshot: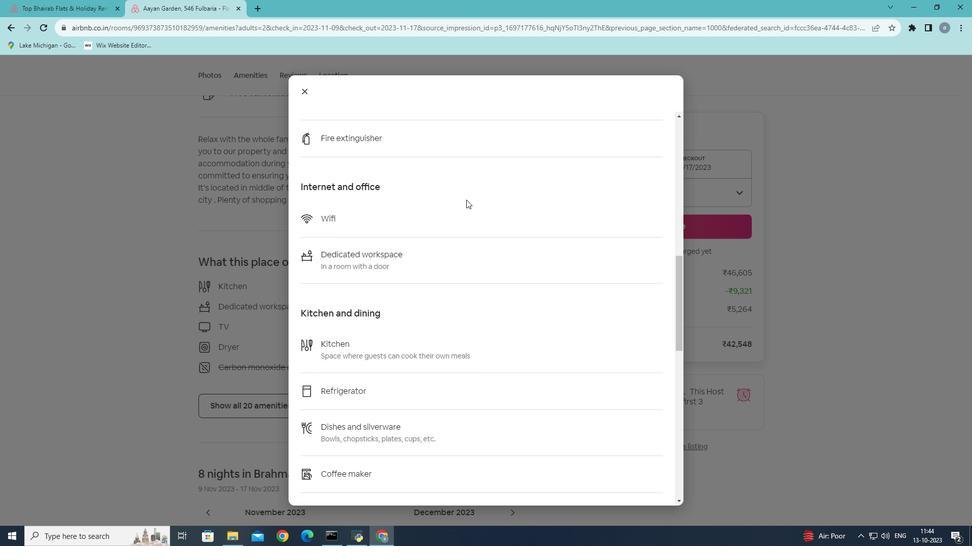 
Action: Mouse scrolled (466, 199) with delta (0, 0)
Screenshot: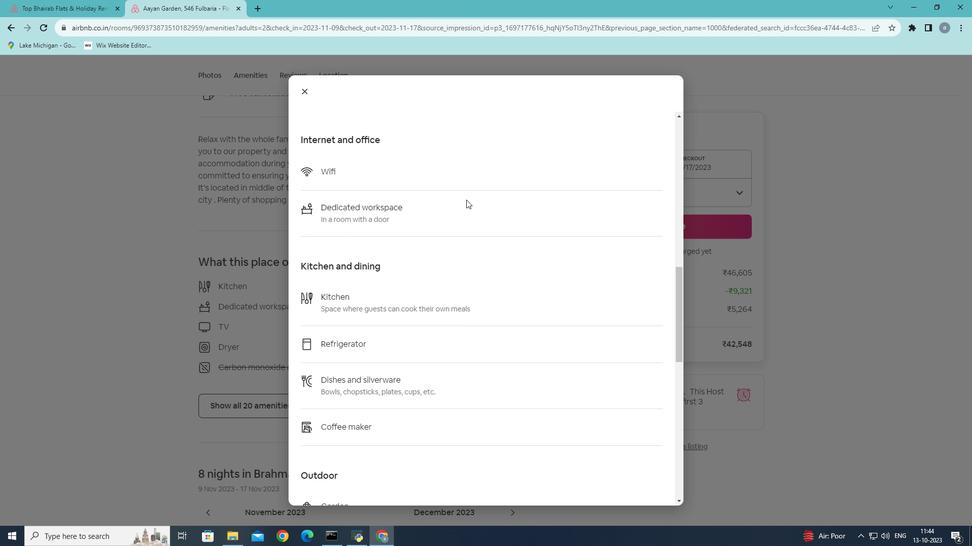
Action: Mouse scrolled (466, 199) with delta (0, 0)
Screenshot: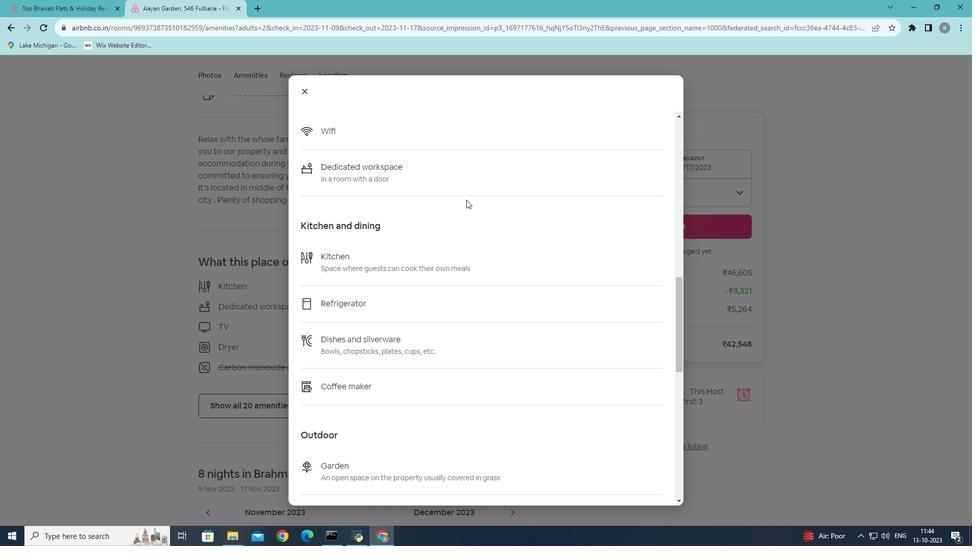 
Action: Mouse scrolled (466, 199) with delta (0, 0)
Screenshot: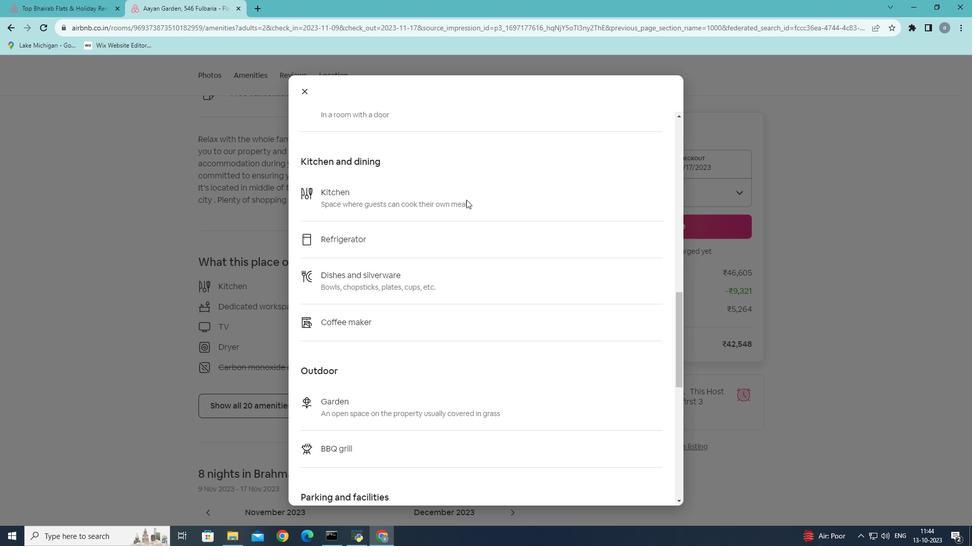 
Action: Mouse scrolled (466, 199) with delta (0, 0)
Screenshot: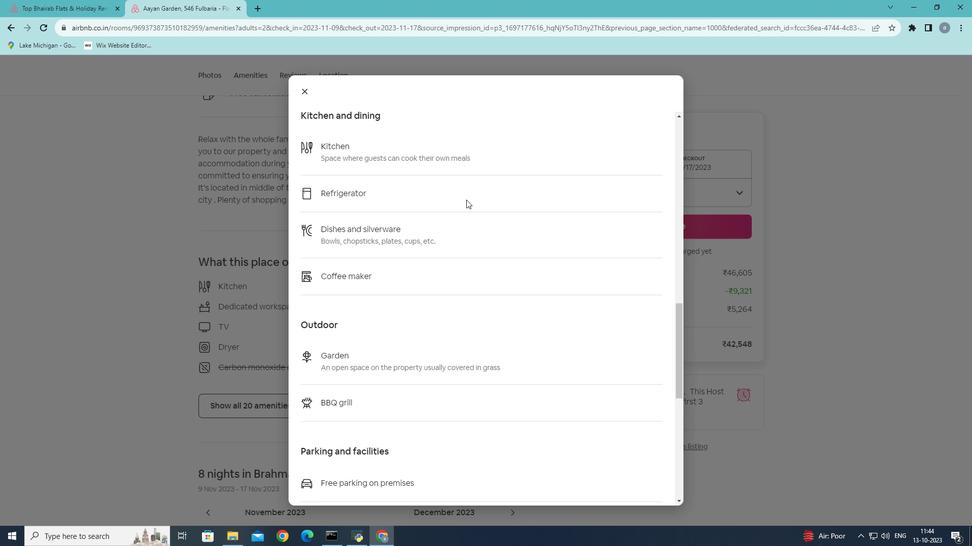 
Action: Mouse scrolled (466, 199) with delta (0, 0)
Screenshot: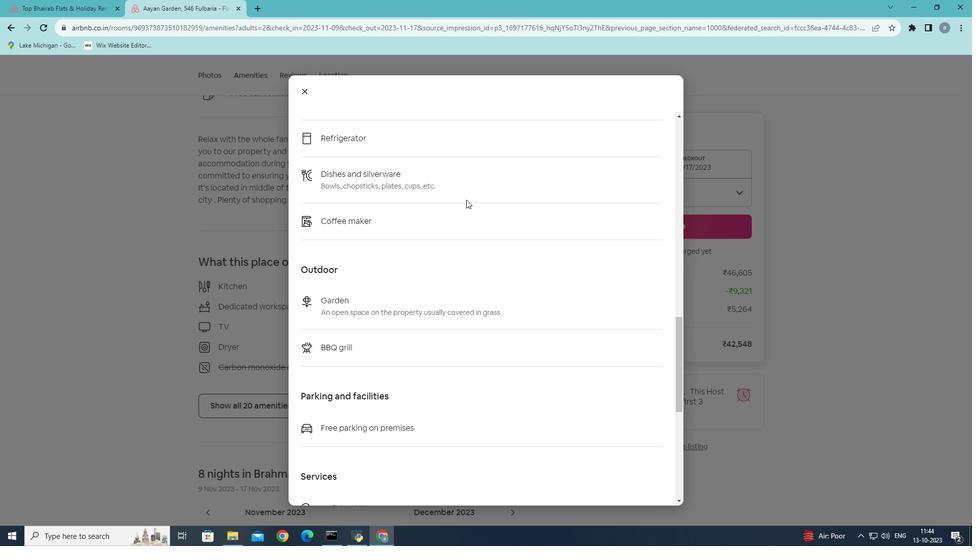
Action: Mouse scrolled (466, 199) with delta (0, 0)
Screenshot: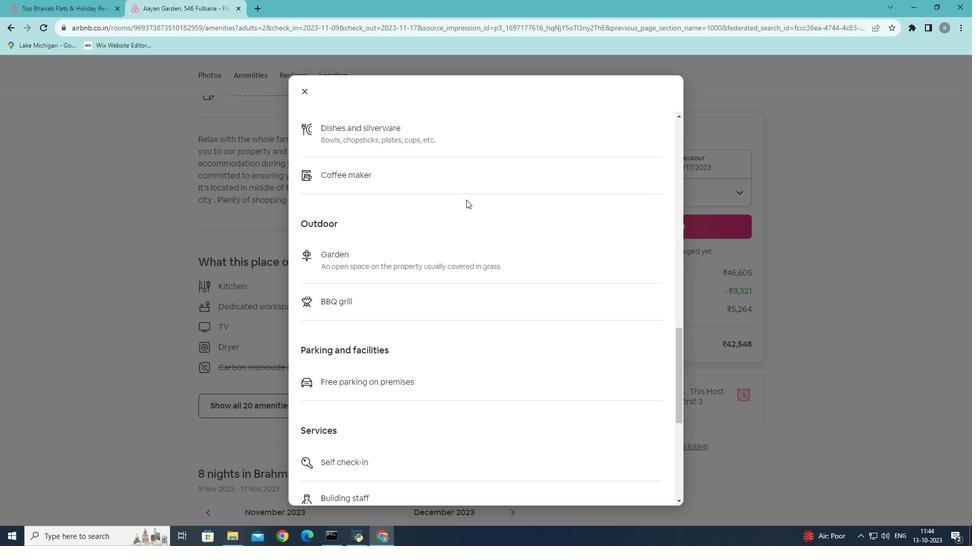 
Action: Mouse scrolled (466, 199) with delta (0, 0)
Screenshot: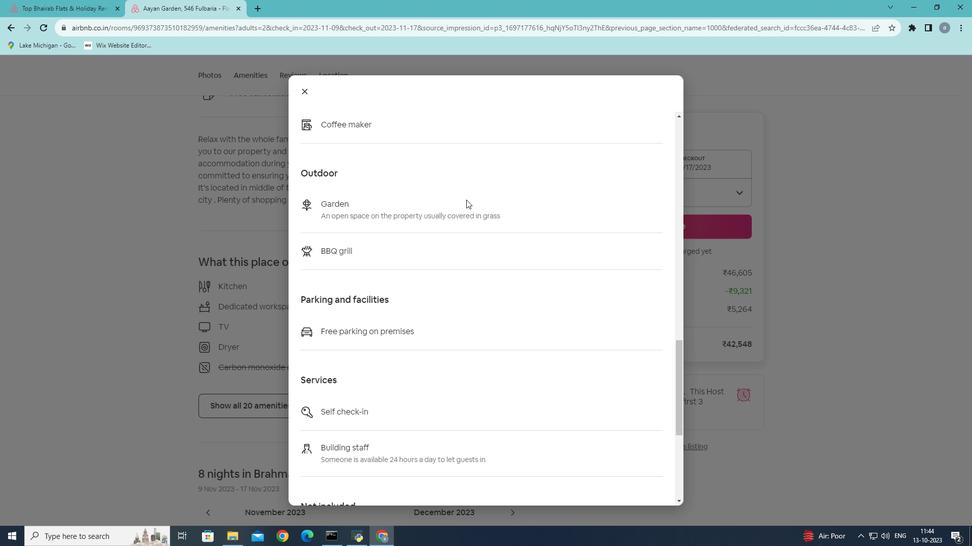 
Action: Mouse scrolled (466, 199) with delta (0, 0)
Screenshot: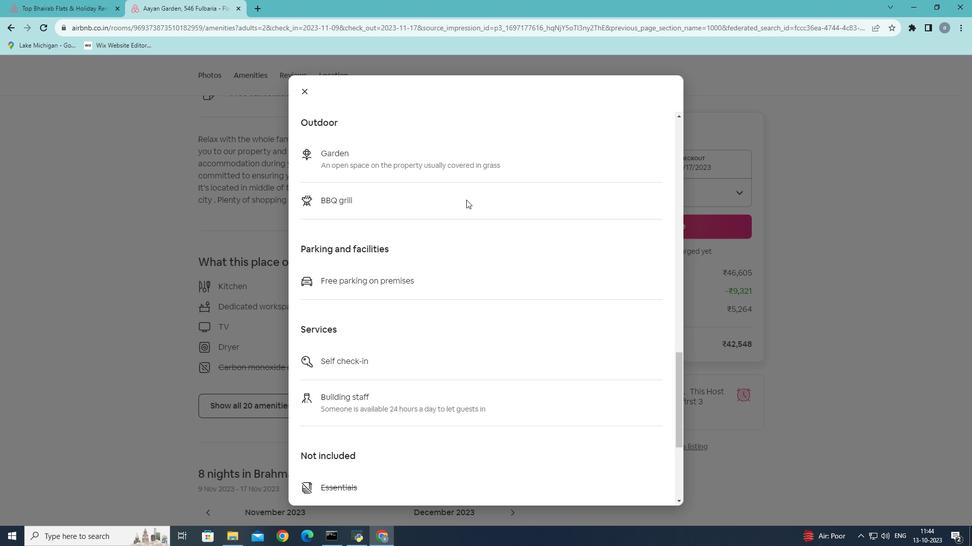 
Action: Mouse scrolled (466, 199) with delta (0, 0)
Screenshot: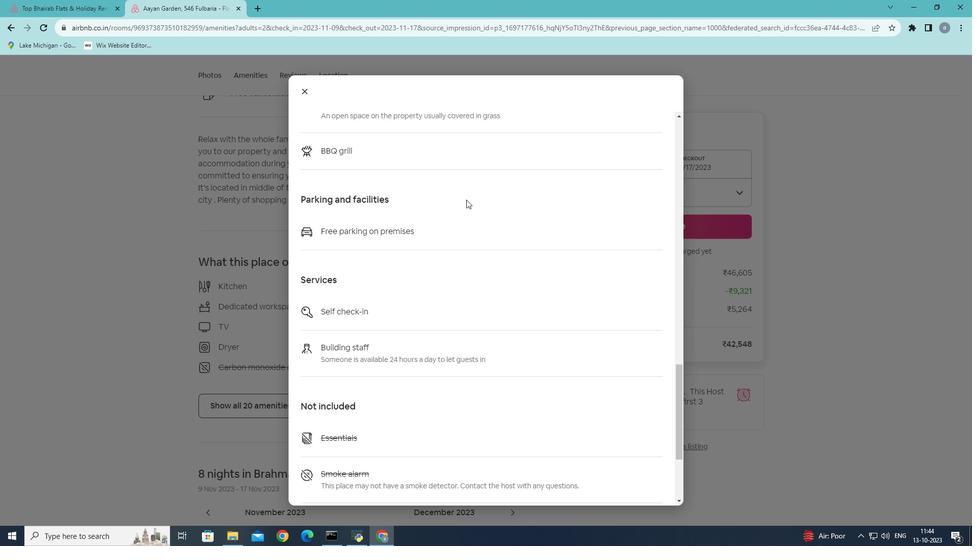 
Action: Mouse scrolled (466, 199) with delta (0, 0)
Screenshot: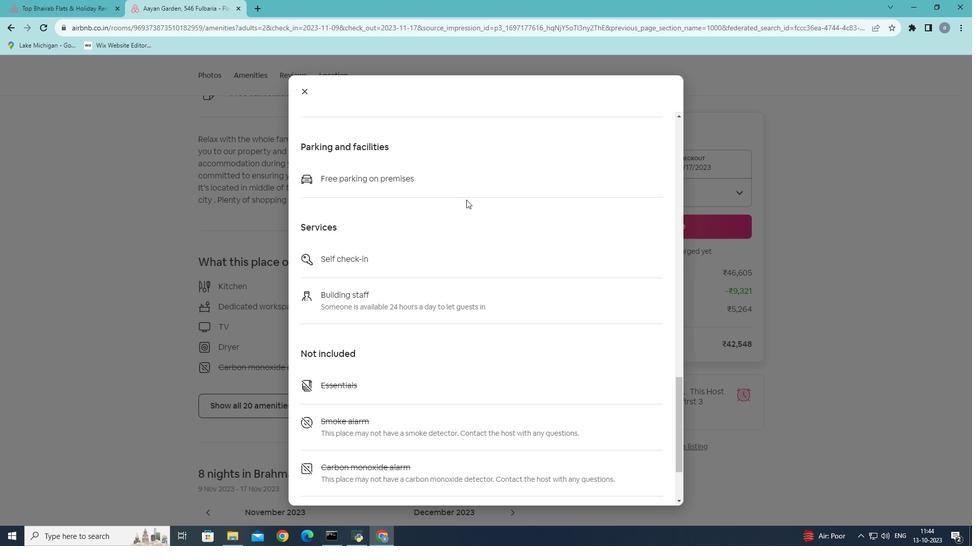 
Action: Mouse scrolled (466, 199) with delta (0, 0)
Screenshot: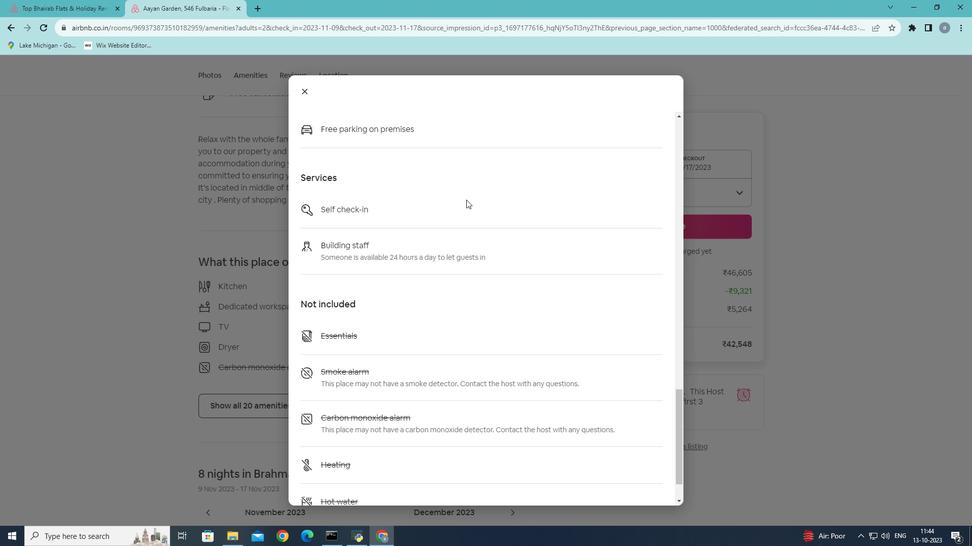 
Action: Mouse scrolled (466, 199) with delta (0, 0)
Screenshot: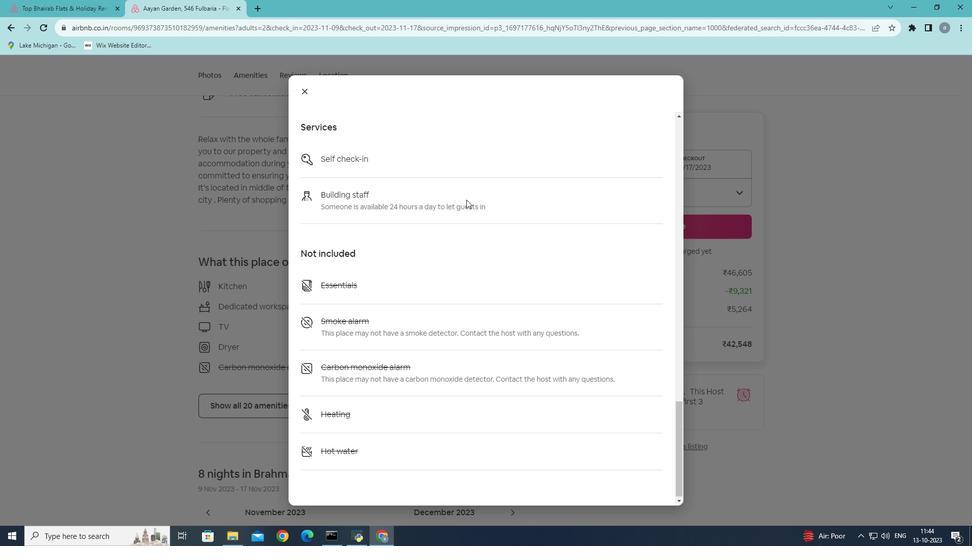 
Action: Mouse scrolled (466, 199) with delta (0, 0)
Screenshot: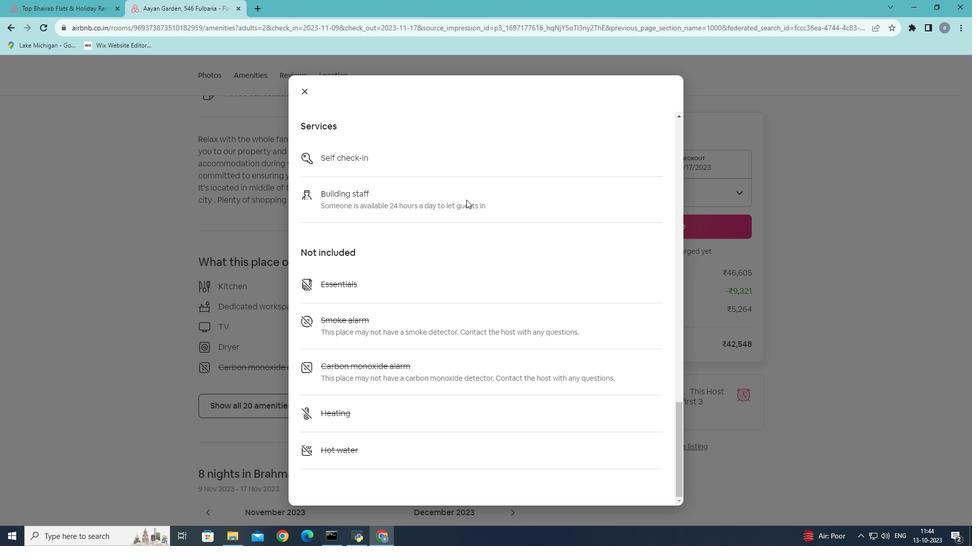 
Action: Mouse scrolled (466, 199) with delta (0, 0)
Screenshot: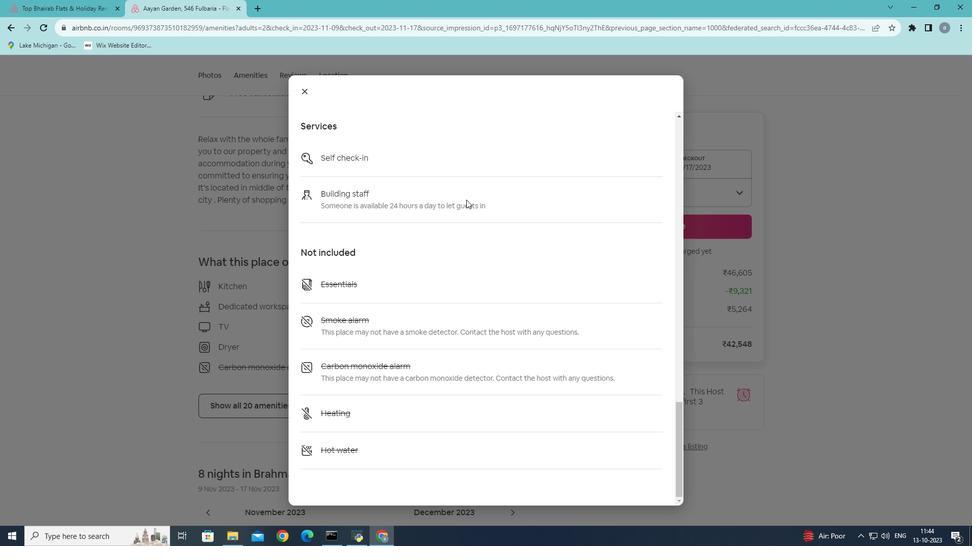 
Action: Mouse scrolled (466, 199) with delta (0, 0)
Screenshot: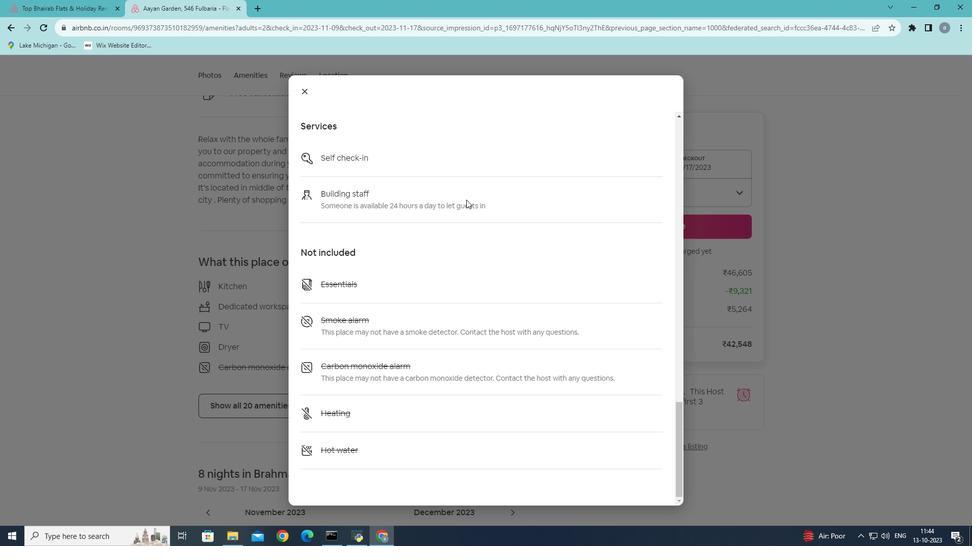 
Action: Mouse scrolled (466, 199) with delta (0, 0)
Screenshot: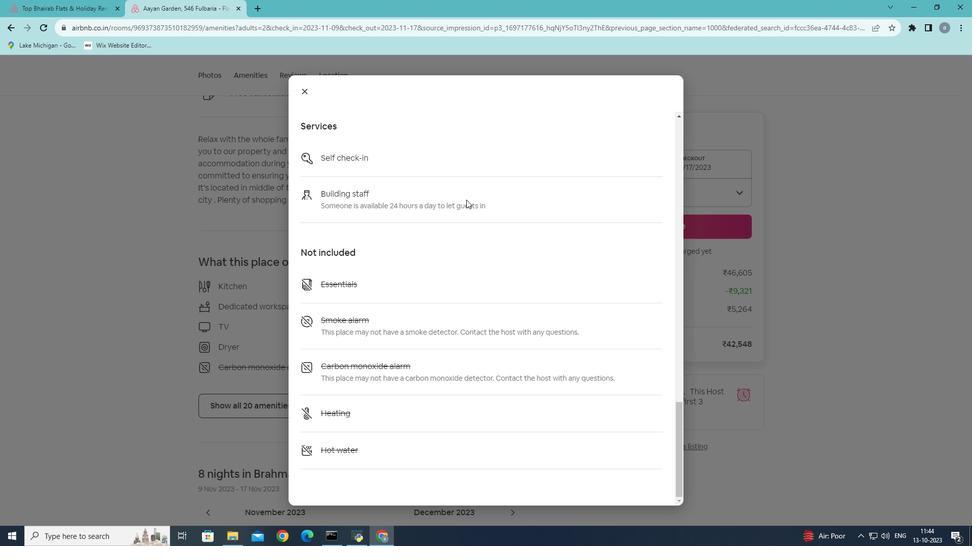 
Action: Mouse scrolled (466, 199) with delta (0, 0)
Screenshot: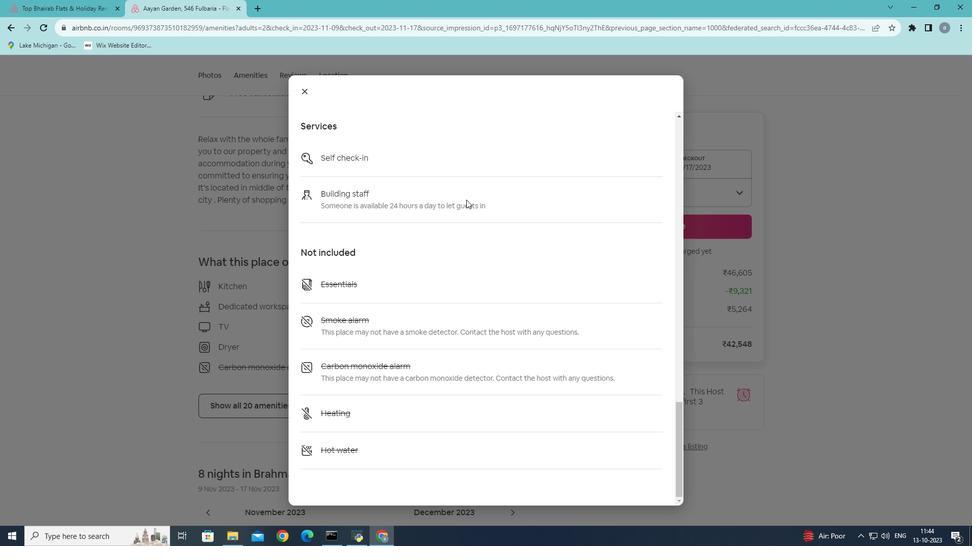 
Action: Mouse moved to (305, 87)
Screenshot: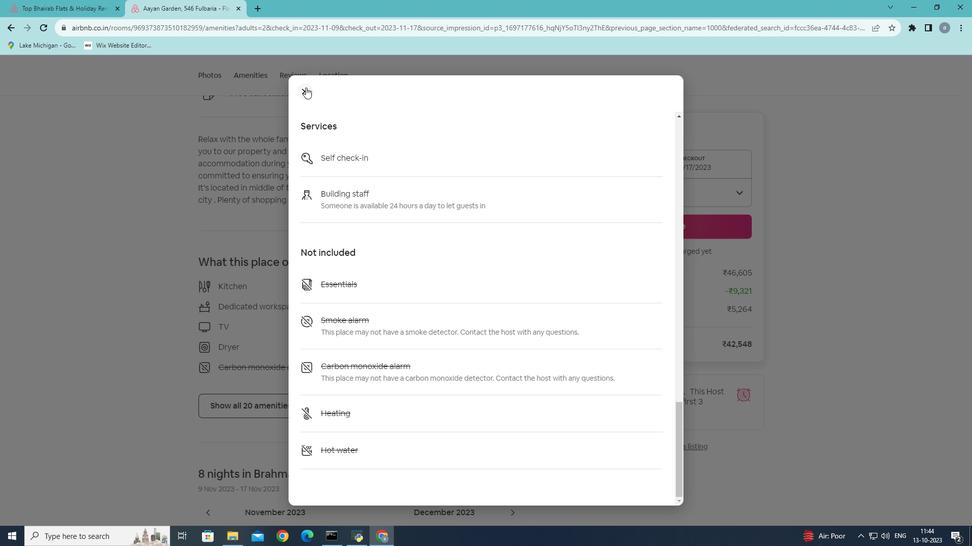 
Action: Mouse pressed left at (305, 87)
Screenshot: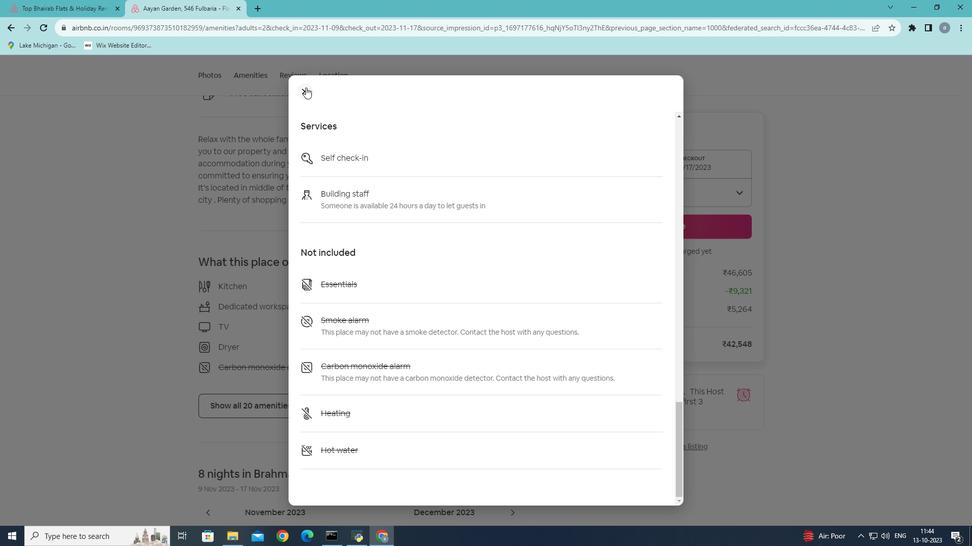 
Action: Mouse moved to (317, 204)
Screenshot: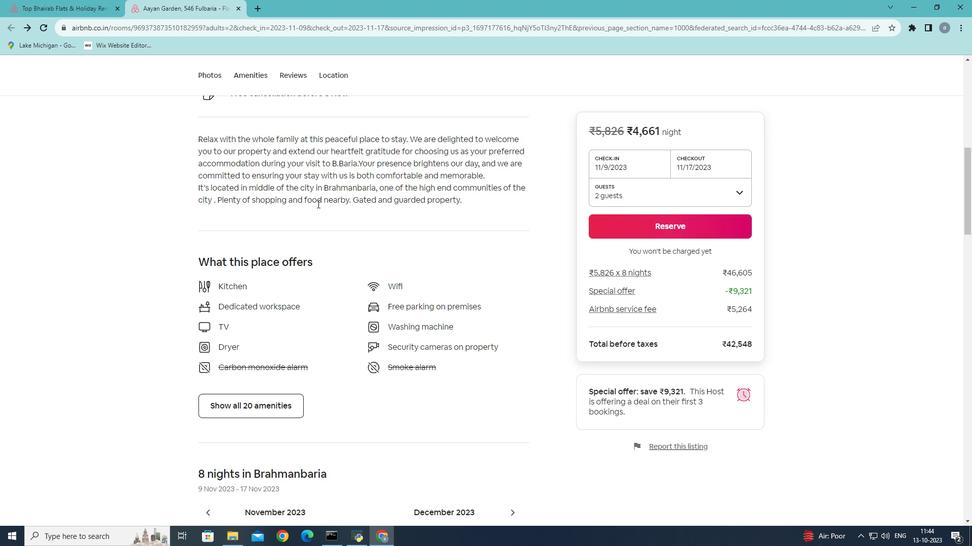 
Action: Mouse scrolled (317, 203) with delta (0, 0)
Screenshot: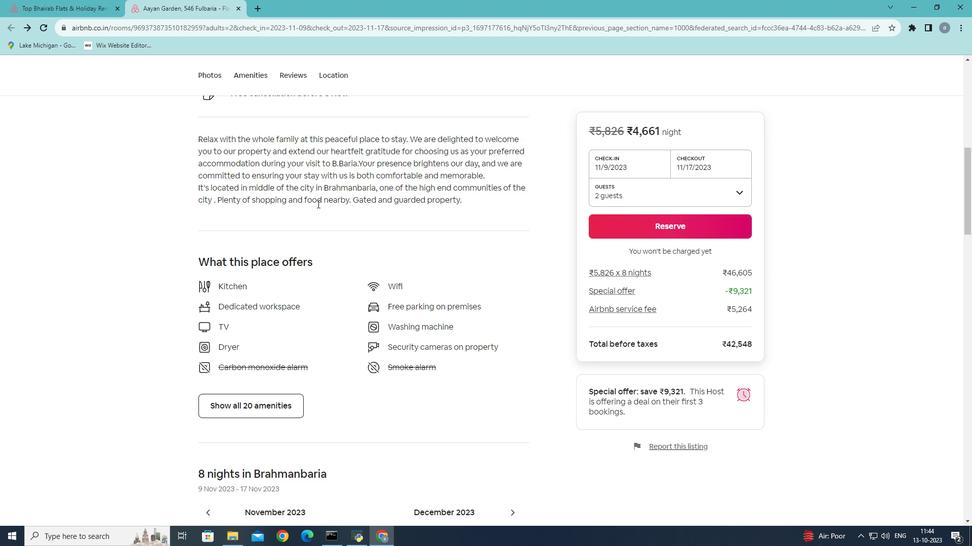 
Action: Mouse scrolled (317, 203) with delta (0, 0)
Screenshot: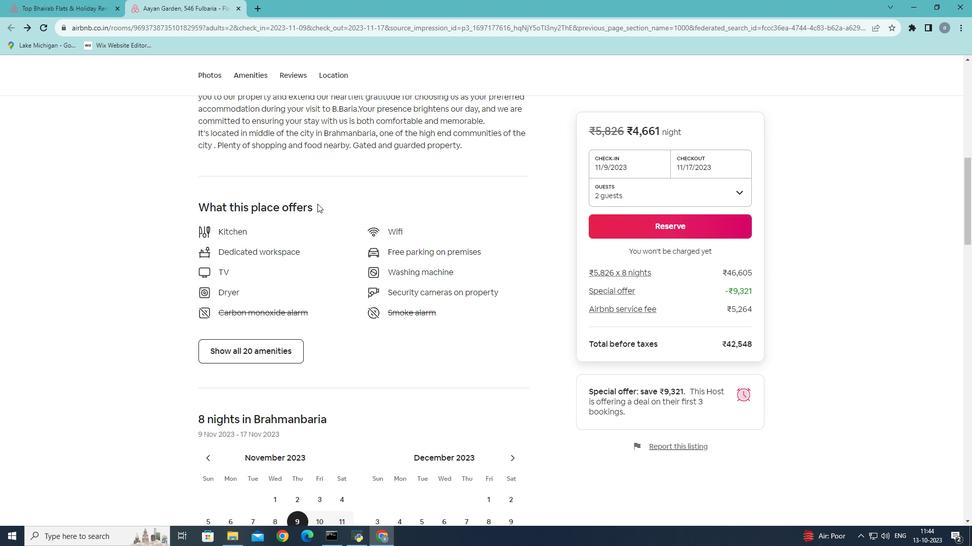 
Action: Mouse scrolled (317, 203) with delta (0, 0)
Screenshot: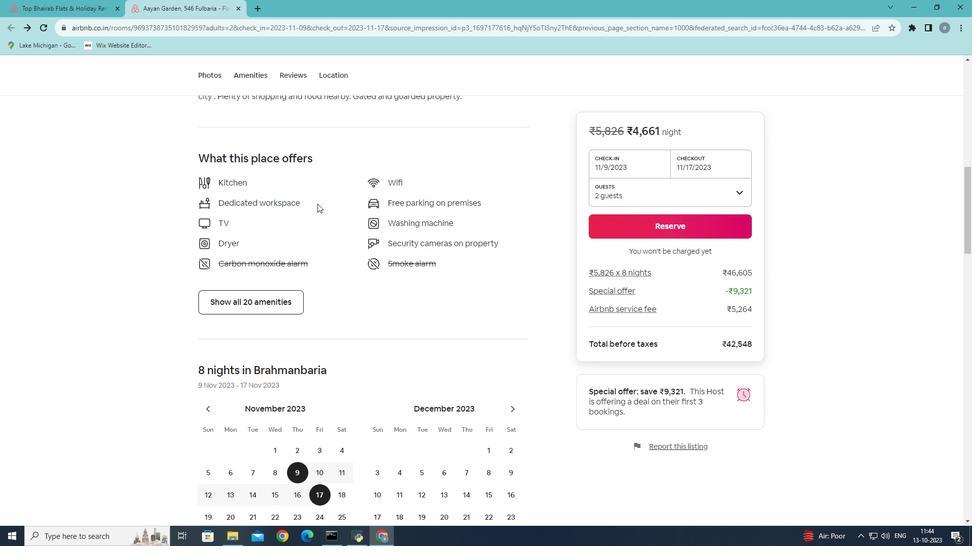 
Action: Mouse scrolled (317, 203) with delta (0, 0)
Screenshot: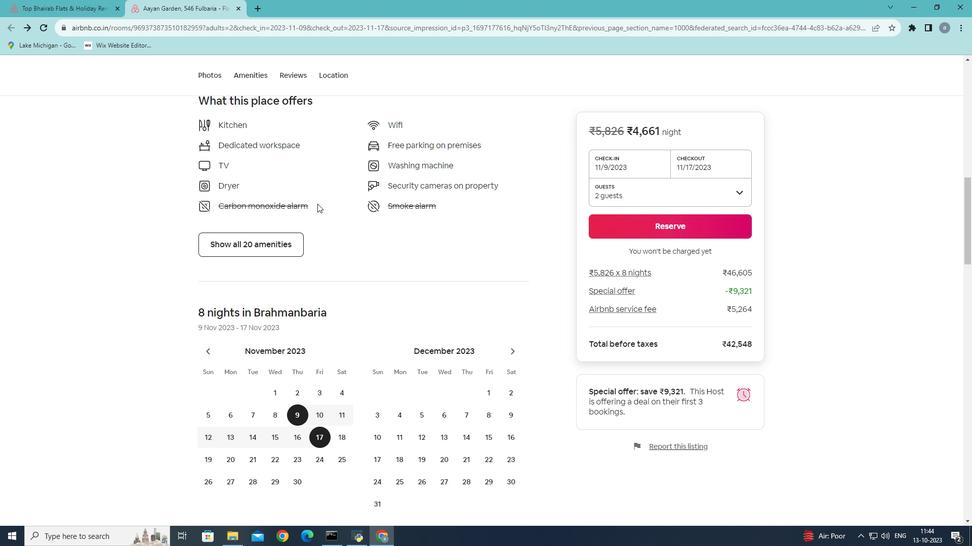 
Action: Mouse scrolled (317, 203) with delta (0, 0)
Screenshot: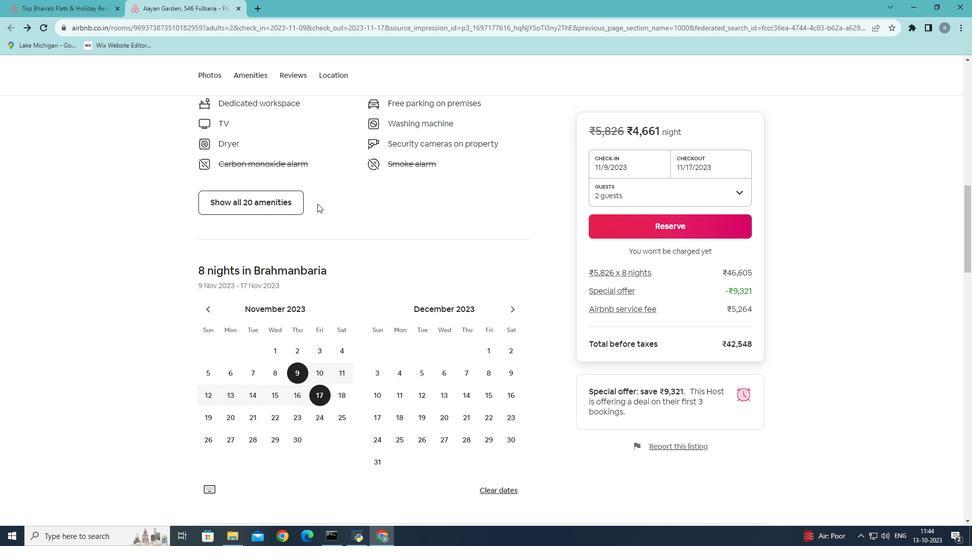 
Action: Mouse scrolled (317, 203) with delta (0, 0)
Screenshot: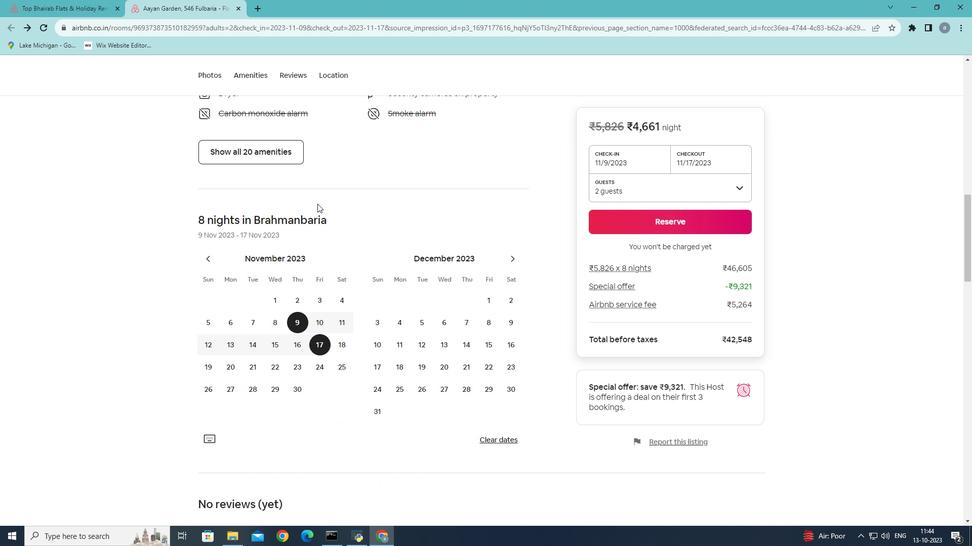 
Action: Mouse scrolled (317, 203) with delta (0, 0)
Screenshot: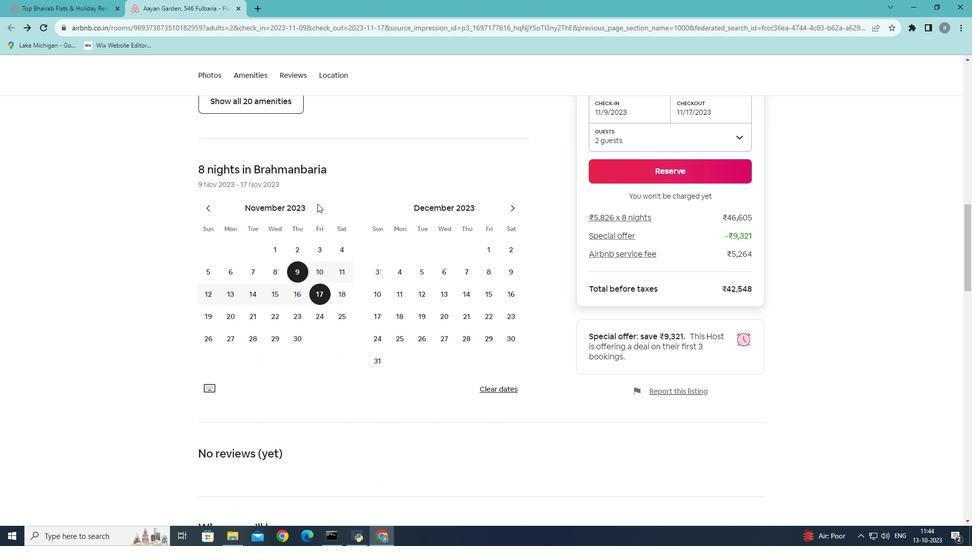 
Action: Mouse scrolled (317, 203) with delta (0, 0)
Screenshot: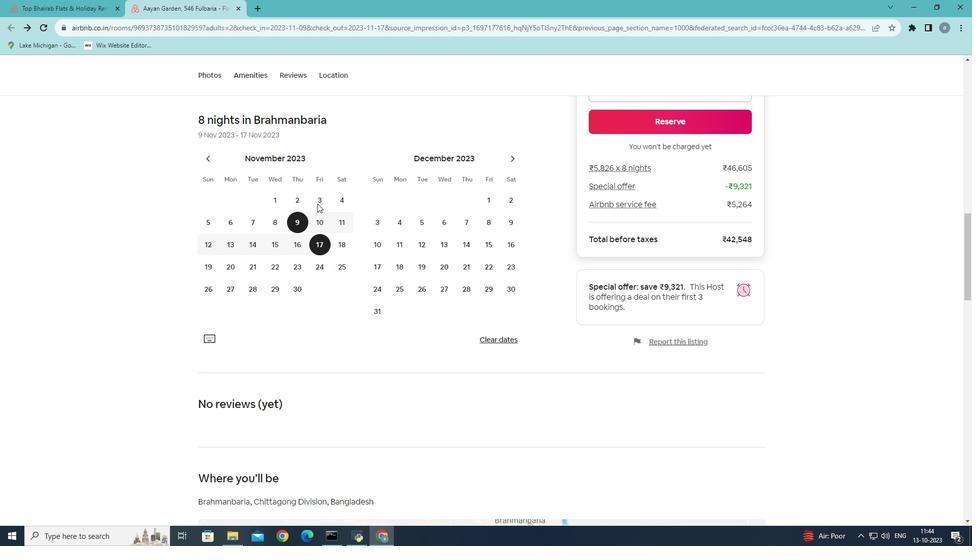 
Action: Mouse scrolled (317, 203) with delta (0, 0)
Screenshot: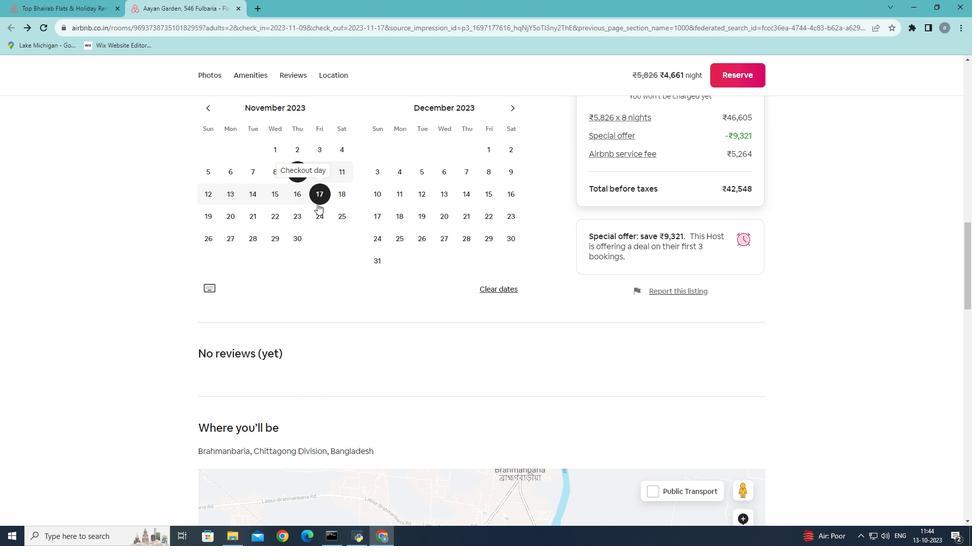 
Action: Mouse scrolled (317, 203) with delta (0, 0)
Screenshot: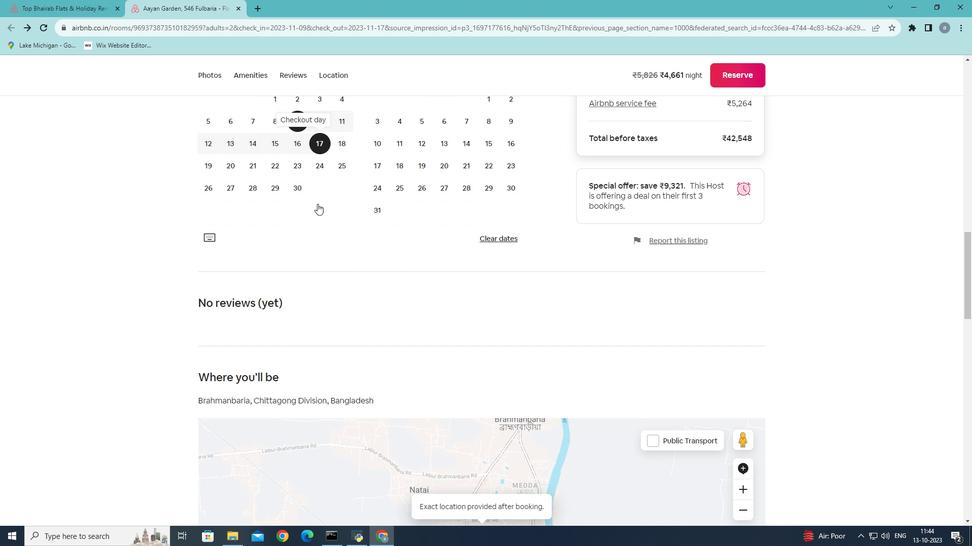 
Action: Mouse scrolled (317, 203) with delta (0, 0)
Screenshot: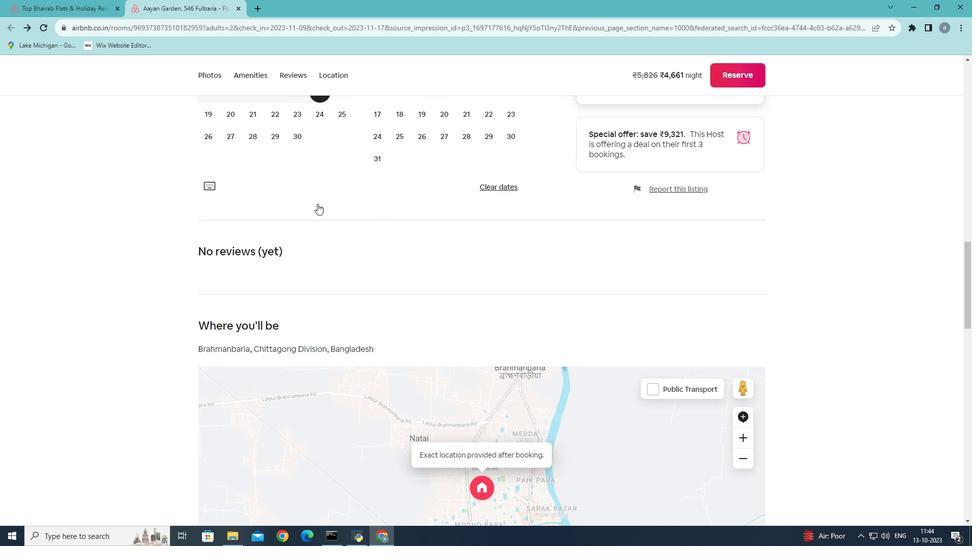 
Action: Mouse scrolled (317, 203) with delta (0, 0)
Screenshot: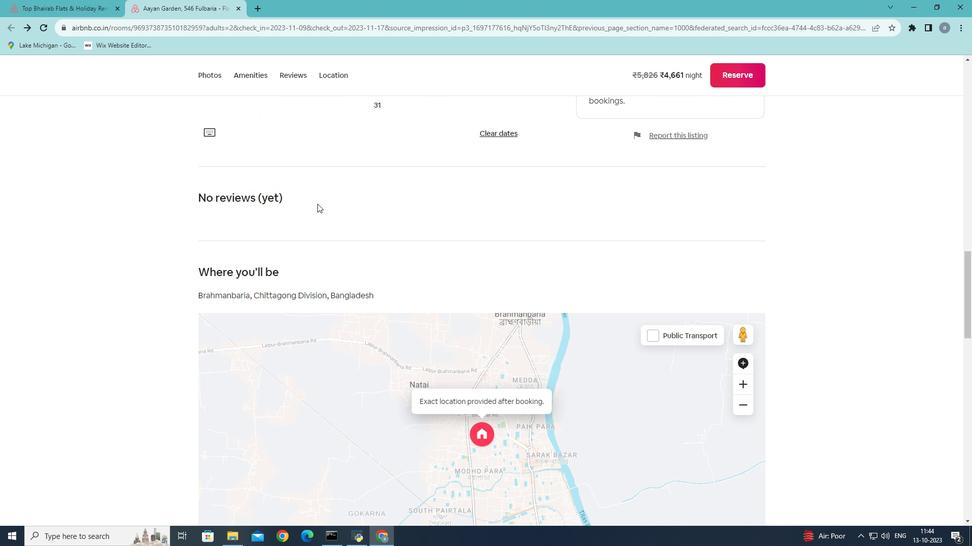 
Action: Mouse scrolled (317, 203) with delta (0, 0)
Screenshot: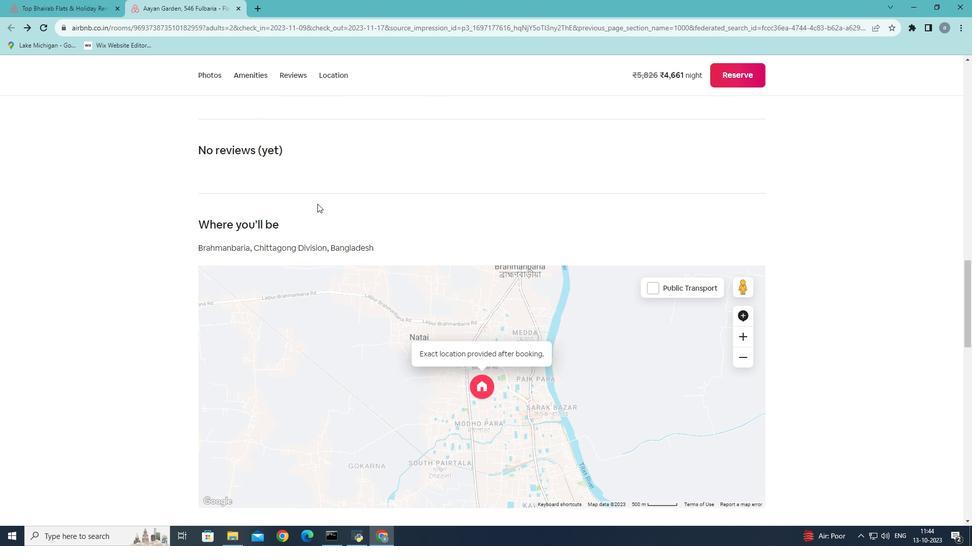 
Action: Mouse scrolled (317, 203) with delta (0, 0)
Screenshot: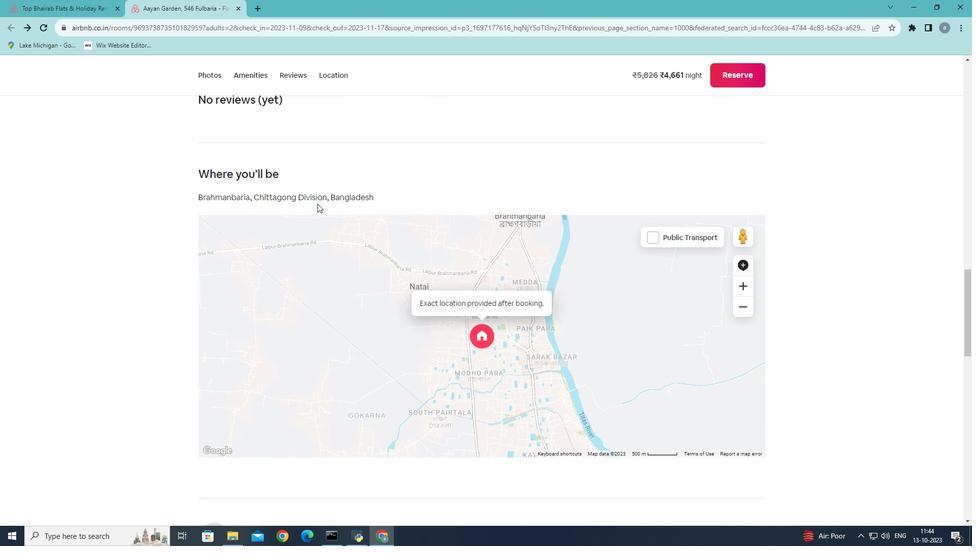 
Action: Mouse scrolled (317, 203) with delta (0, 0)
Screenshot: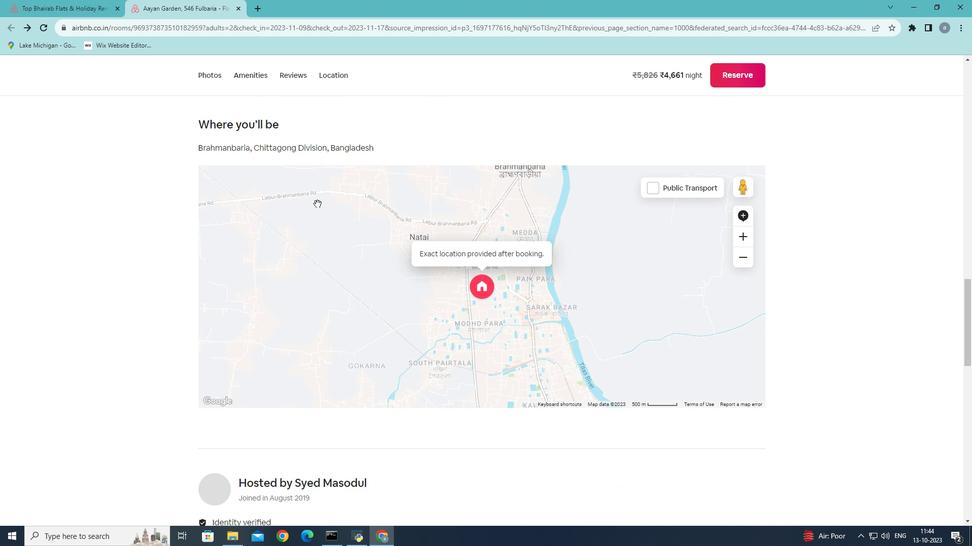 
Action: Mouse scrolled (317, 203) with delta (0, 0)
Screenshot: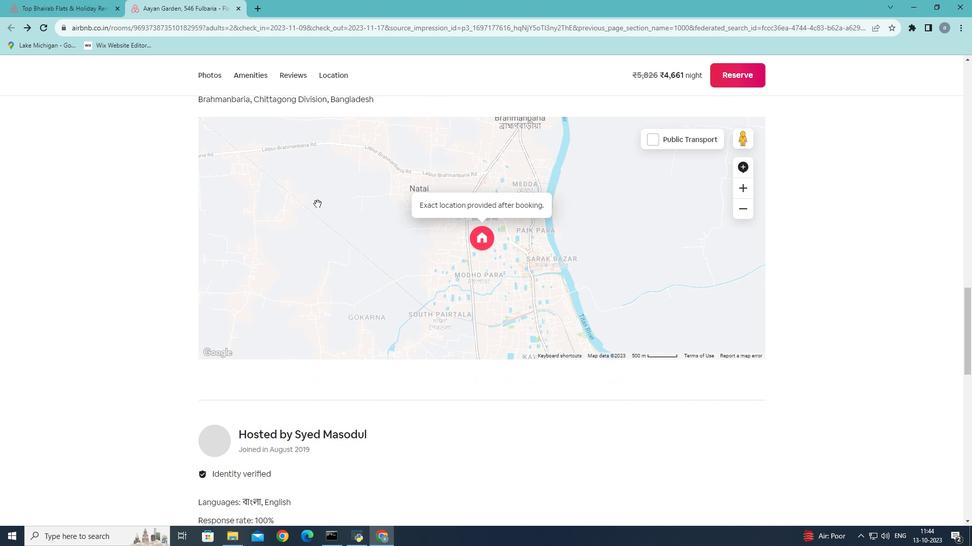 
Action: Mouse scrolled (317, 203) with delta (0, 0)
Screenshot: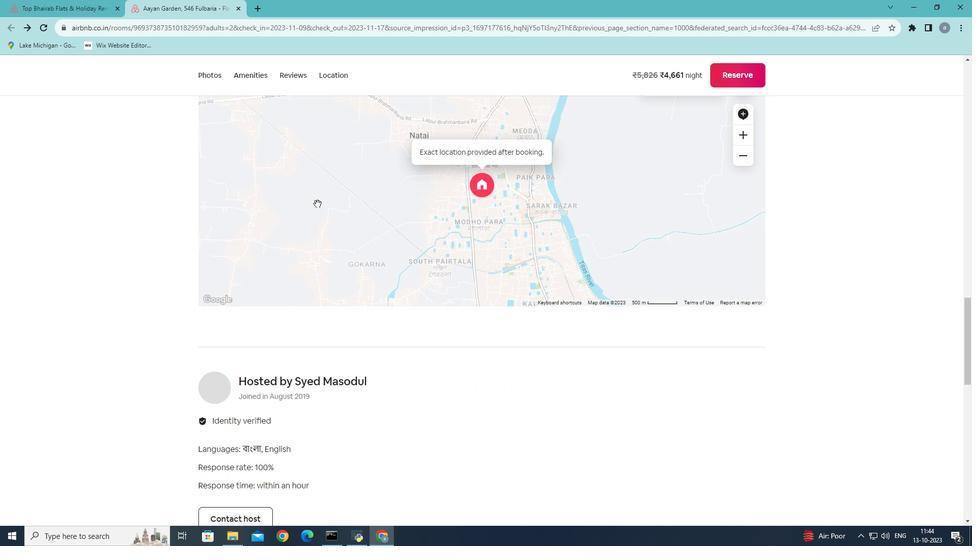 
Action: Mouse scrolled (317, 203) with delta (0, 0)
Screenshot: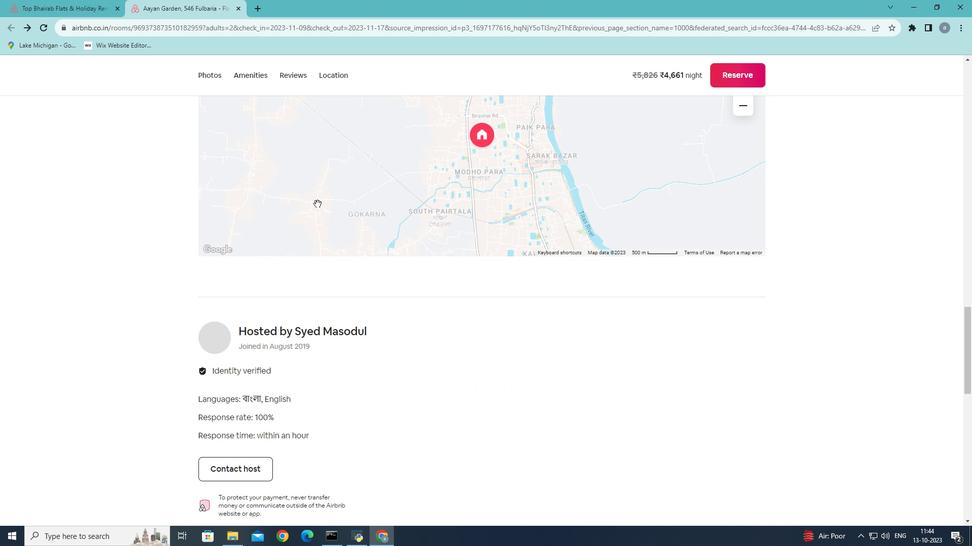 
Action: Mouse scrolled (317, 203) with delta (0, 0)
Screenshot: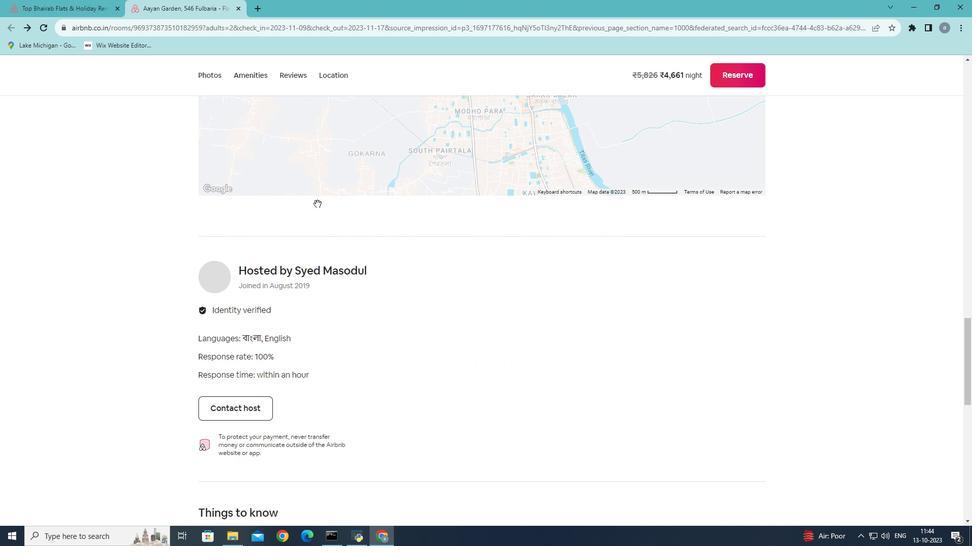 
Action: Mouse scrolled (317, 203) with delta (0, 0)
Screenshot: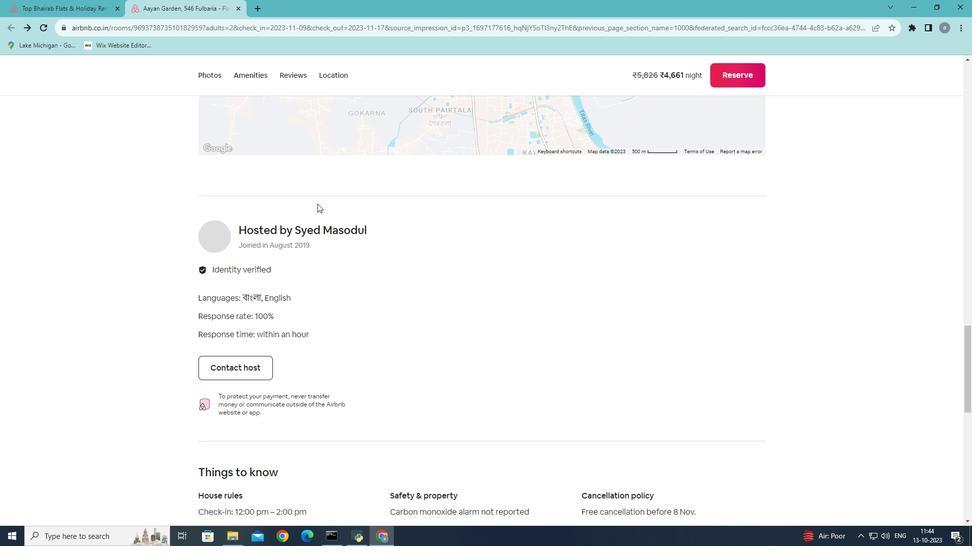 
Action: Mouse scrolled (317, 203) with delta (0, 0)
Screenshot: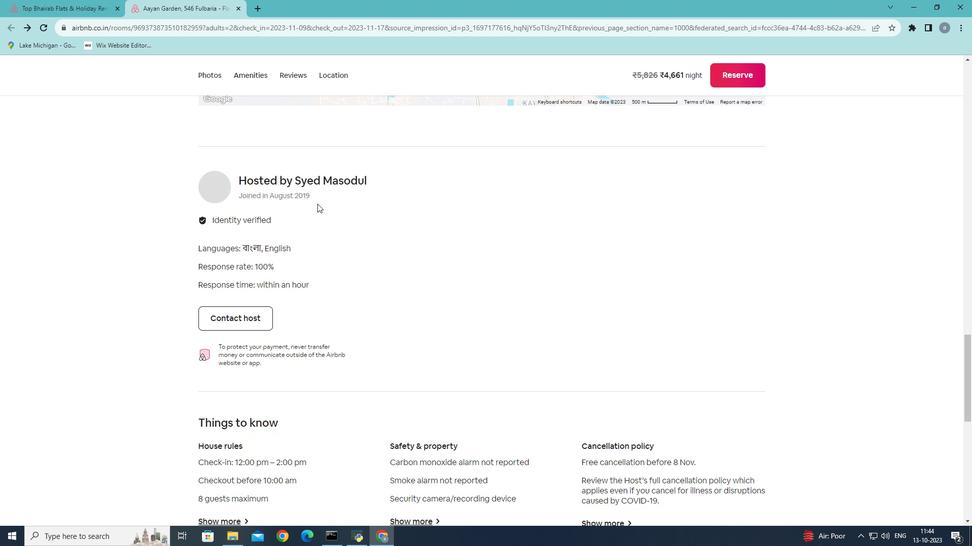 
Action: Mouse scrolled (317, 203) with delta (0, 0)
Screenshot: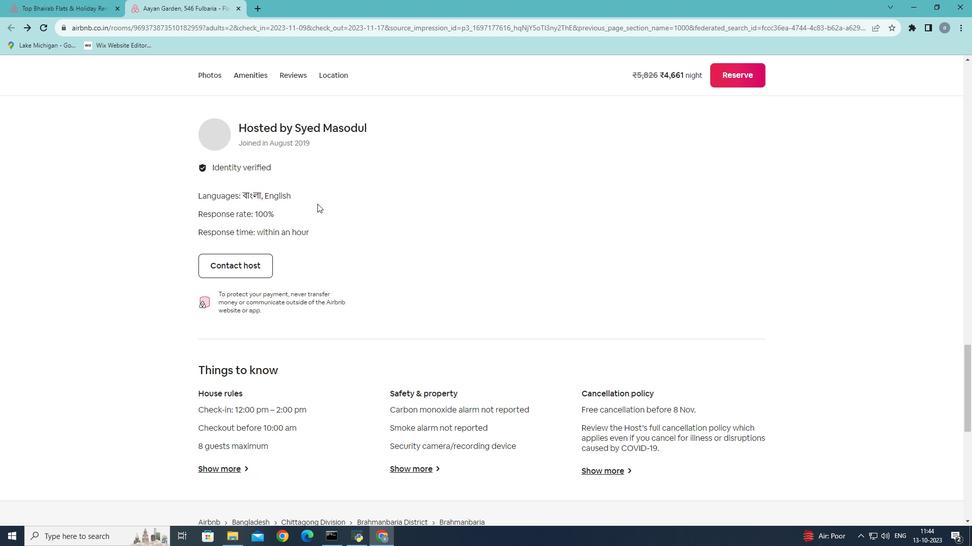 
Action: Mouse scrolled (317, 203) with delta (0, 0)
Screenshot: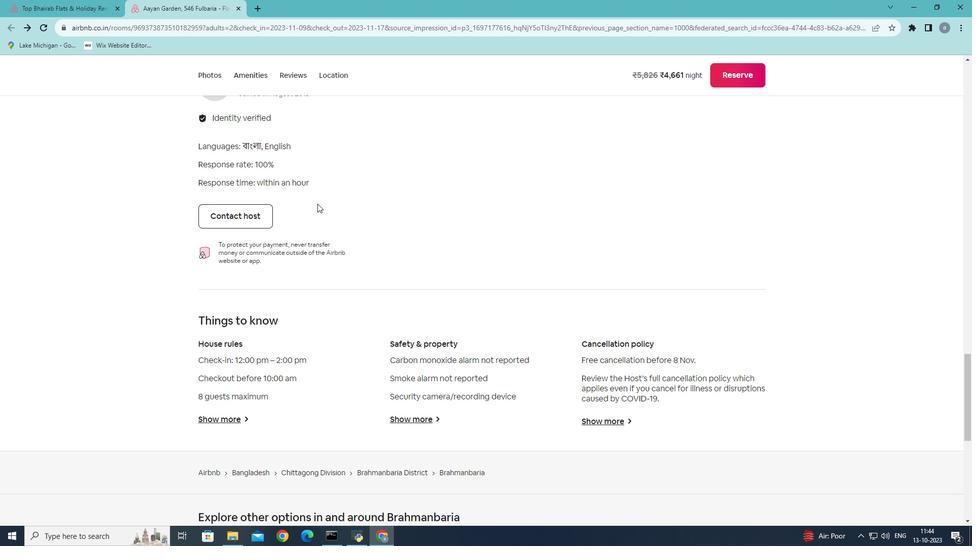 
Action: Mouse scrolled (317, 203) with delta (0, 0)
Screenshot: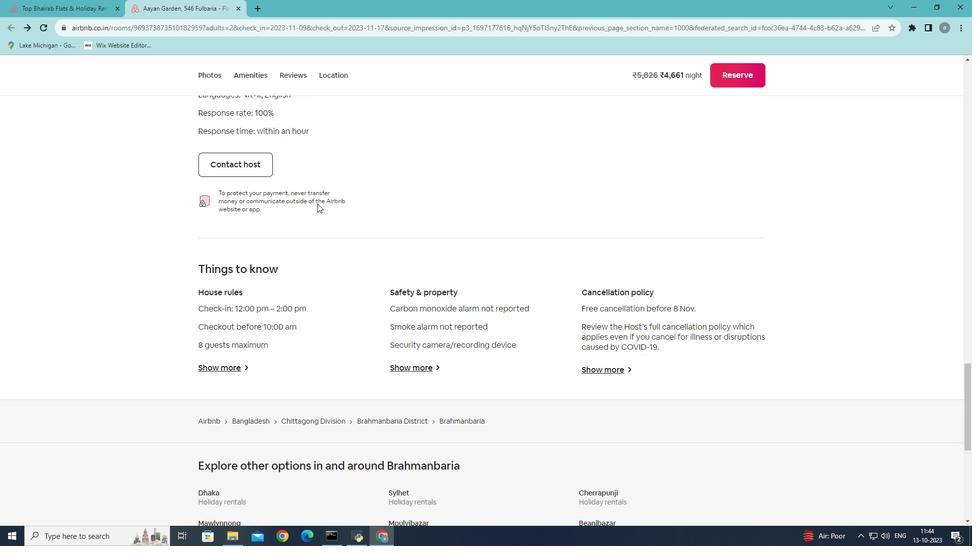 
Action: Mouse scrolled (317, 203) with delta (0, 0)
Screenshot: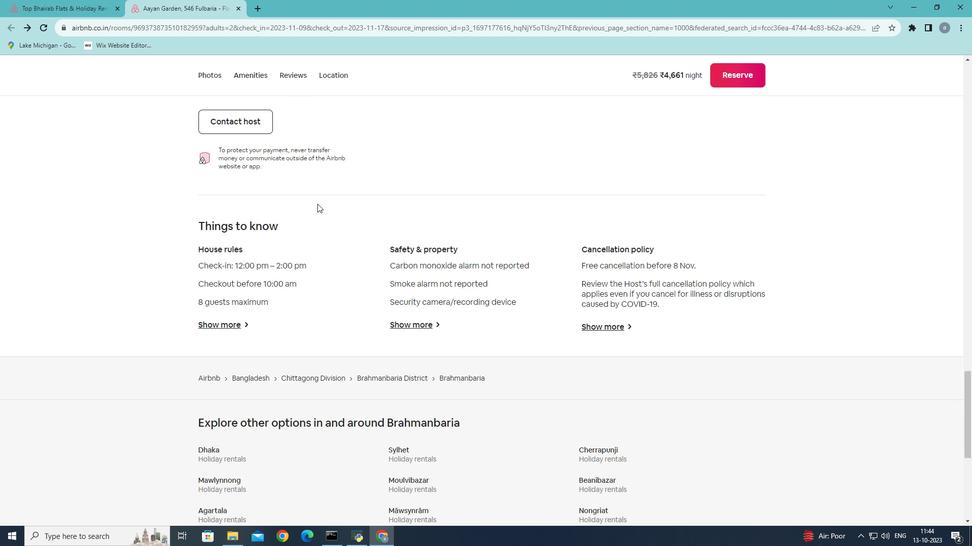 
Action: Mouse scrolled (317, 203) with delta (0, 0)
Screenshot: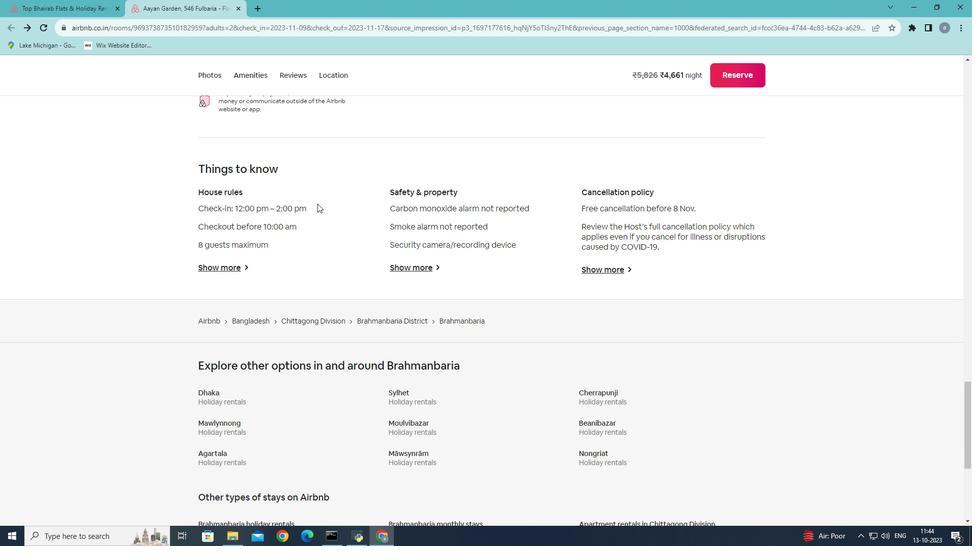 
Action: Mouse scrolled (317, 203) with delta (0, 0)
Screenshot: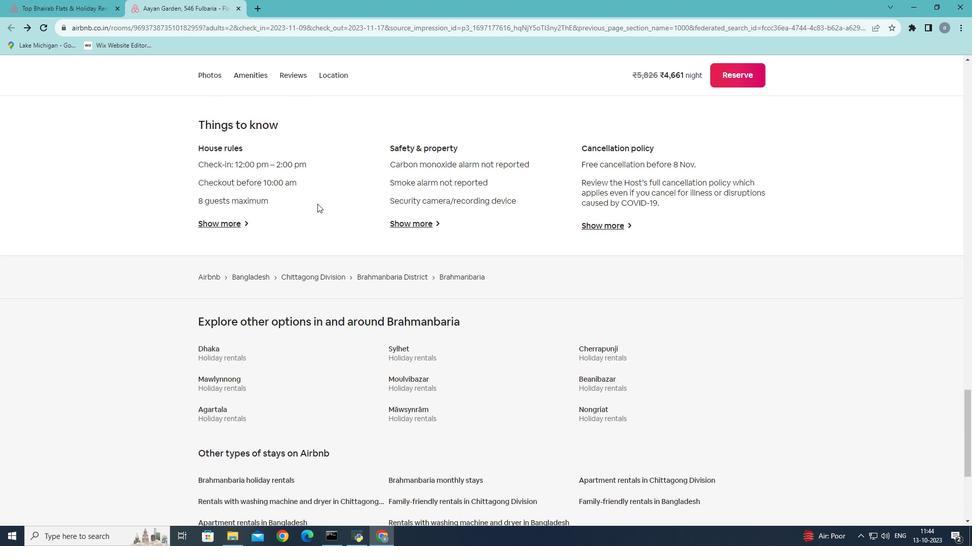 
Action: Mouse scrolled (317, 203) with delta (0, 0)
Screenshot: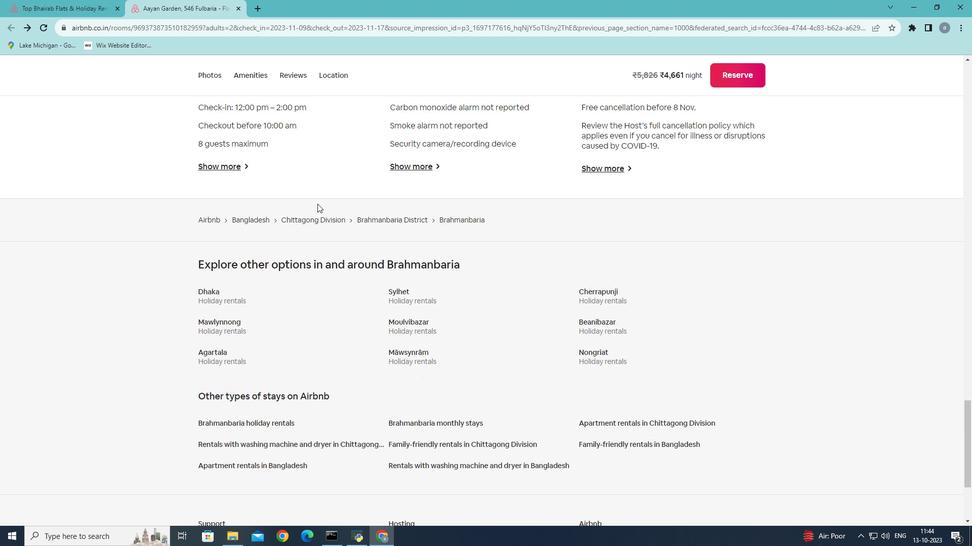 
Action: Mouse scrolled (317, 203) with delta (0, 0)
Screenshot: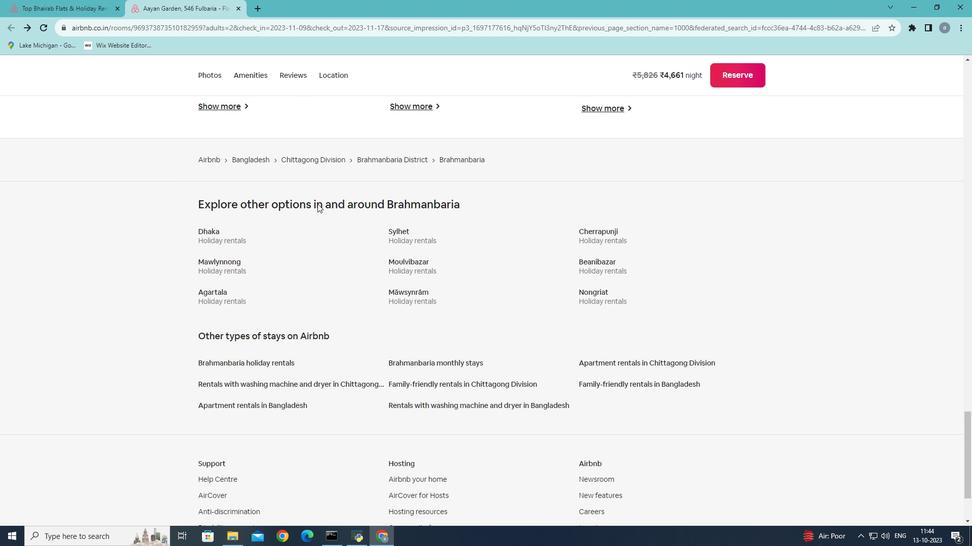 
Action: Mouse scrolled (317, 203) with delta (0, 0)
Screenshot: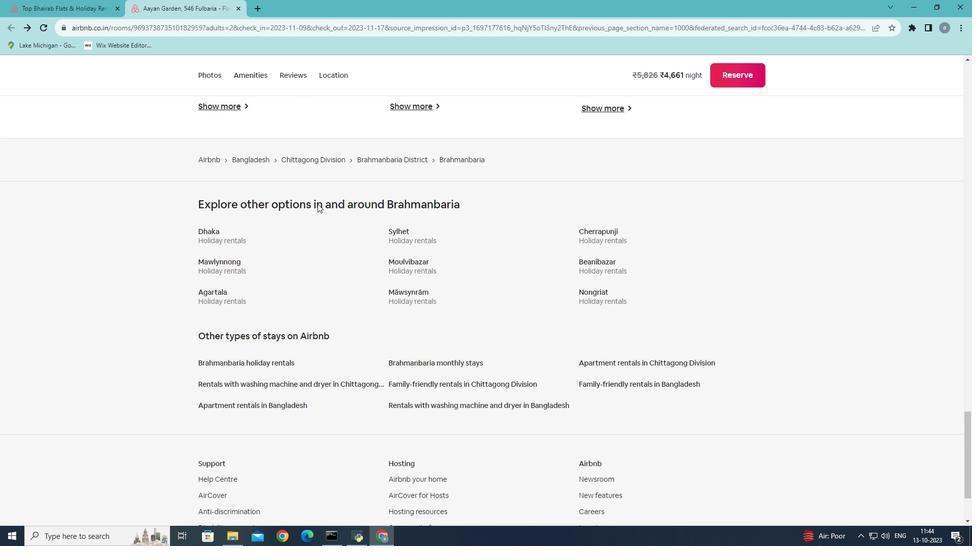 
Action: Mouse scrolled (317, 203) with delta (0, 0)
Screenshot: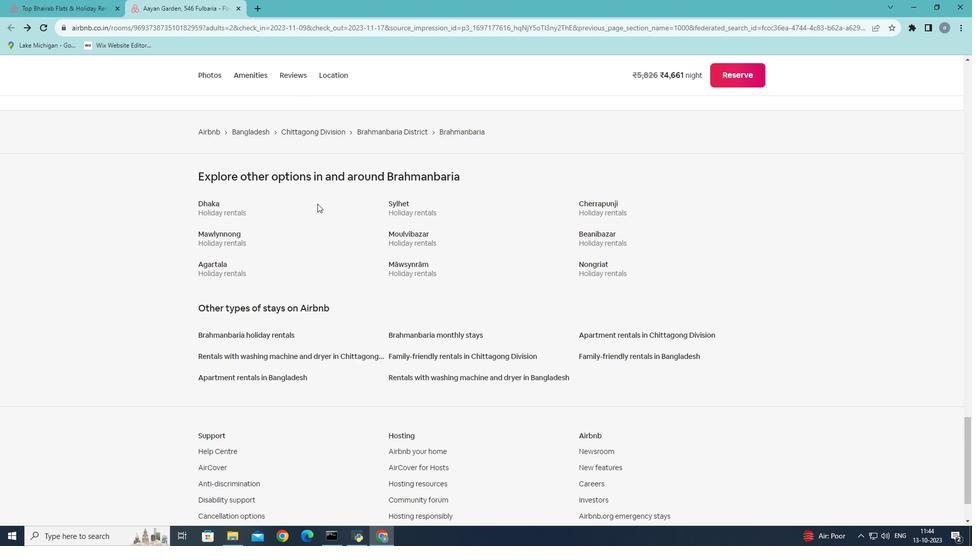 
Action: Mouse scrolled (317, 203) with delta (0, 0)
Screenshot: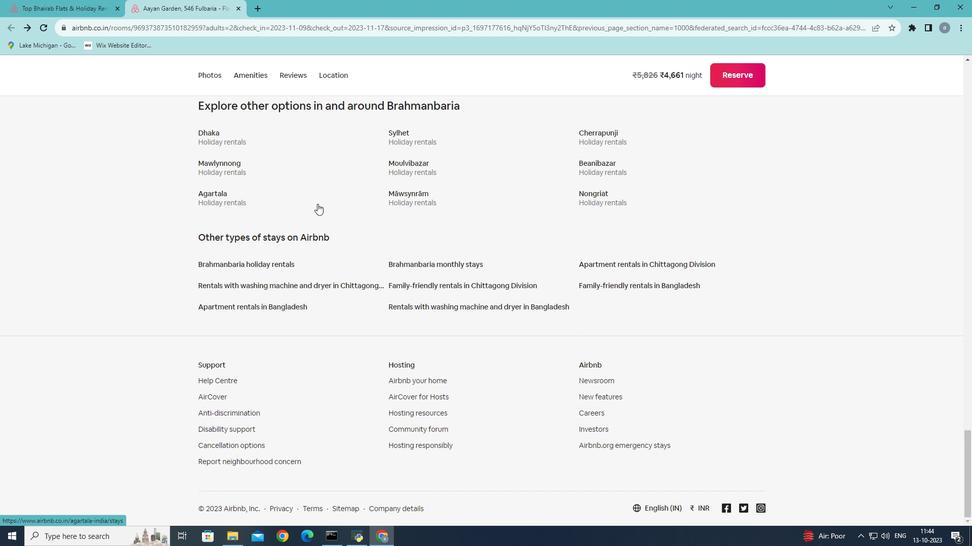 
Action: Mouse scrolled (317, 203) with delta (0, 0)
Screenshot: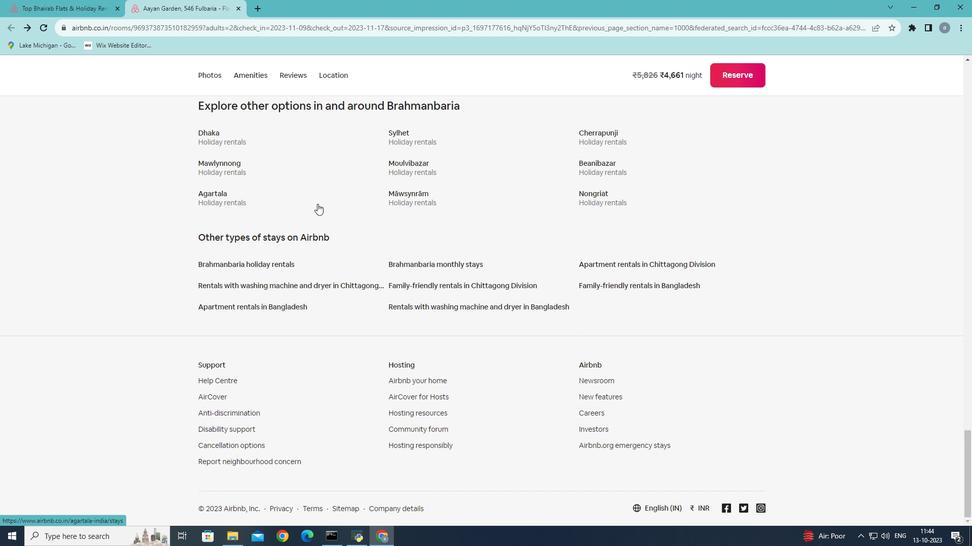 
Action: Mouse scrolled (317, 203) with delta (0, 0)
Screenshot: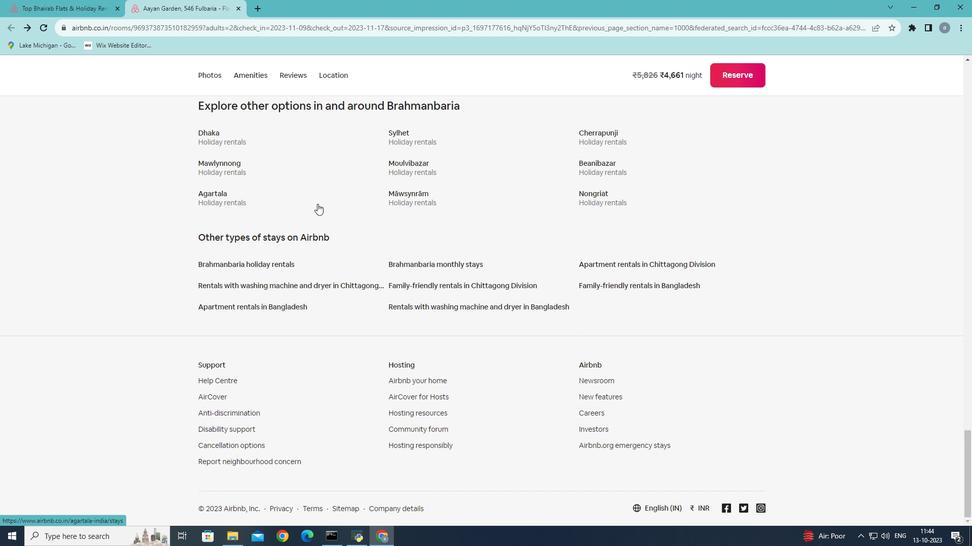 
Action: Mouse moved to (62, 8)
Screenshot: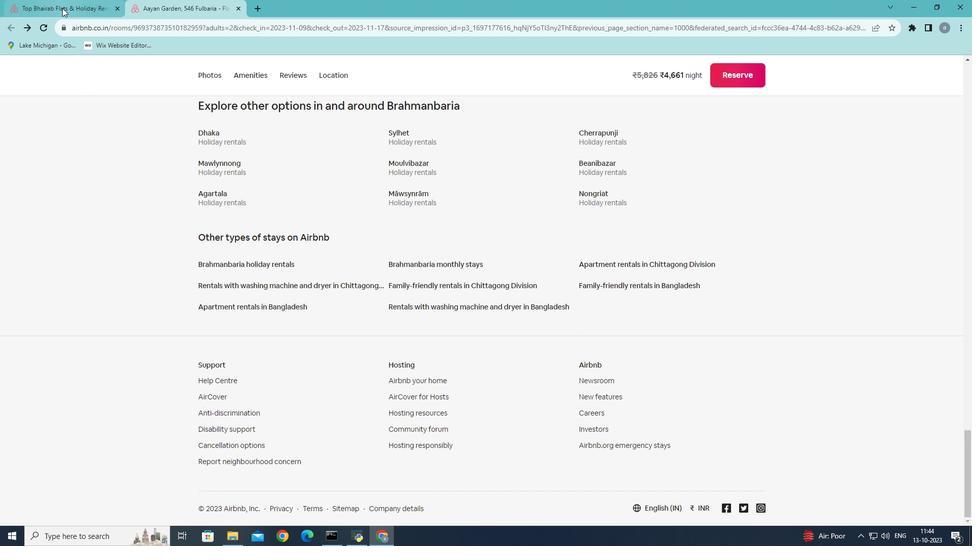 
Action: Mouse pressed left at (62, 8)
Screenshot: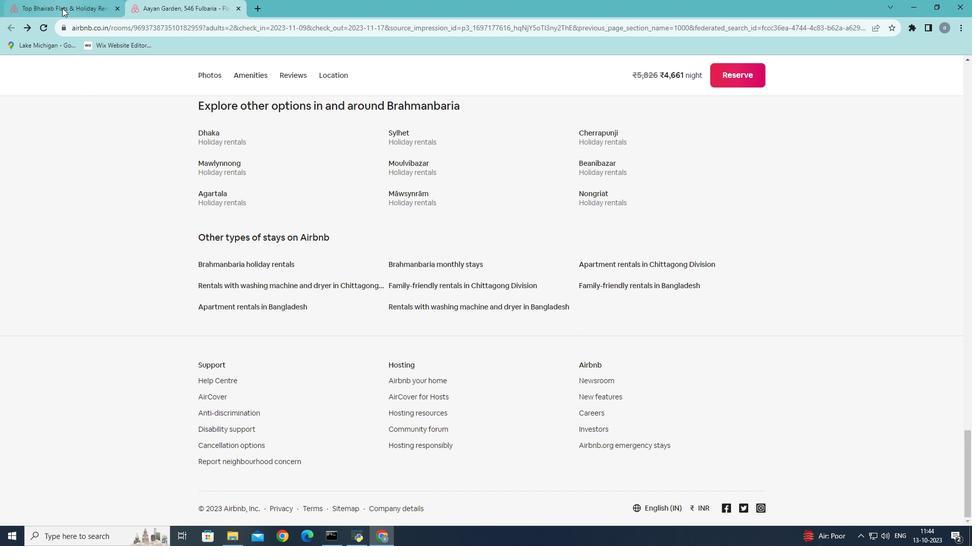 
Action: Mouse moved to (248, 195)
Screenshot: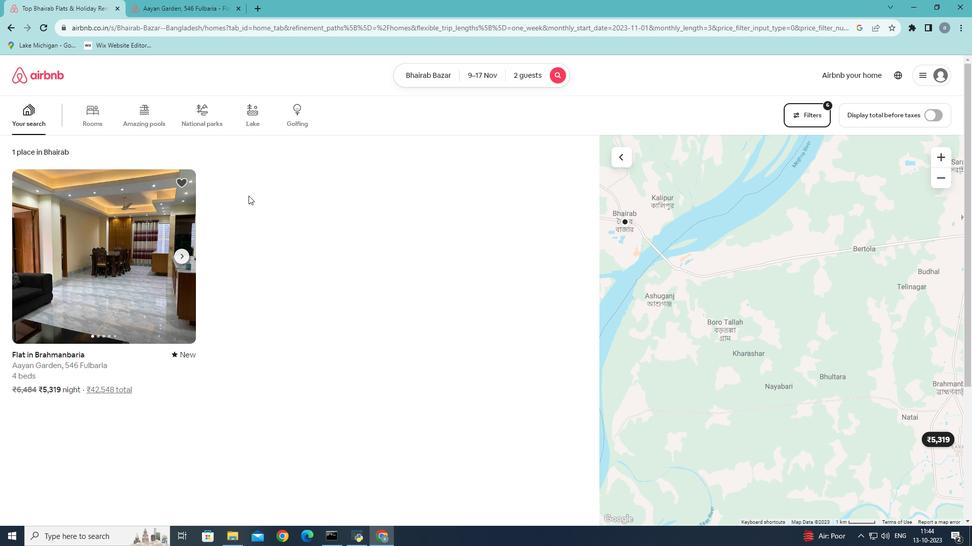 
